 Task: Look for space in Bostonia, United States from 26th August, 2023 to 10th September, 2023 for 6 adults, 2 children in price range Rs.10000 to Rs.15000. Place can be entire place or shared room with 6 bedrooms having 6 beds and 6 bathrooms. Property type can be house, flat, guest house. Amenities needed are: wifi, TV, free parkinig on premises, gym, breakfast. Booking option can be shelf check-in. Required host language is English.
Action: Mouse moved to (527, 147)
Screenshot: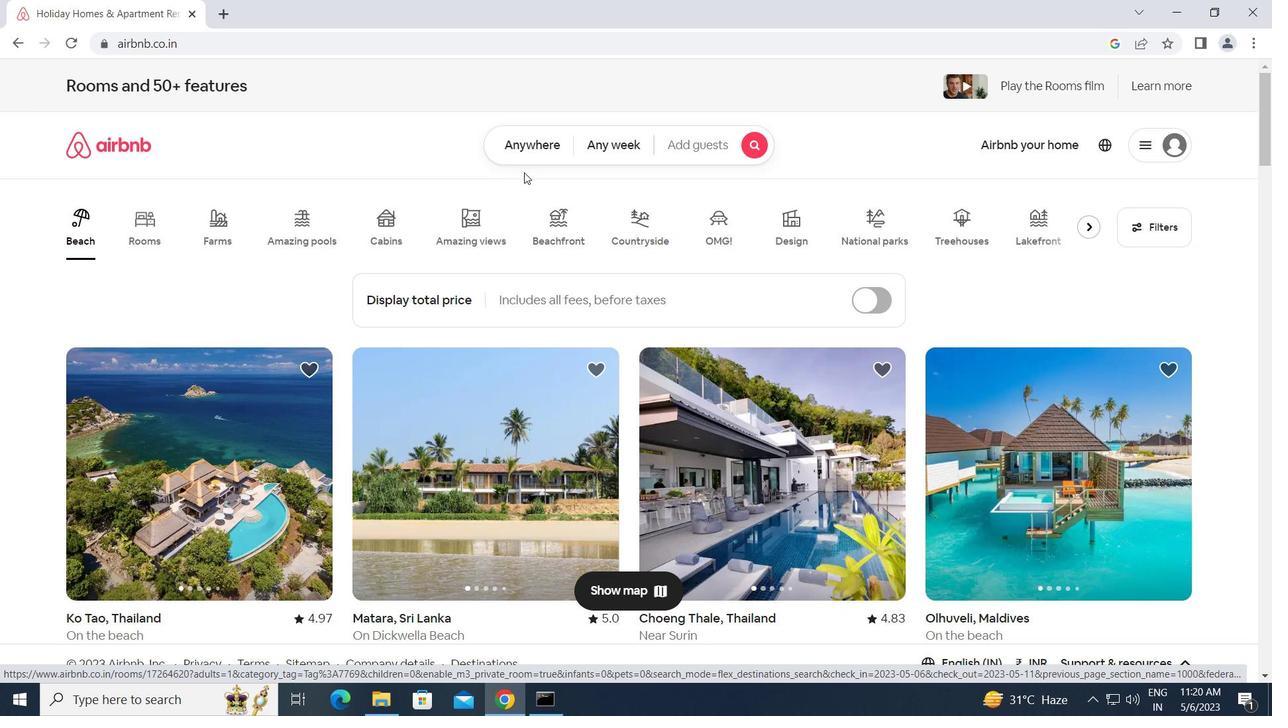 
Action: Mouse pressed left at (527, 147)
Screenshot: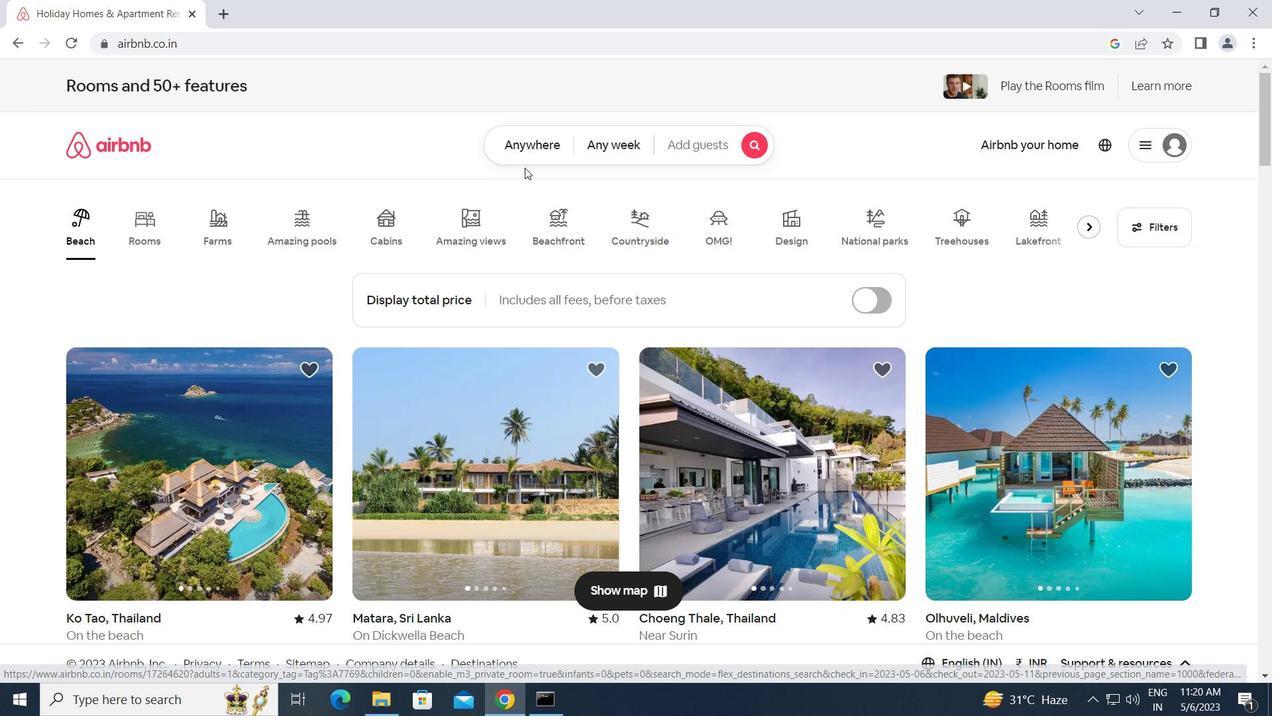 
Action: Mouse moved to (480, 190)
Screenshot: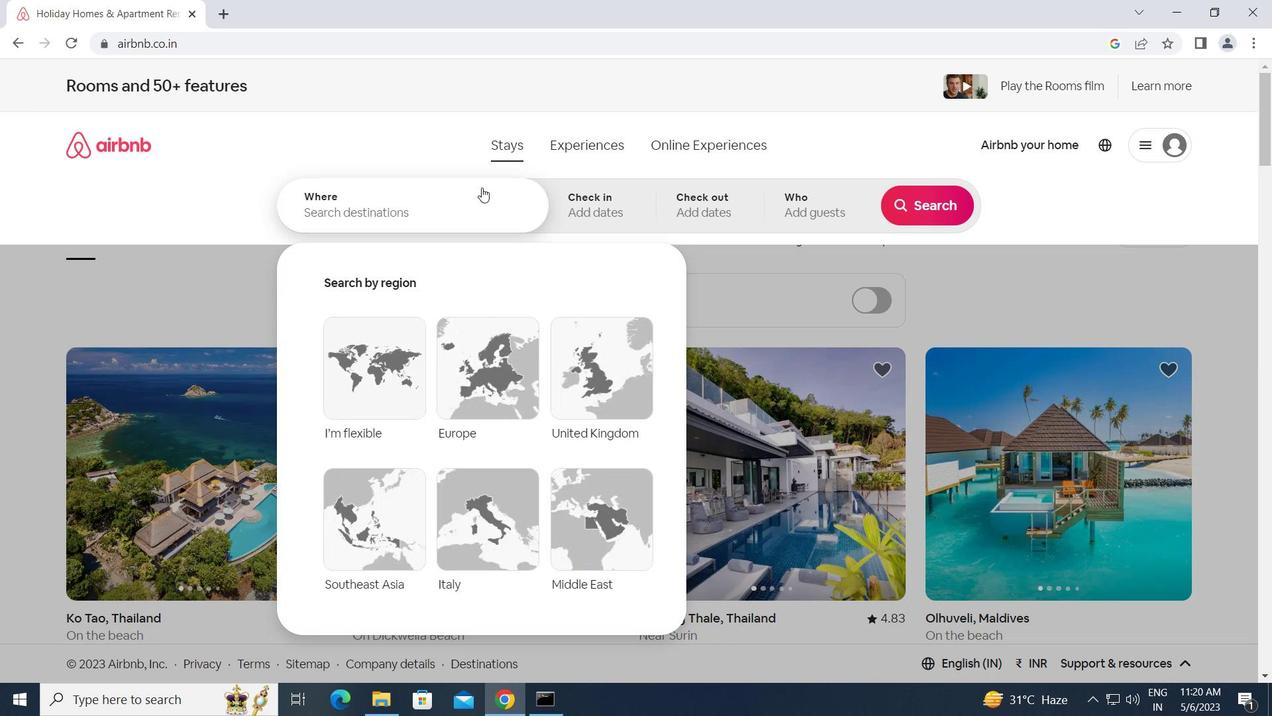 
Action: Mouse pressed left at (480, 190)
Screenshot: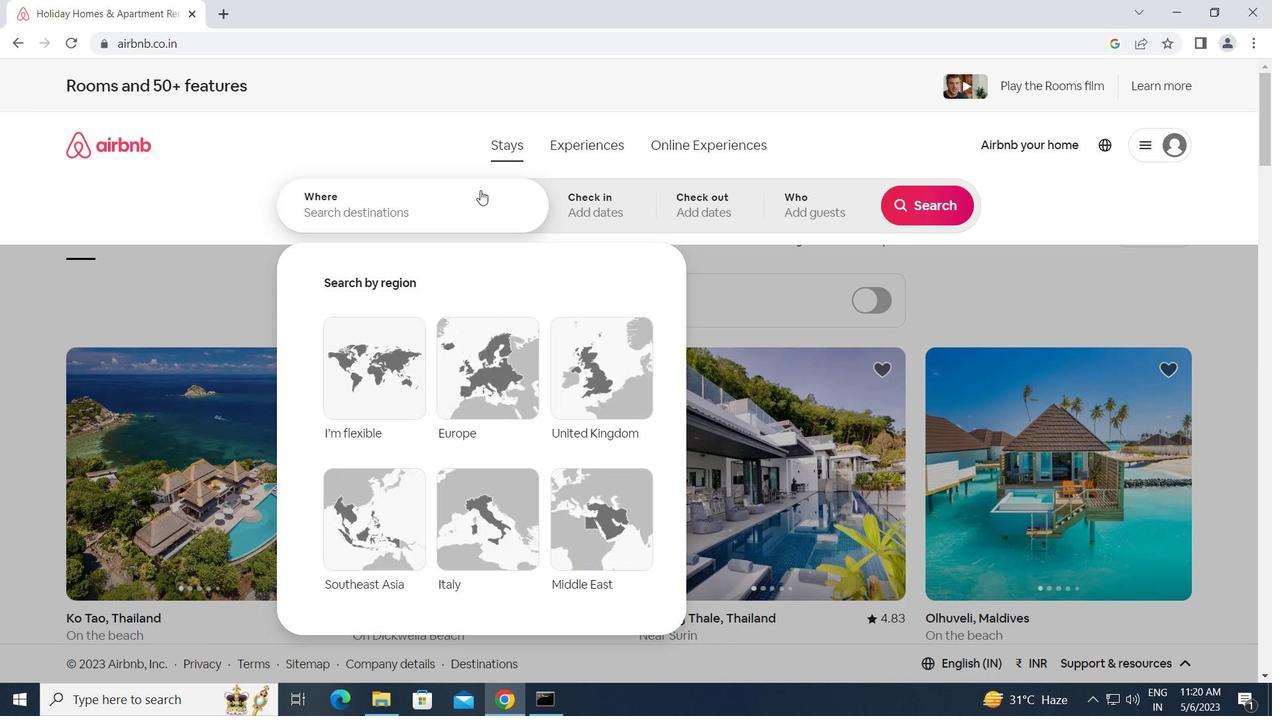 
Action: Key pressed b<Key.caps_lock>ostonia,<Key.space><Key.caps_lock>u<Key.caps_lock>nited<Key.space><Key.caps_lock>s<Key.caps_lock>tates<Key.enter>
Screenshot: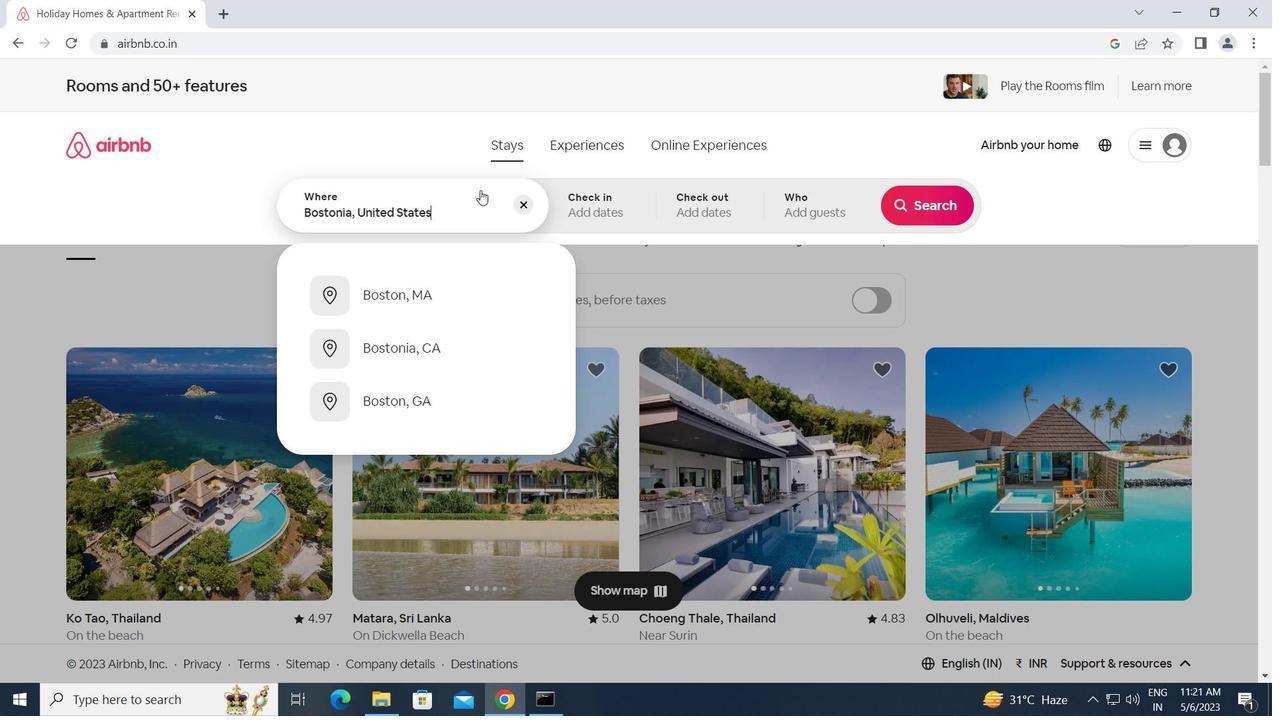 
Action: Mouse moved to (926, 330)
Screenshot: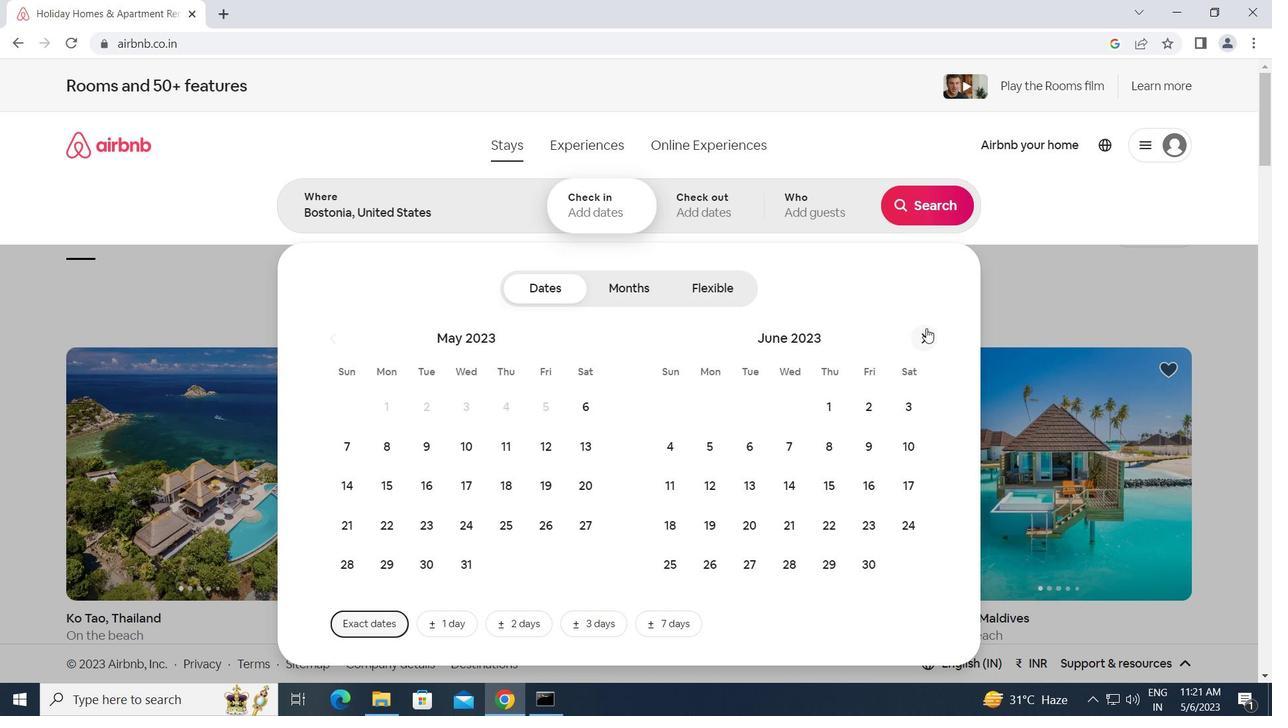 
Action: Mouse pressed left at (926, 330)
Screenshot: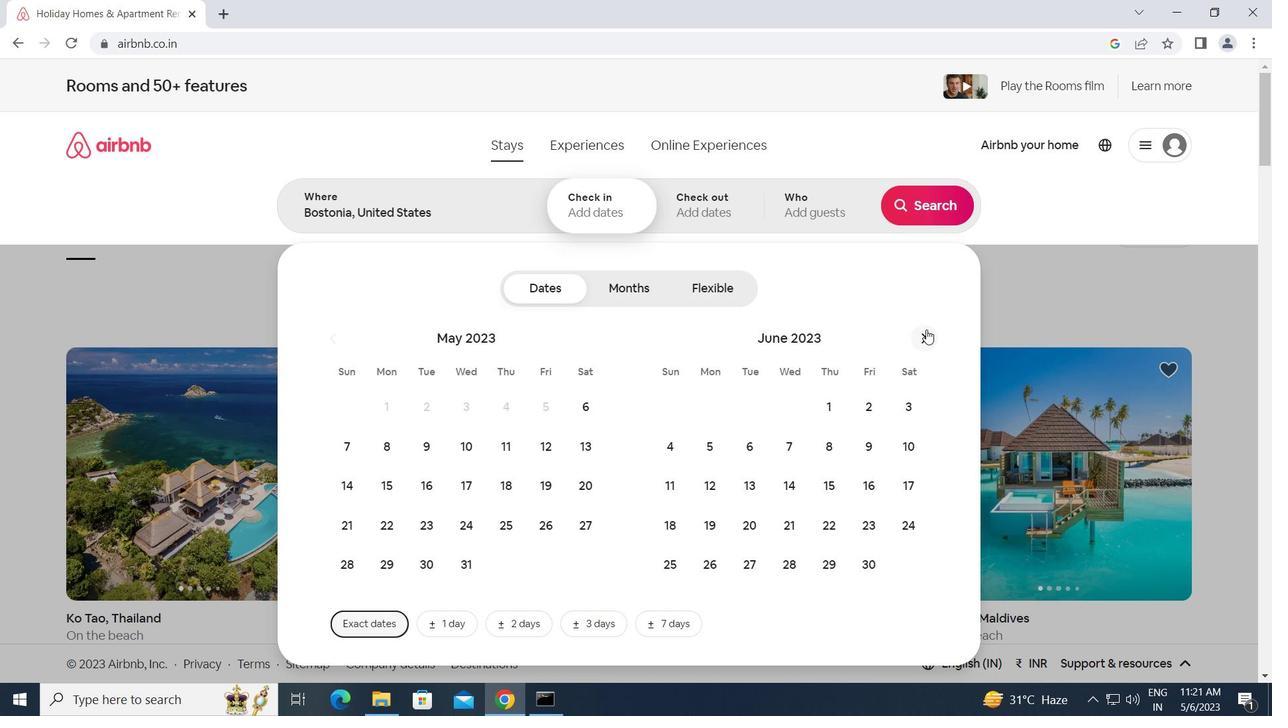 
Action: Mouse moved to (924, 330)
Screenshot: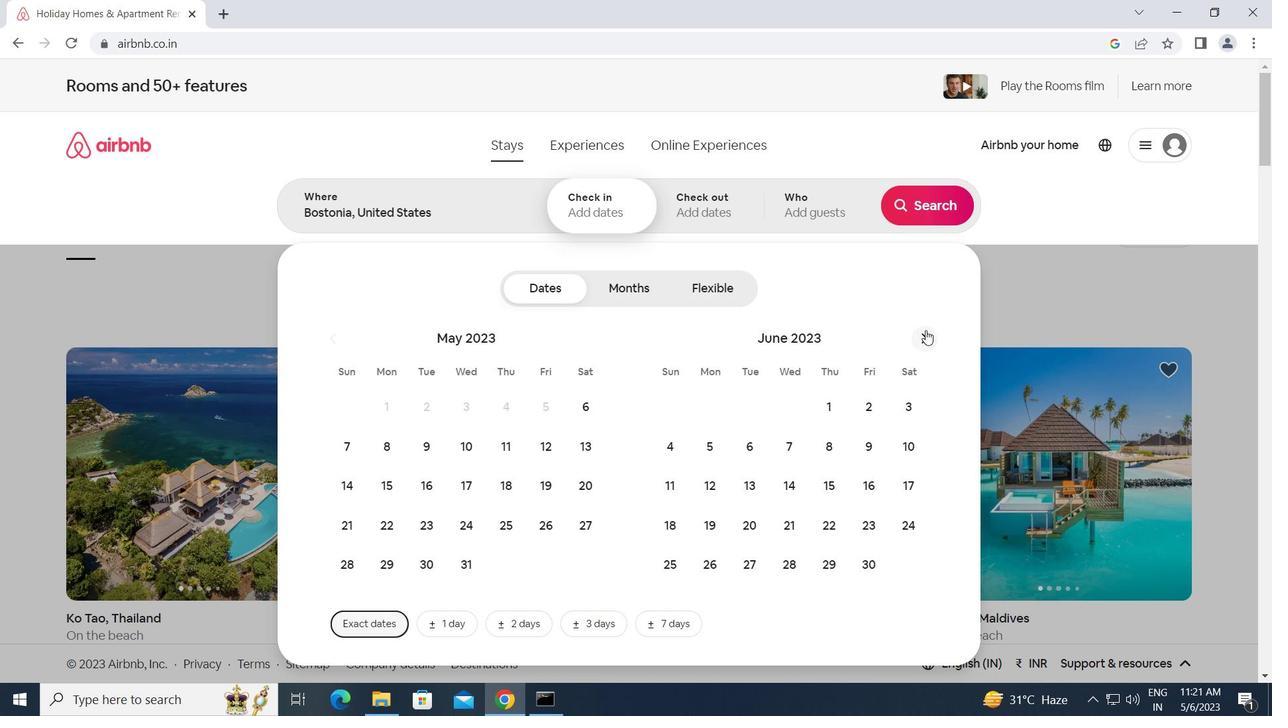 
Action: Mouse pressed left at (924, 330)
Screenshot: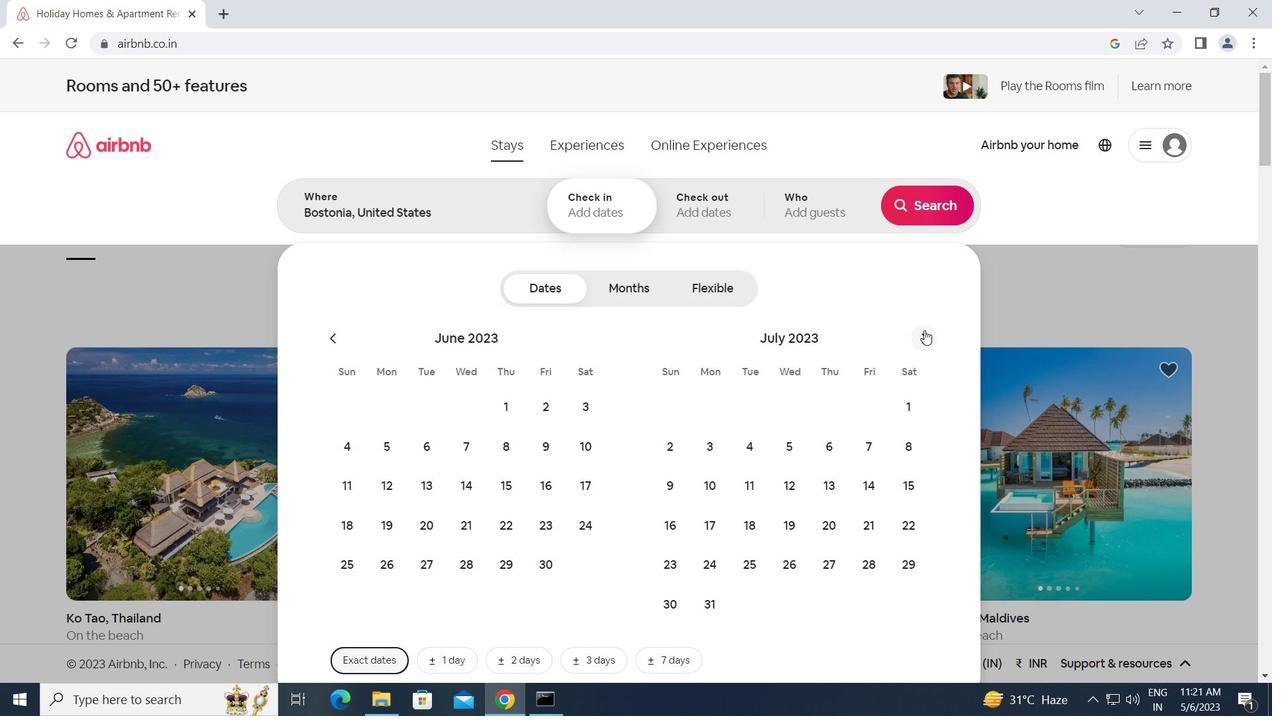 
Action: Mouse moved to (906, 523)
Screenshot: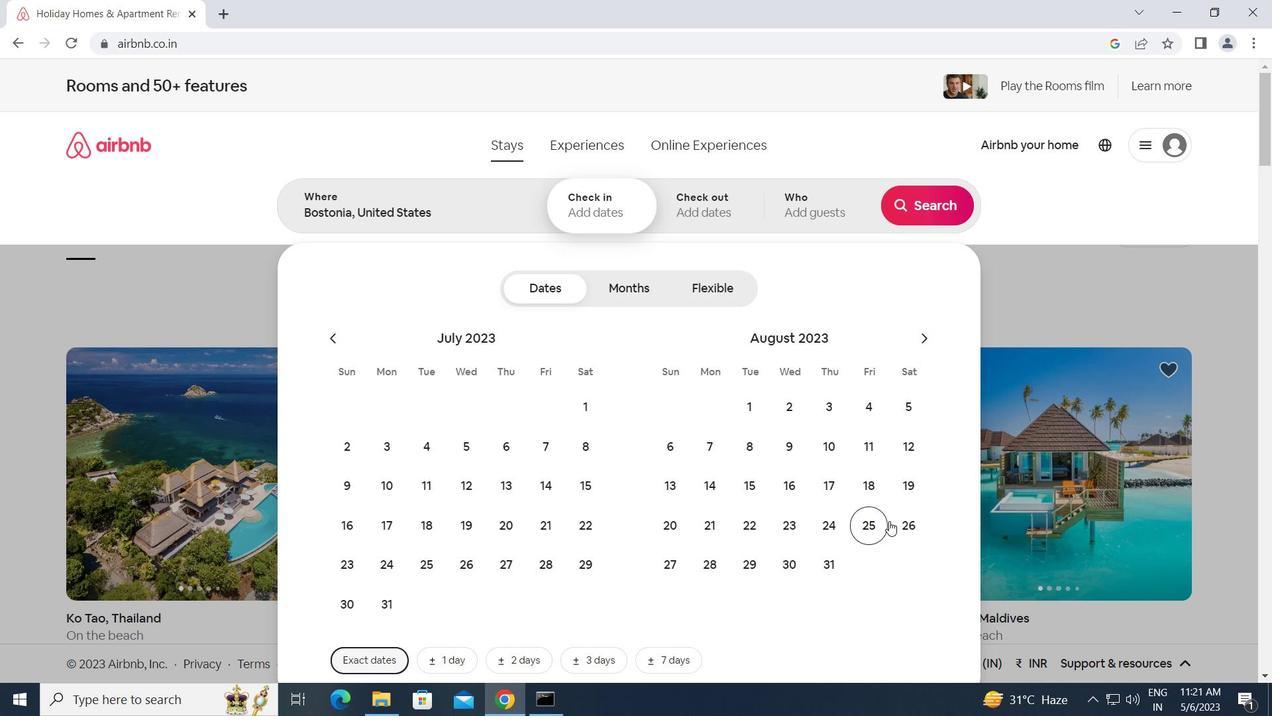 
Action: Mouse pressed left at (906, 523)
Screenshot: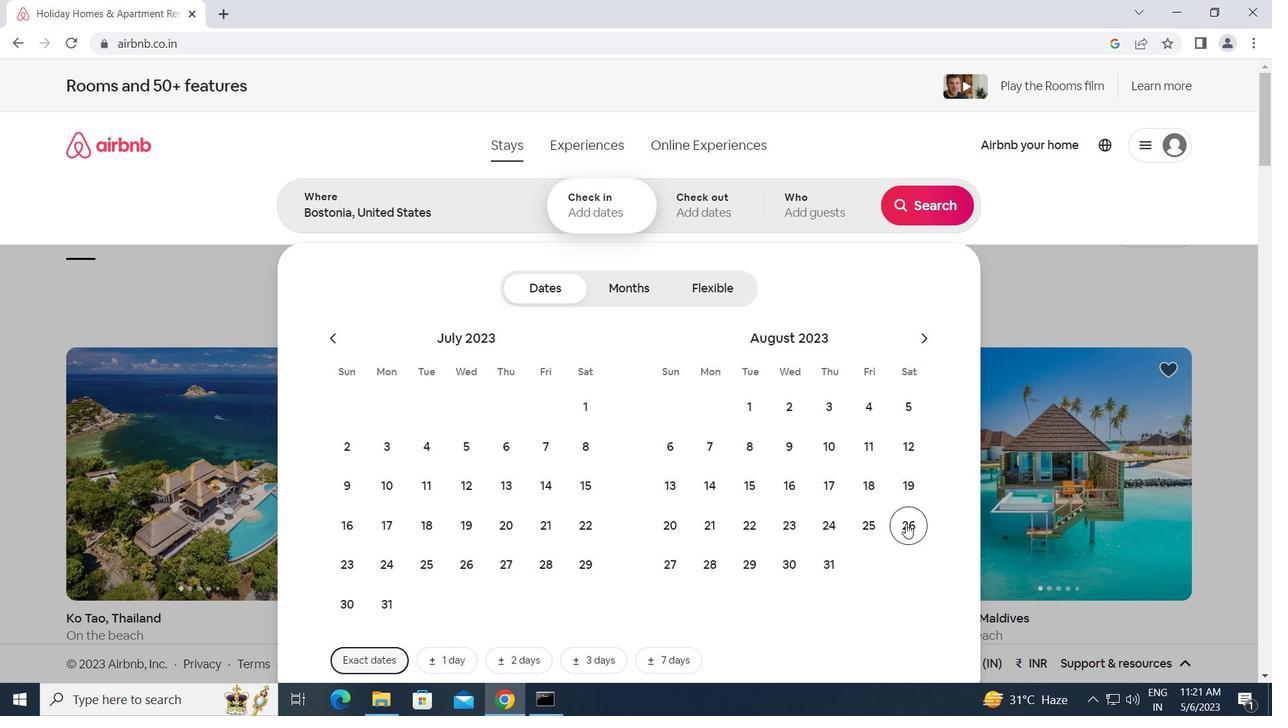 
Action: Mouse moved to (915, 338)
Screenshot: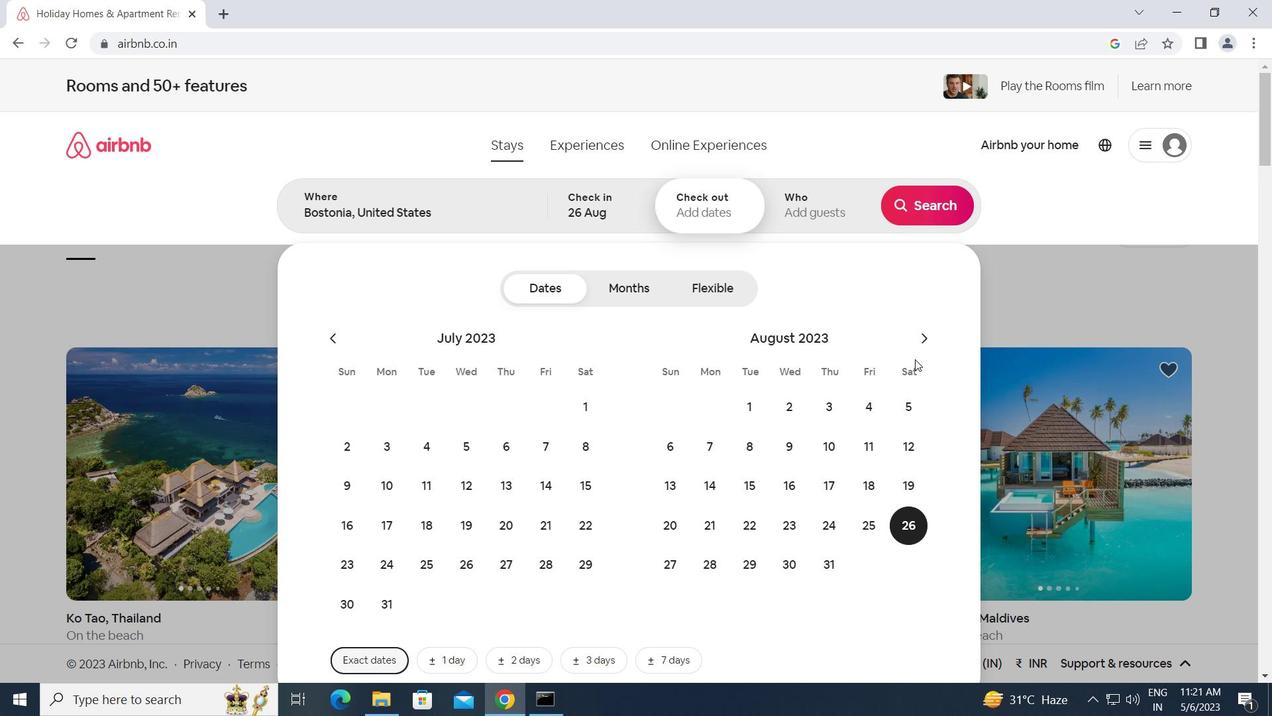
Action: Mouse pressed left at (915, 338)
Screenshot: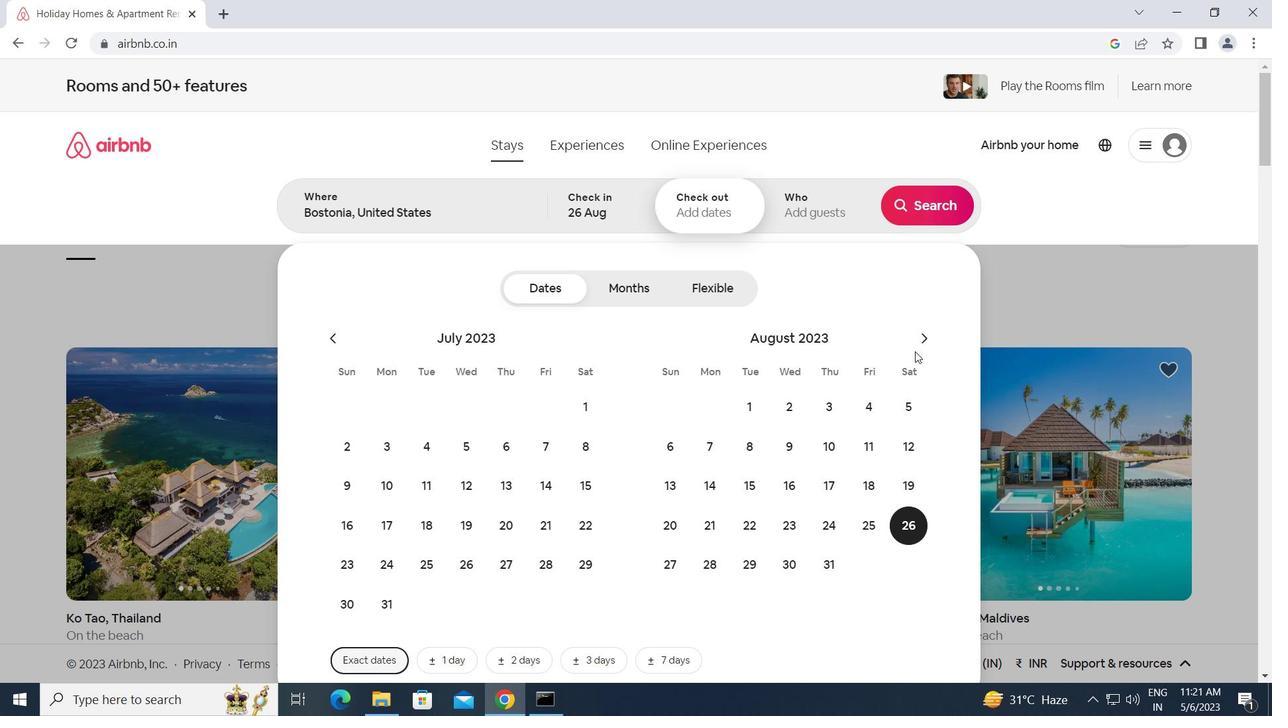 
Action: Mouse moved to (665, 484)
Screenshot: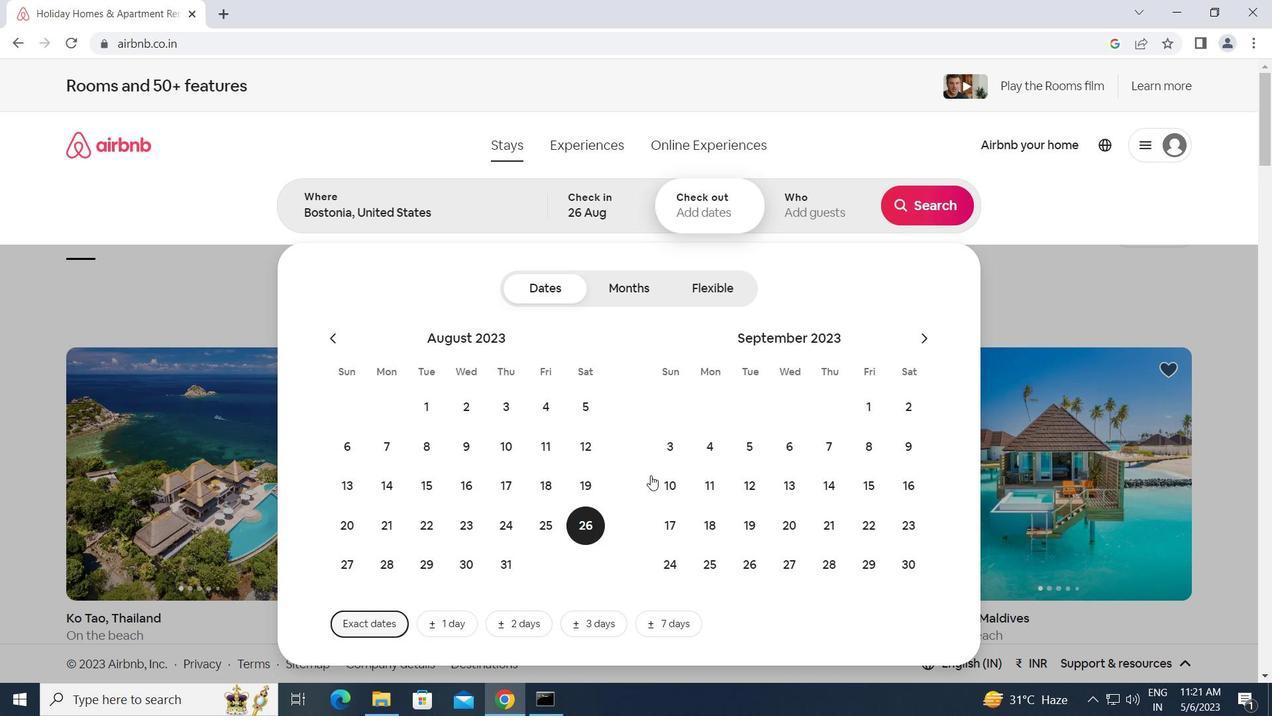 
Action: Mouse pressed left at (665, 484)
Screenshot: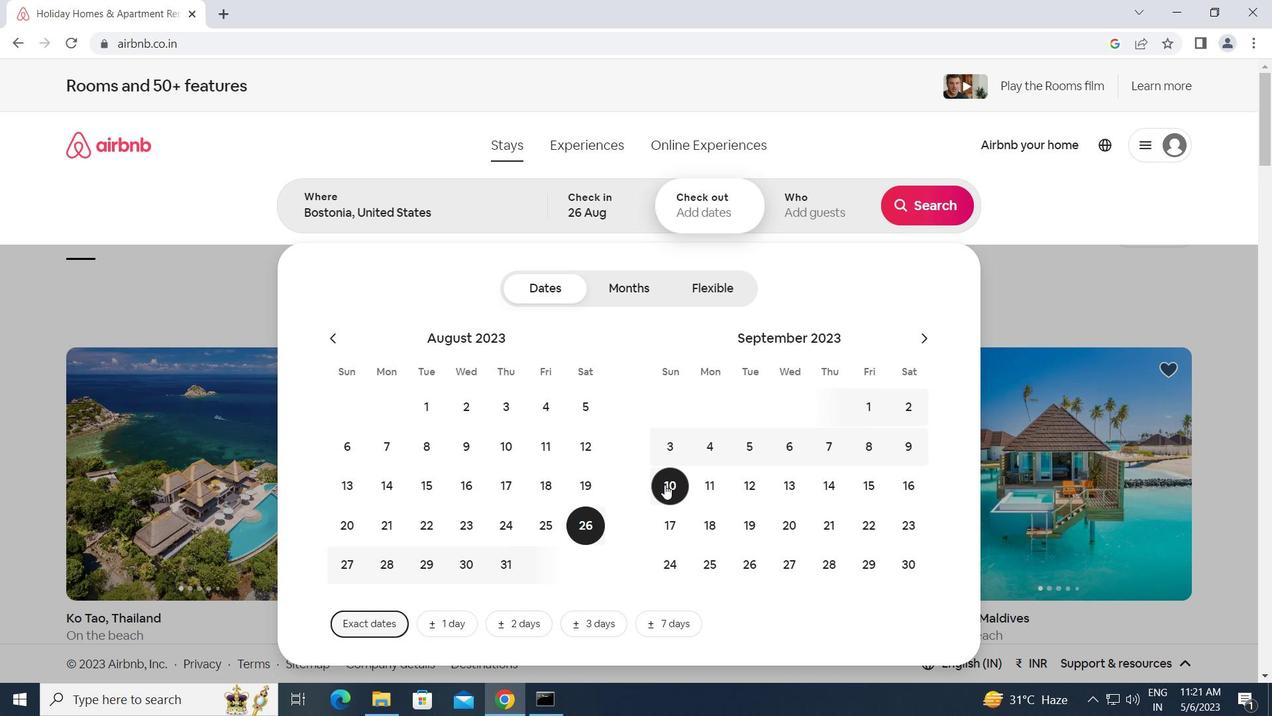 
Action: Mouse moved to (800, 208)
Screenshot: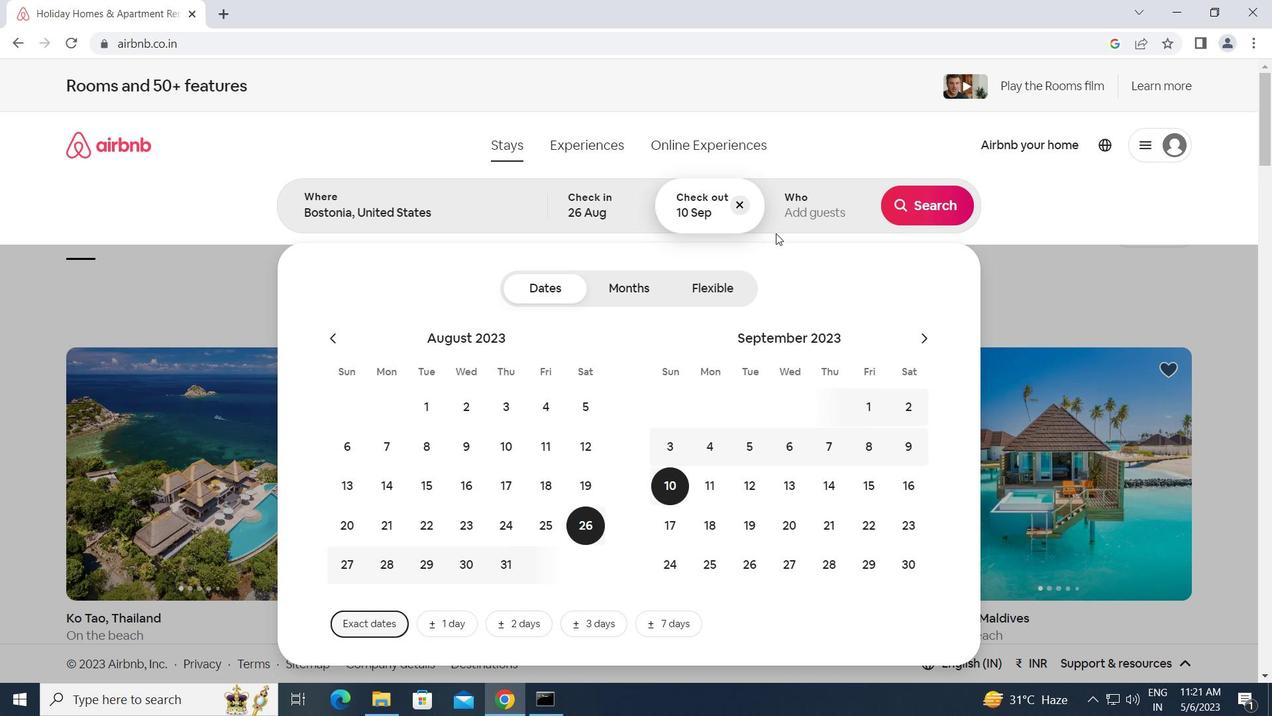 
Action: Mouse pressed left at (800, 208)
Screenshot: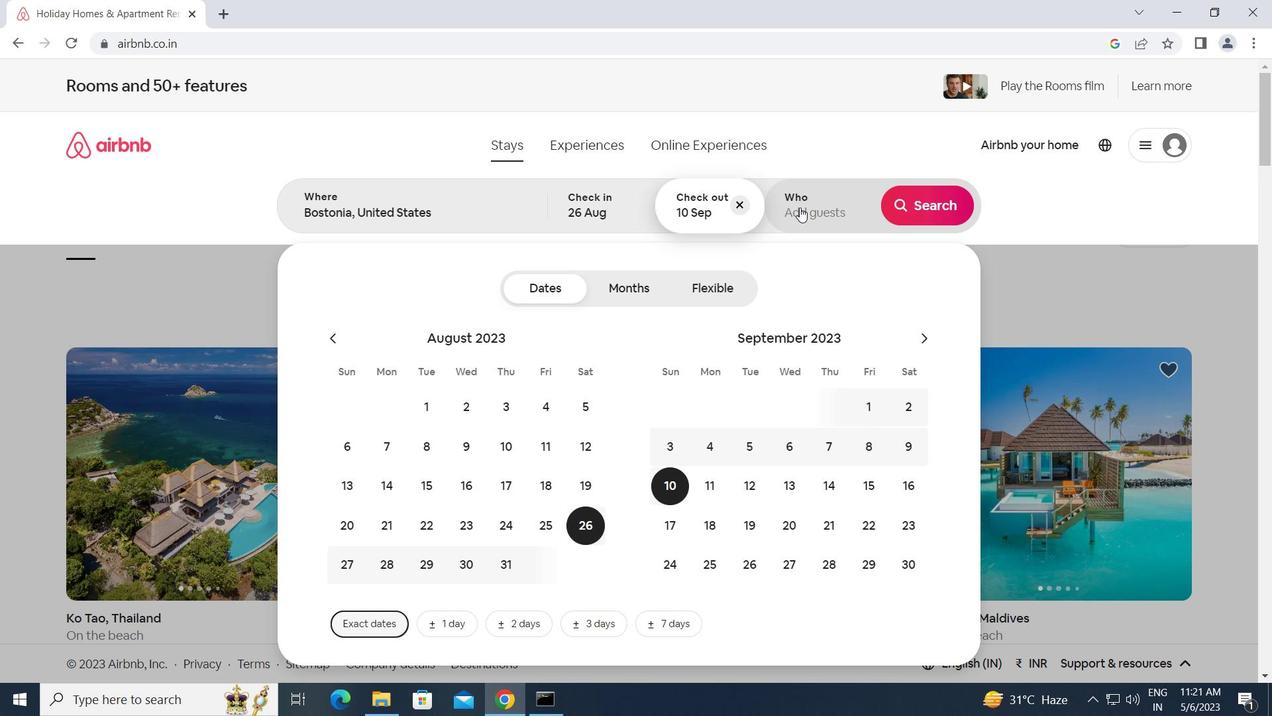 
Action: Mouse moved to (939, 297)
Screenshot: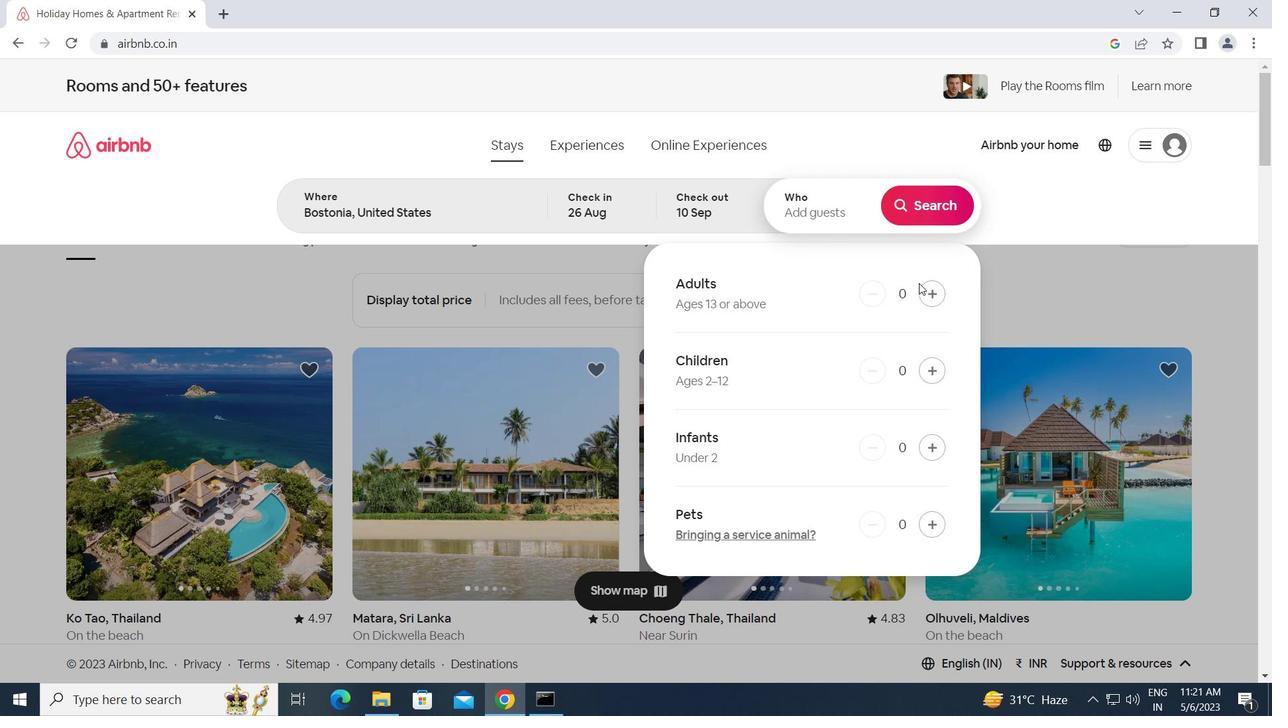 
Action: Mouse pressed left at (939, 297)
Screenshot: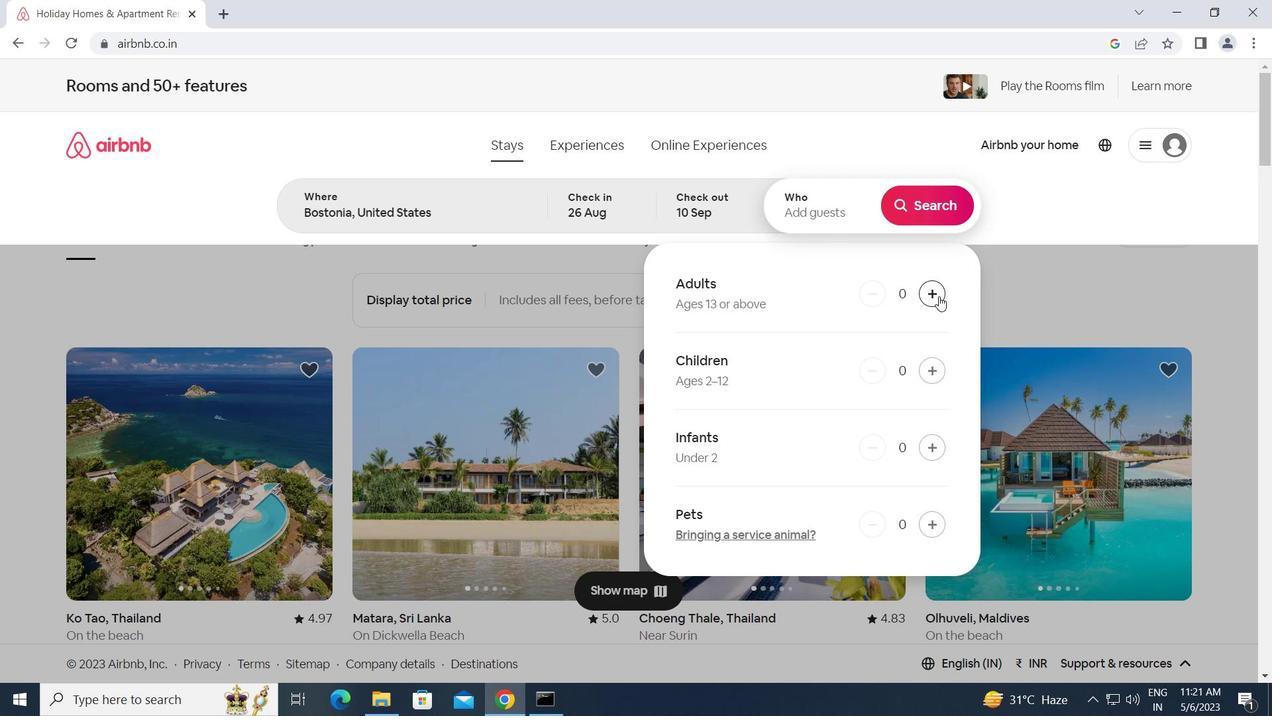 
Action: Mouse pressed left at (939, 297)
Screenshot: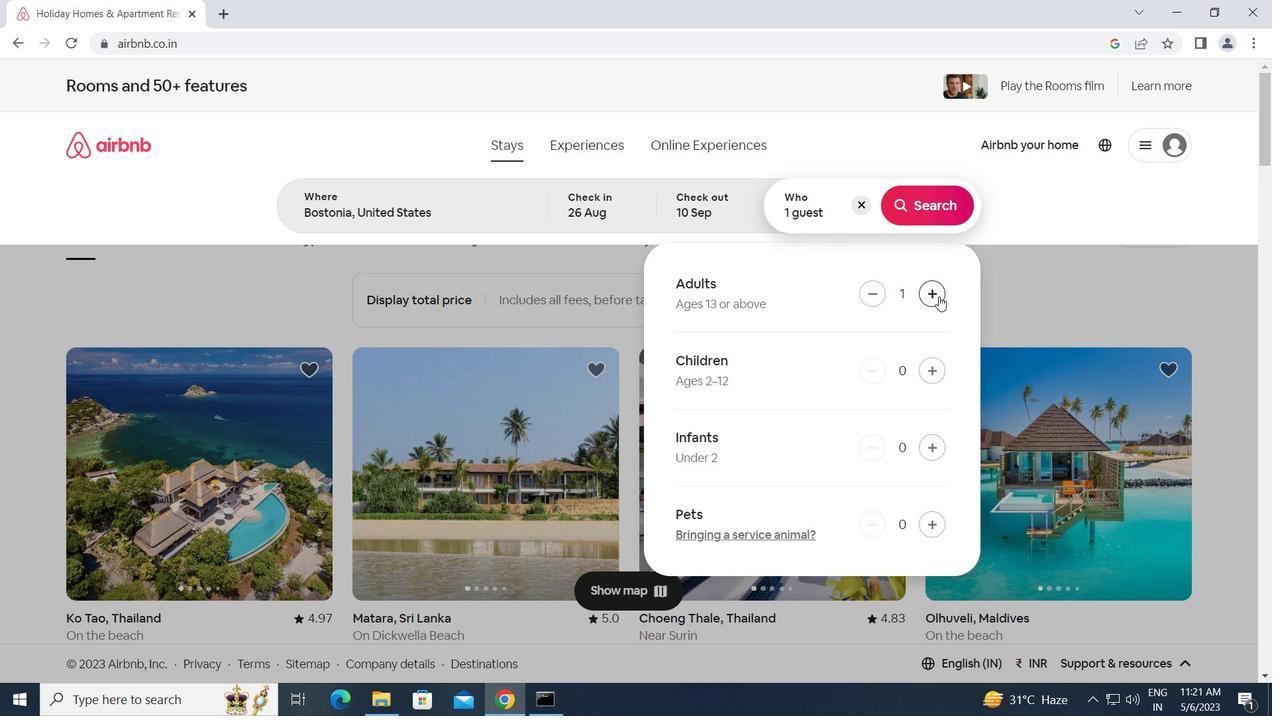 
Action: Mouse pressed left at (939, 297)
Screenshot: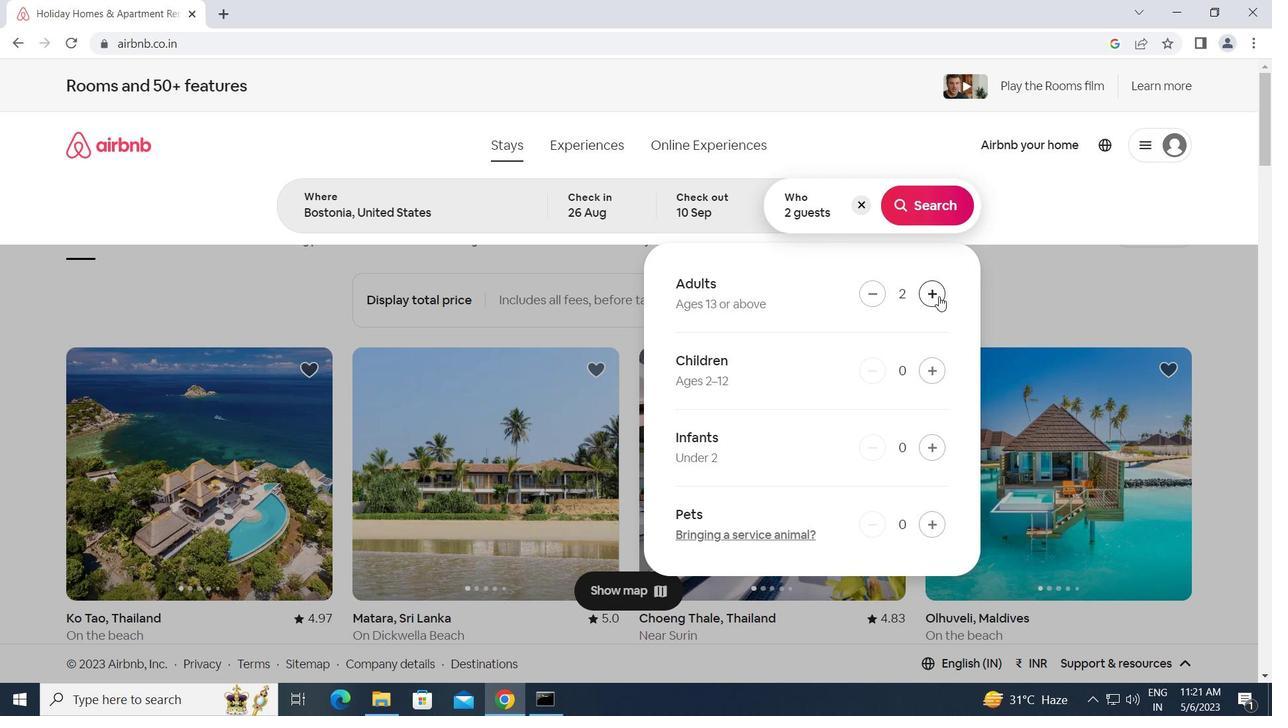 
Action: Mouse pressed left at (939, 297)
Screenshot: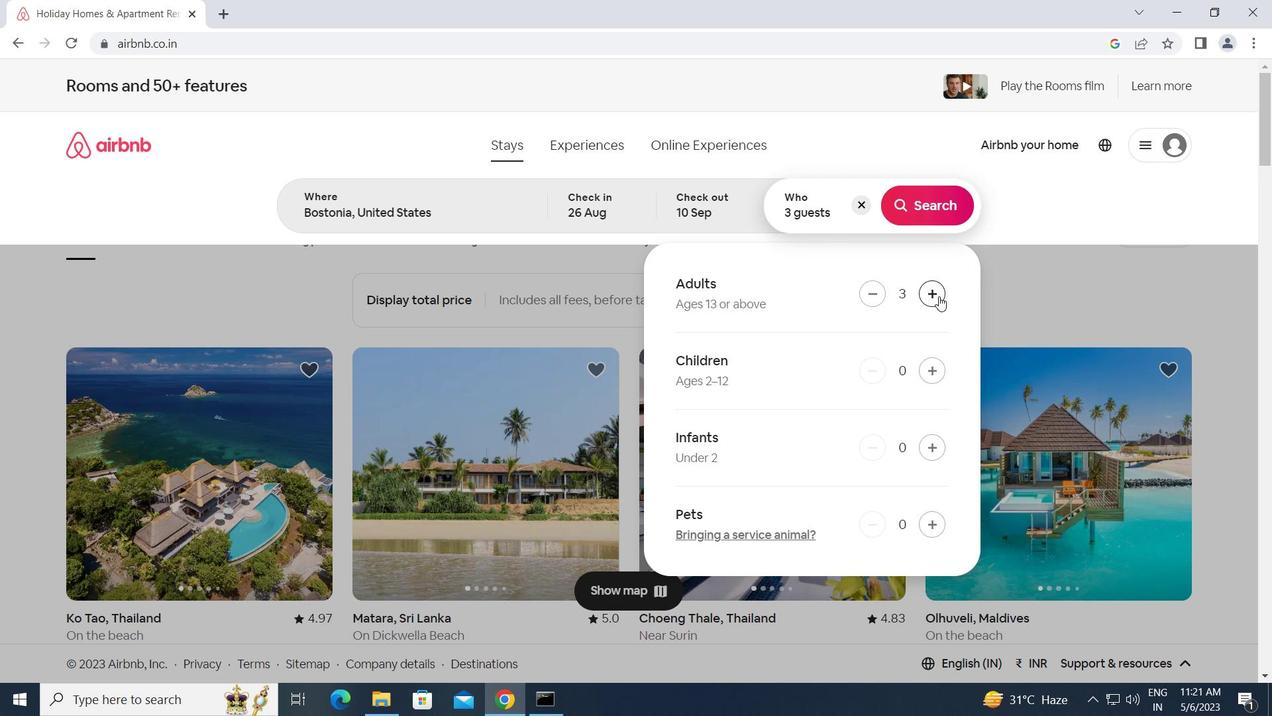 
Action: Mouse pressed left at (939, 297)
Screenshot: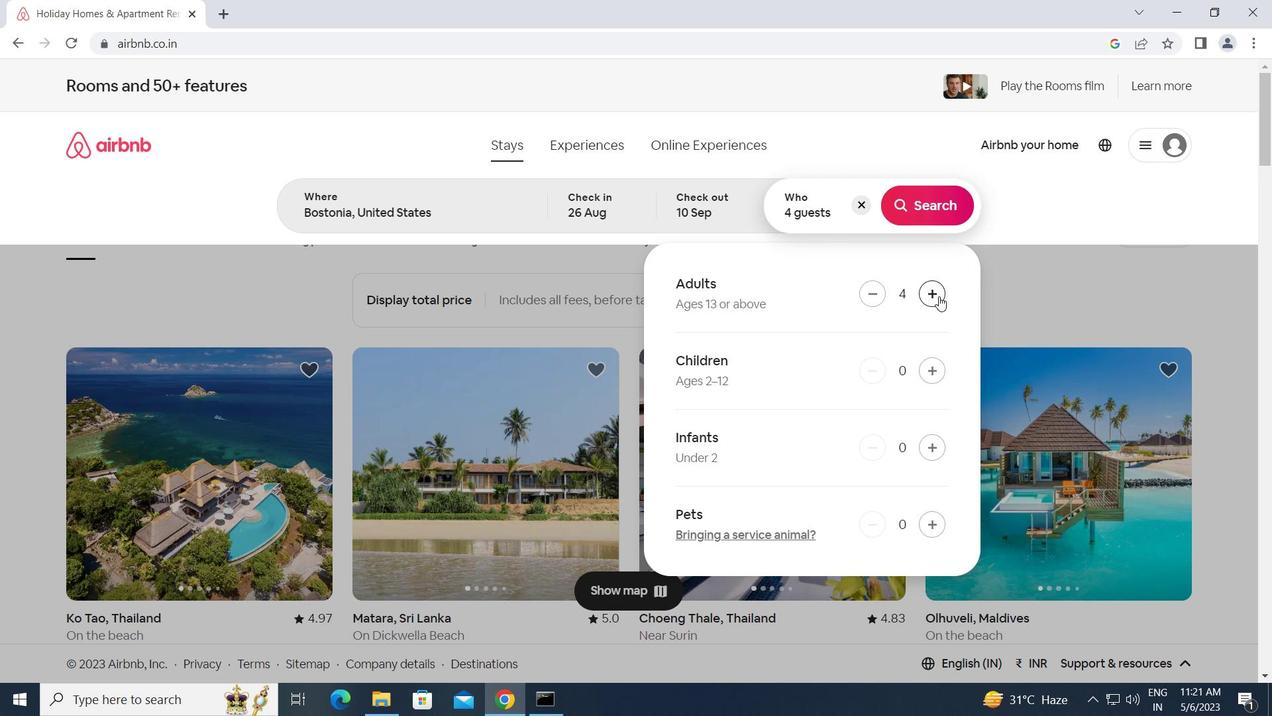 
Action: Mouse pressed left at (939, 297)
Screenshot: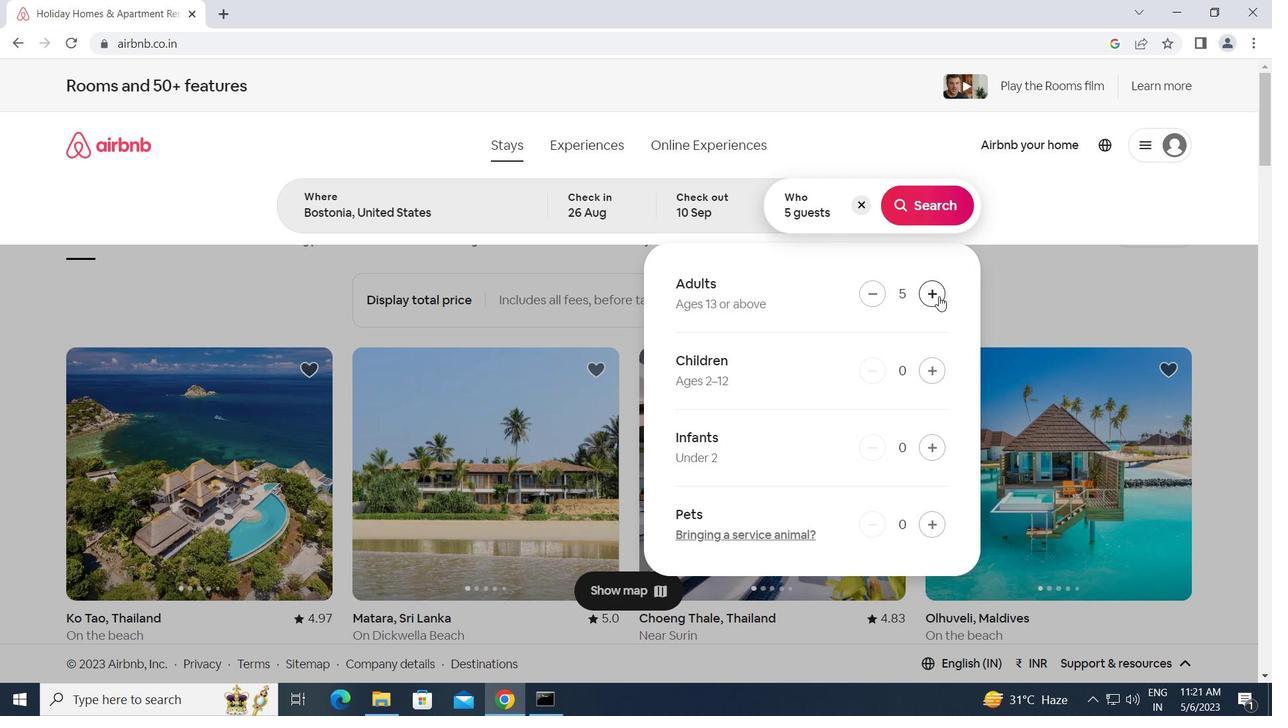 
Action: Mouse moved to (928, 363)
Screenshot: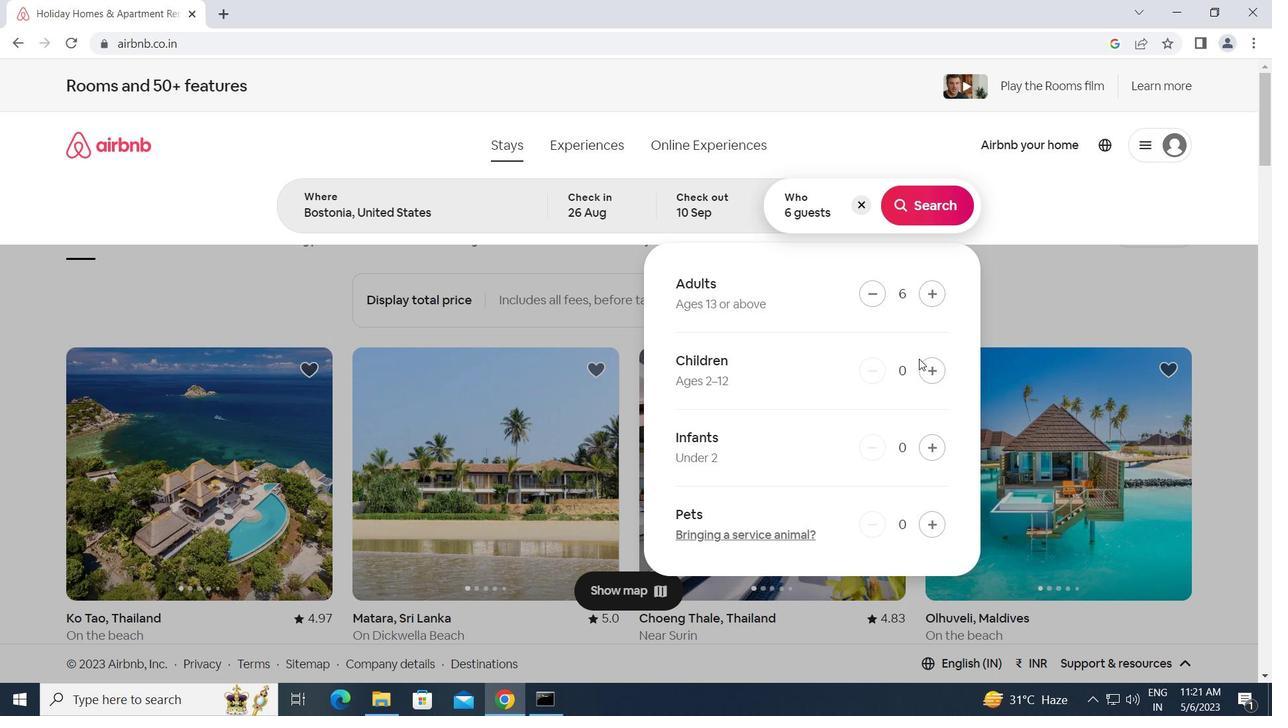
Action: Mouse pressed left at (928, 363)
Screenshot: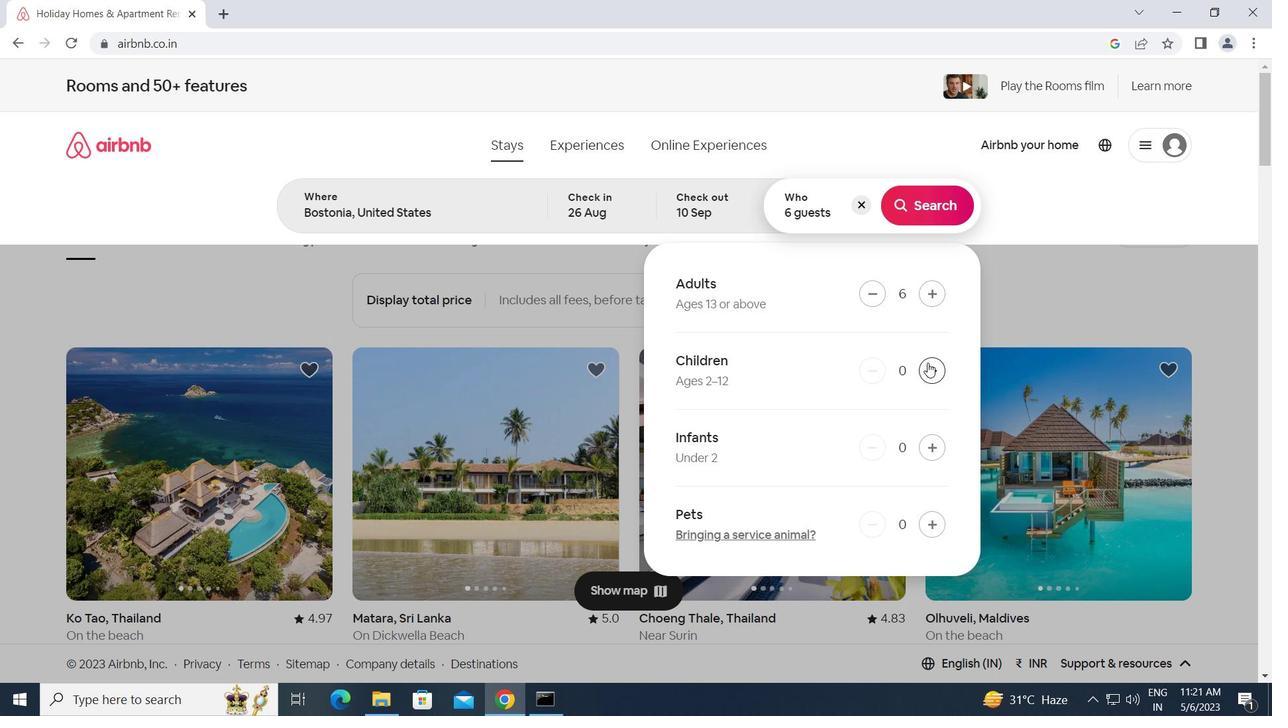 
Action: Mouse pressed left at (928, 363)
Screenshot: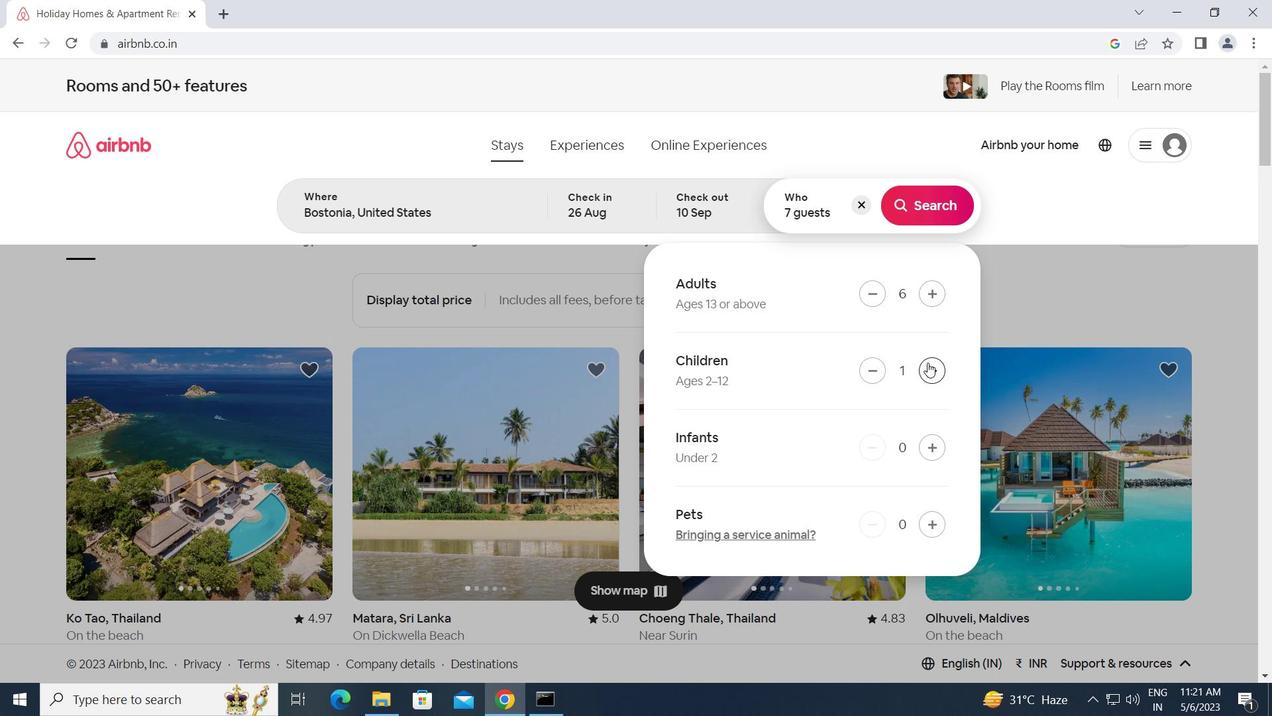 
Action: Mouse moved to (908, 206)
Screenshot: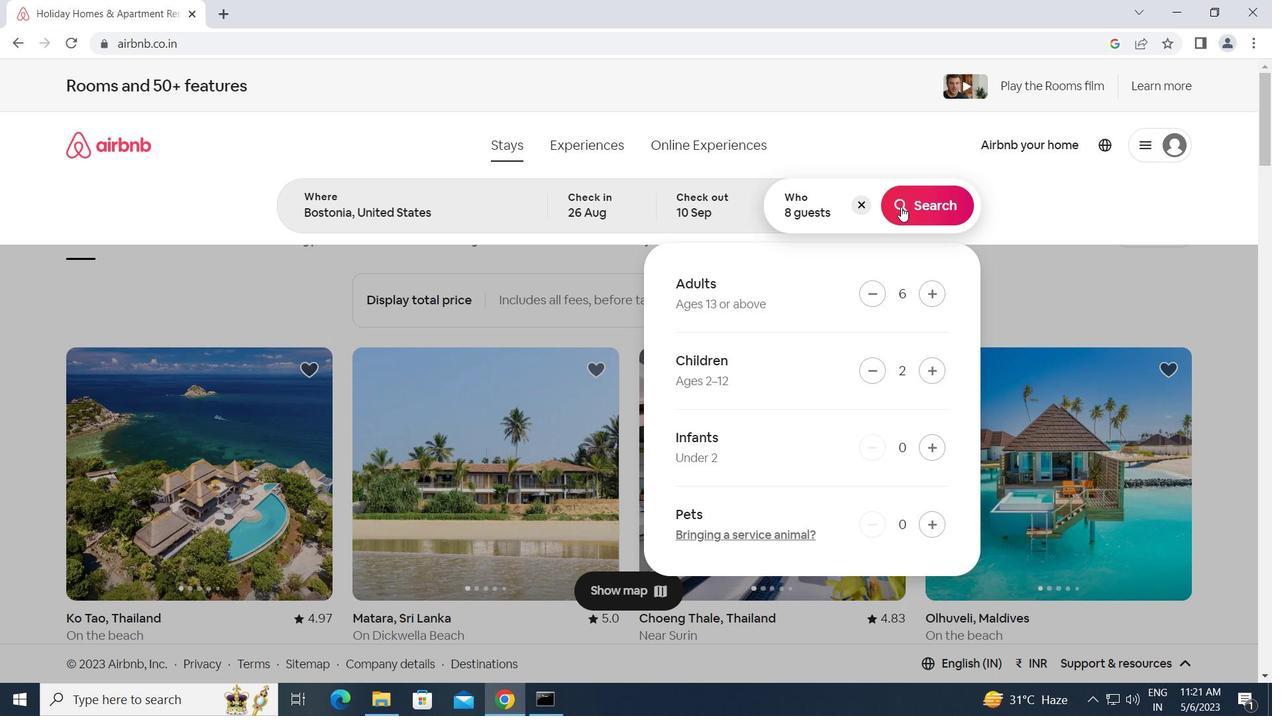 
Action: Mouse pressed left at (908, 206)
Screenshot: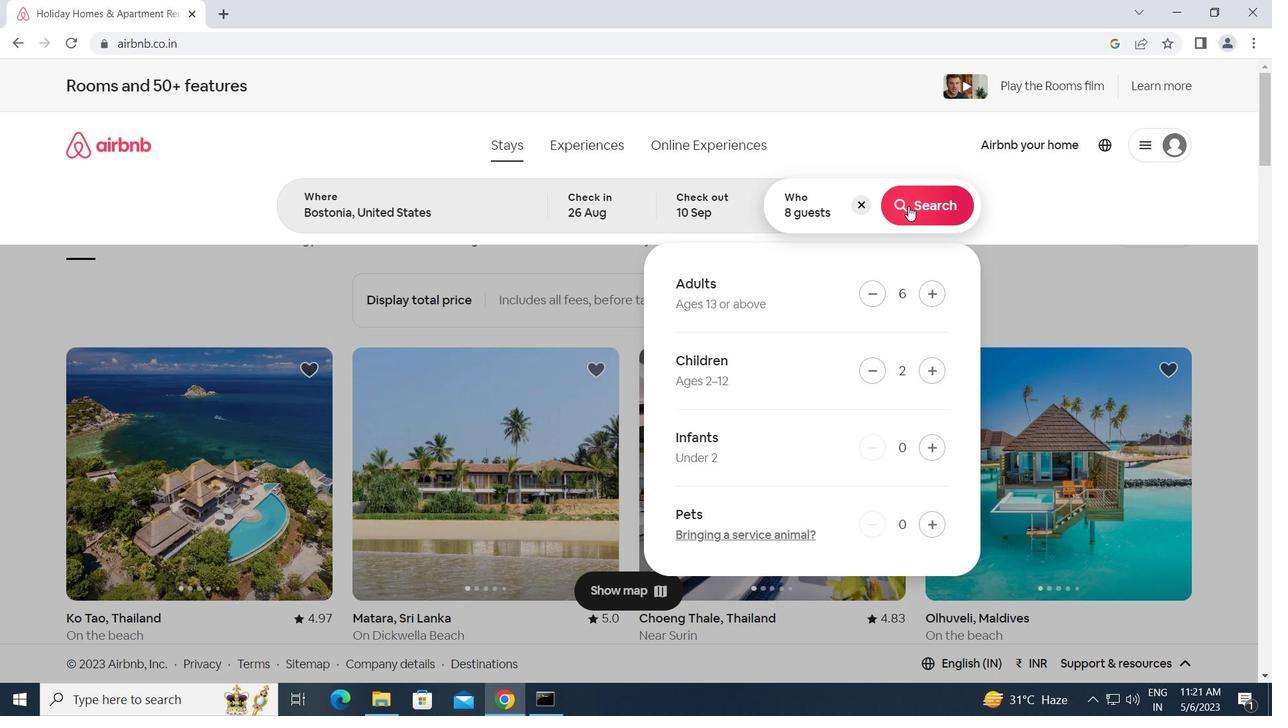 
Action: Mouse moved to (1195, 163)
Screenshot: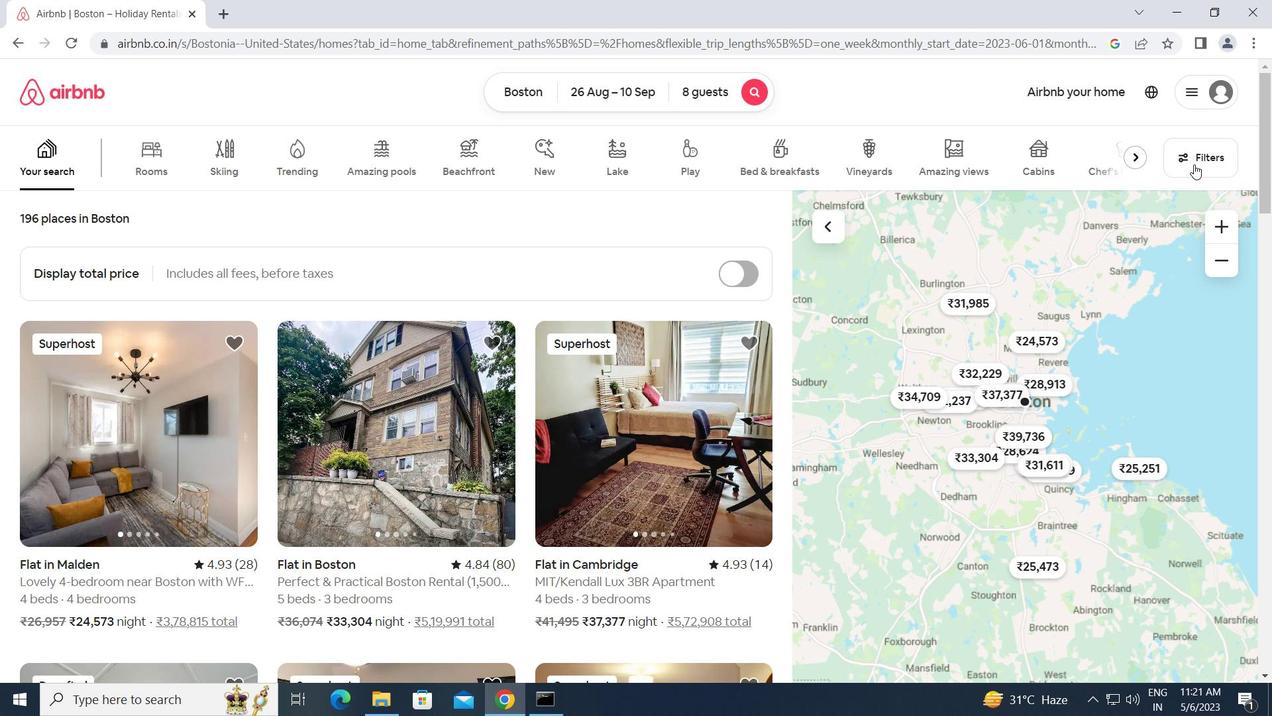 
Action: Mouse pressed left at (1195, 163)
Screenshot: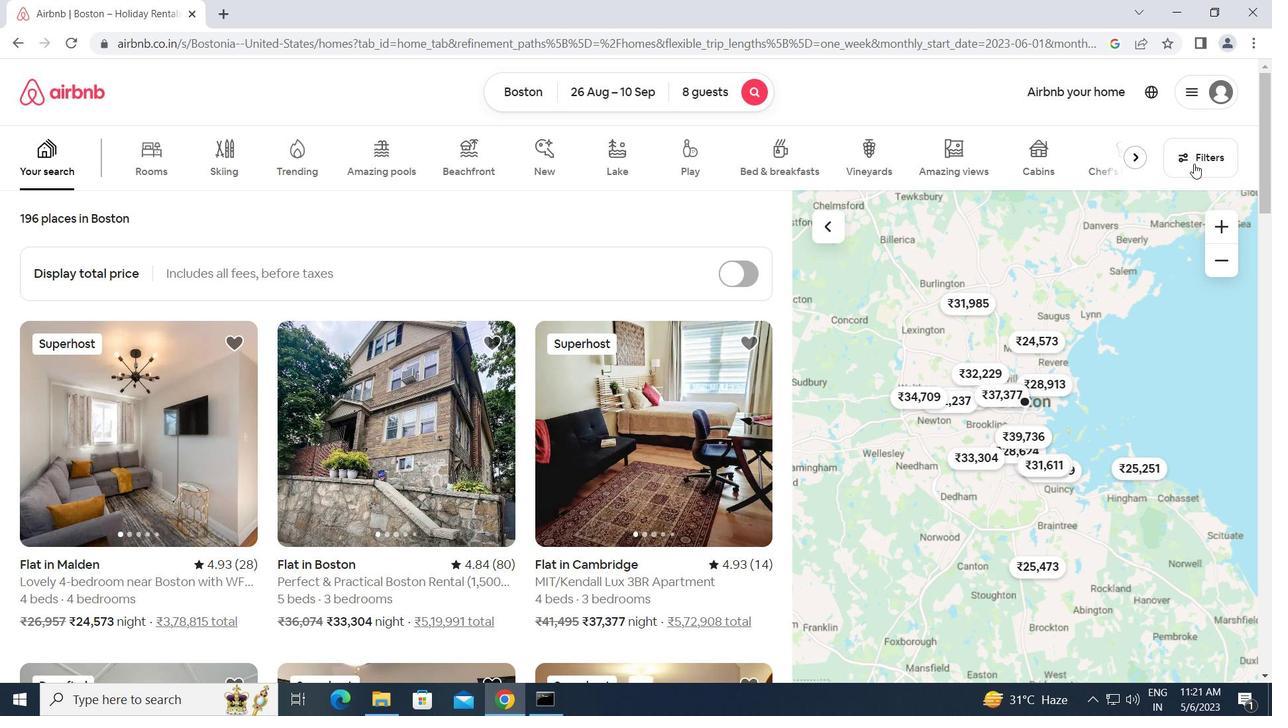 
Action: Mouse moved to (408, 564)
Screenshot: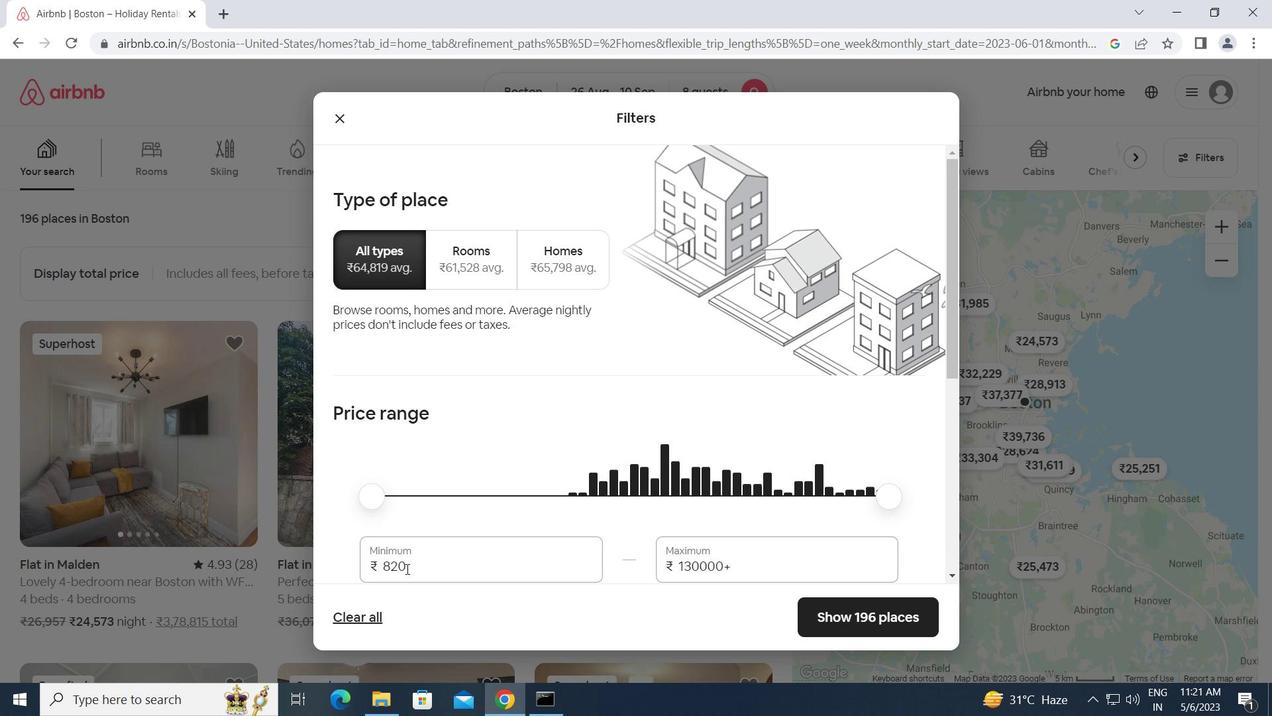 
Action: Mouse pressed left at (408, 564)
Screenshot: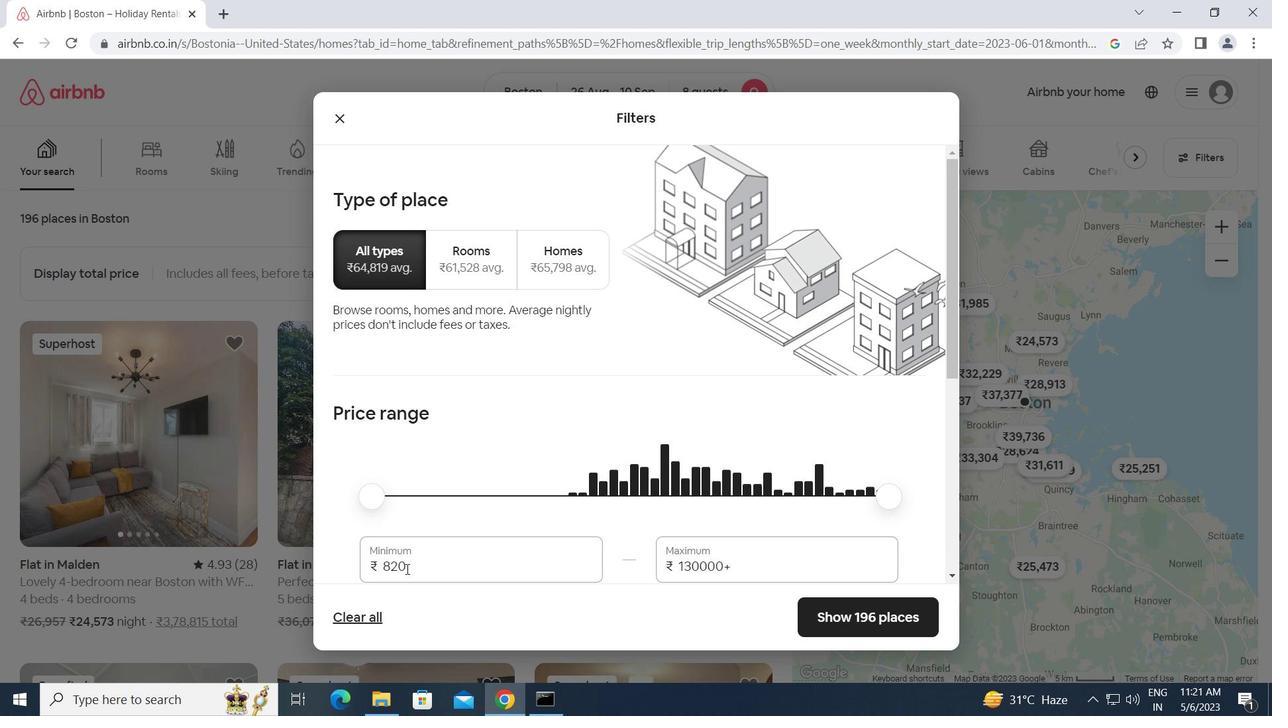 
Action: Mouse moved to (345, 564)
Screenshot: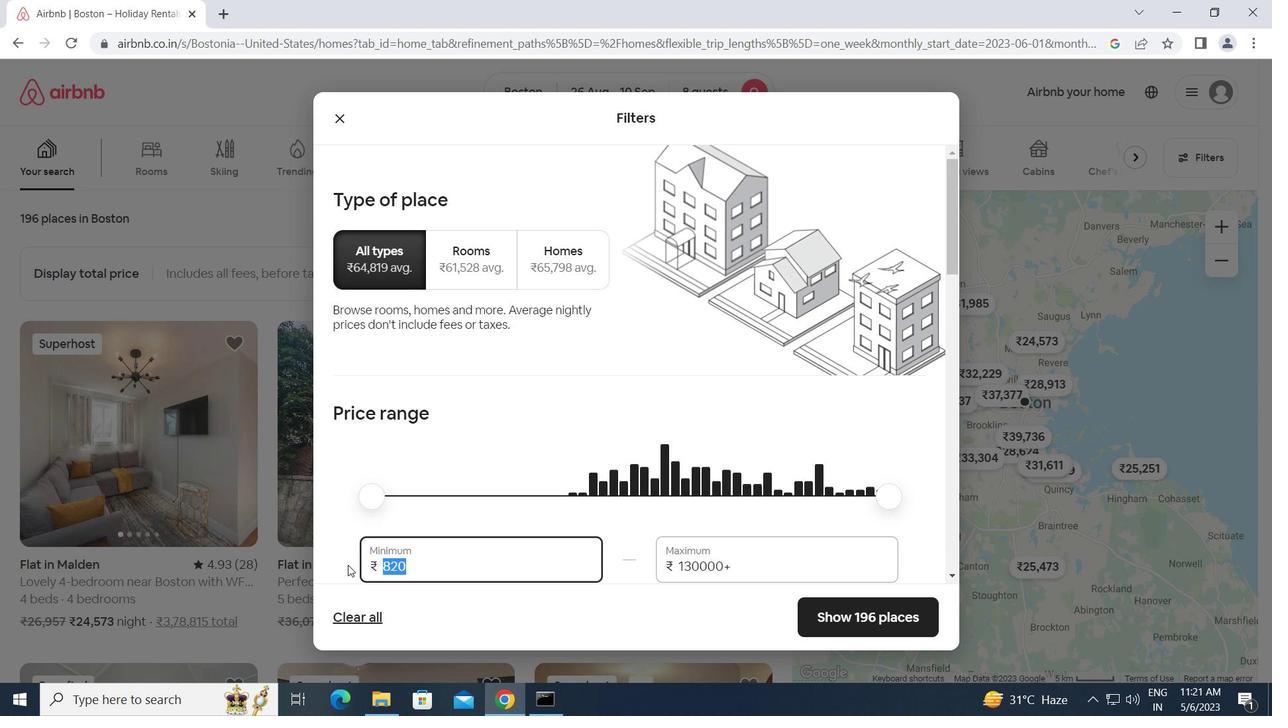 
Action: Key pressed 10000<Key.tab>15000
Screenshot: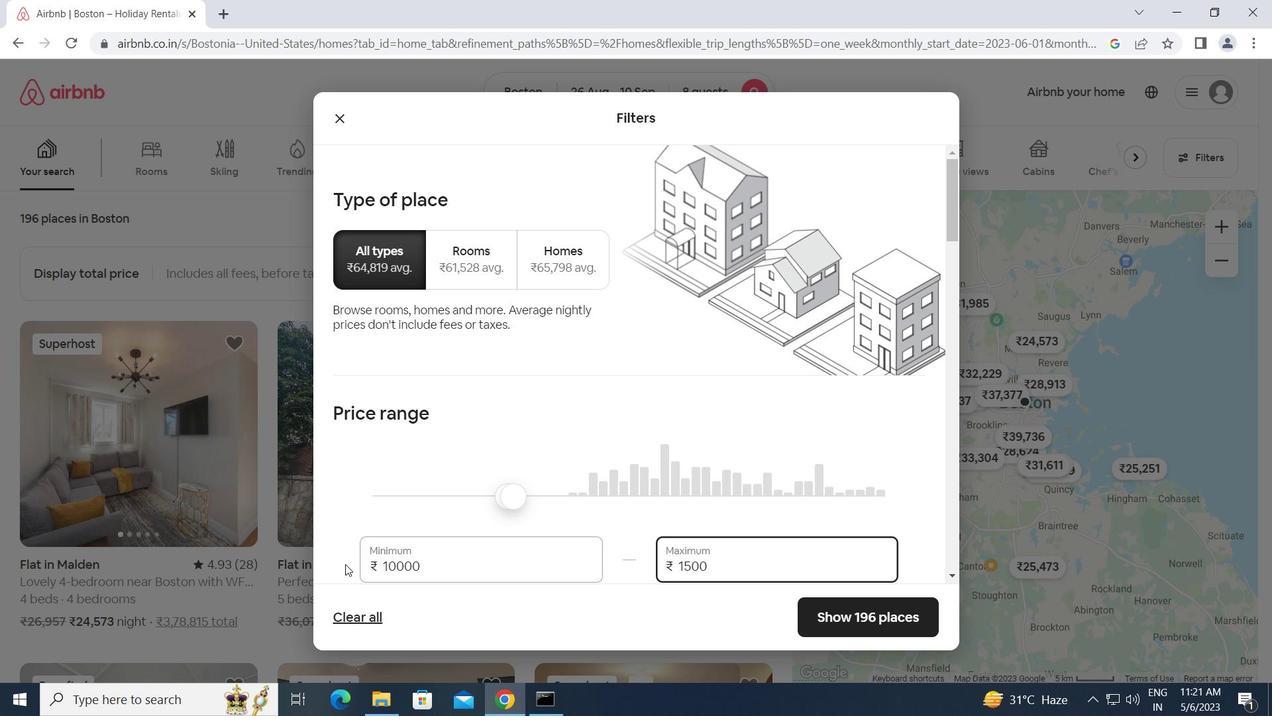 
Action: Mouse scrolled (345, 563) with delta (0, 0)
Screenshot: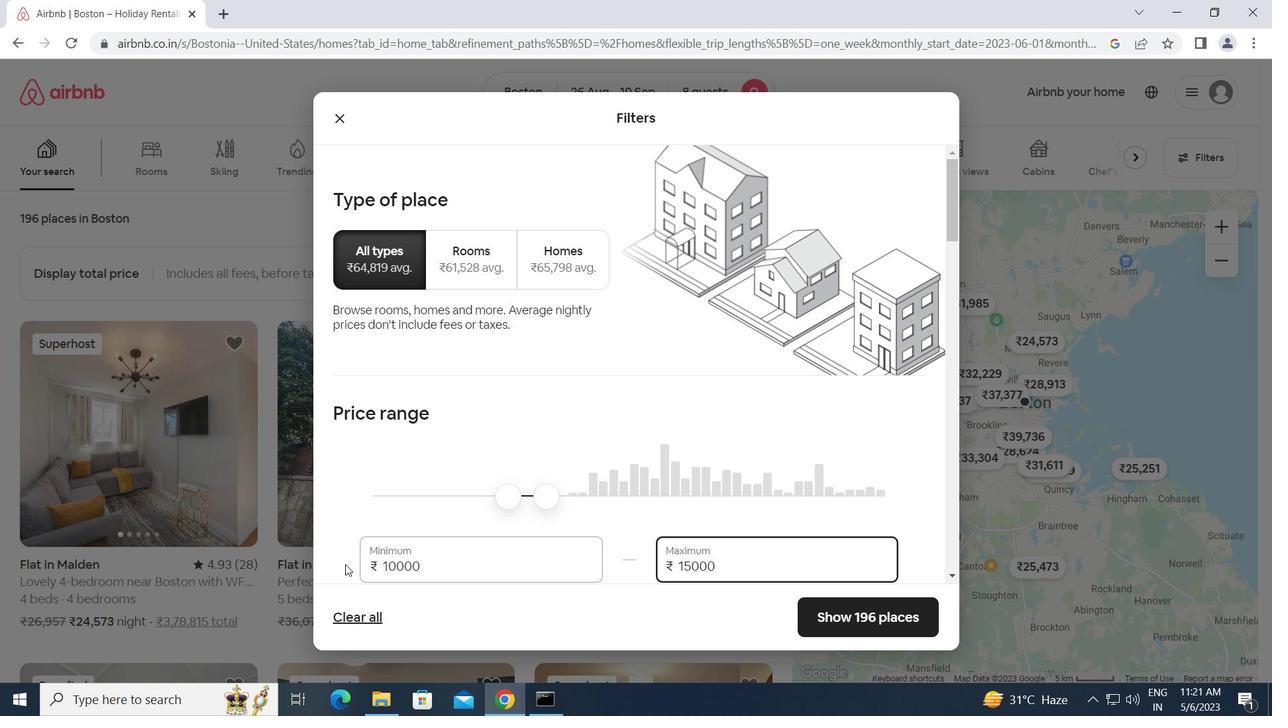 
Action: Mouse scrolled (345, 563) with delta (0, 0)
Screenshot: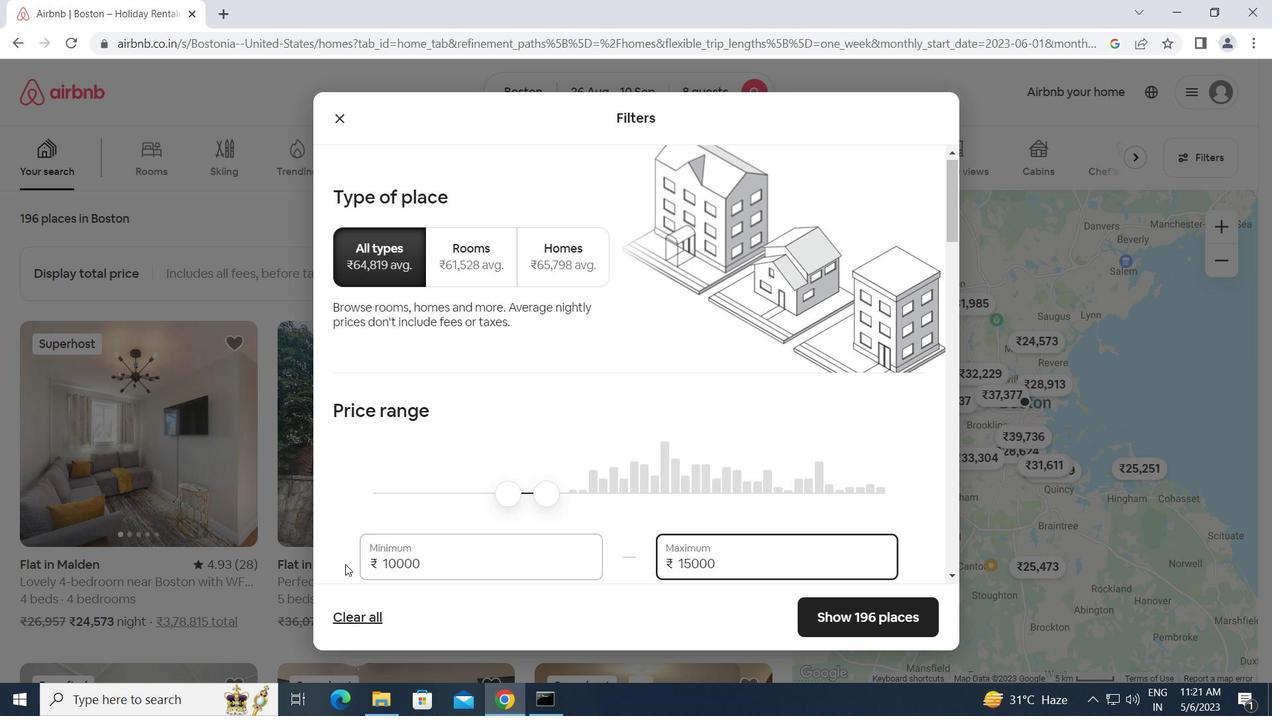 
Action: Mouse moved to (418, 559)
Screenshot: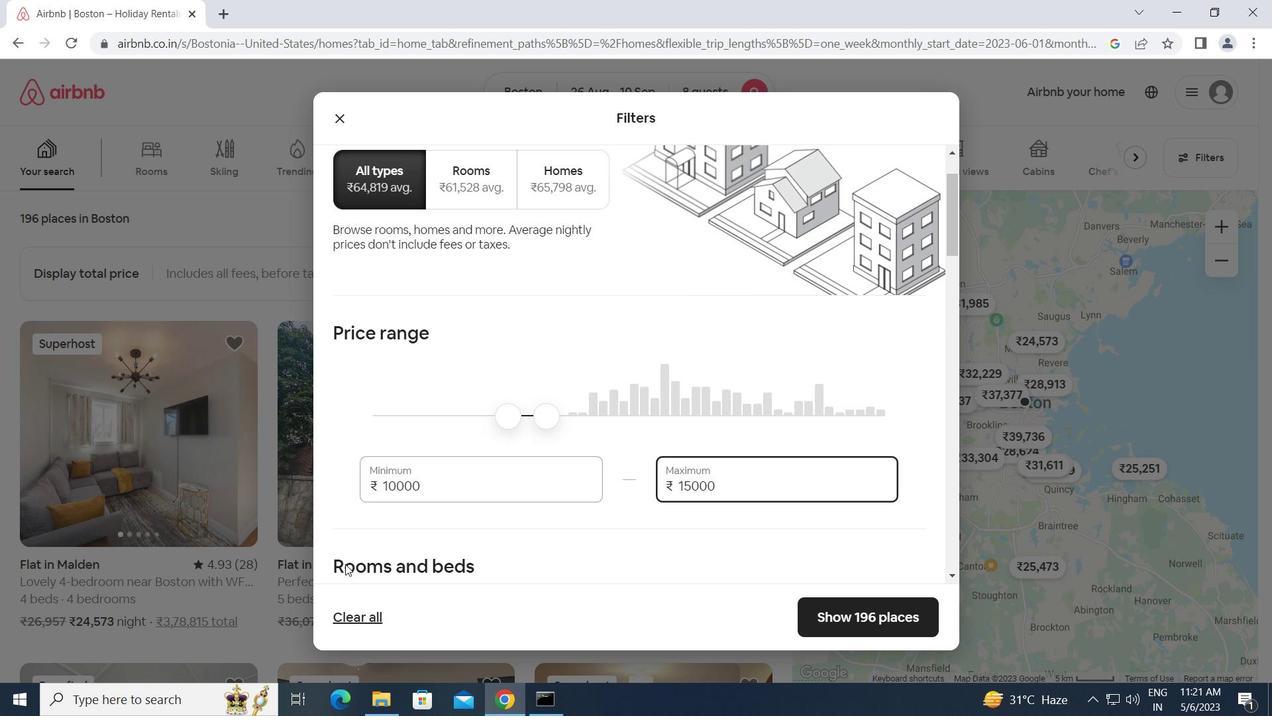 
Action: Mouse scrolled (418, 560) with delta (0, 0)
Screenshot: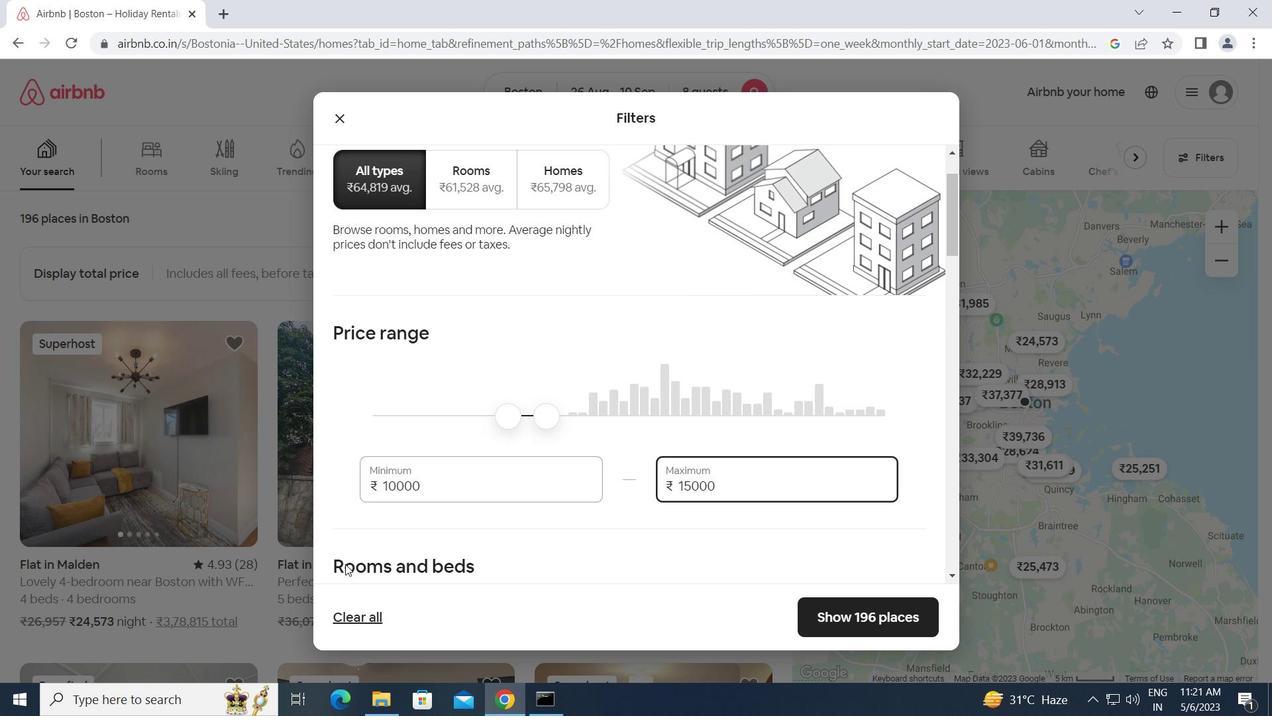 
Action: Mouse moved to (422, 557)
Screenshot: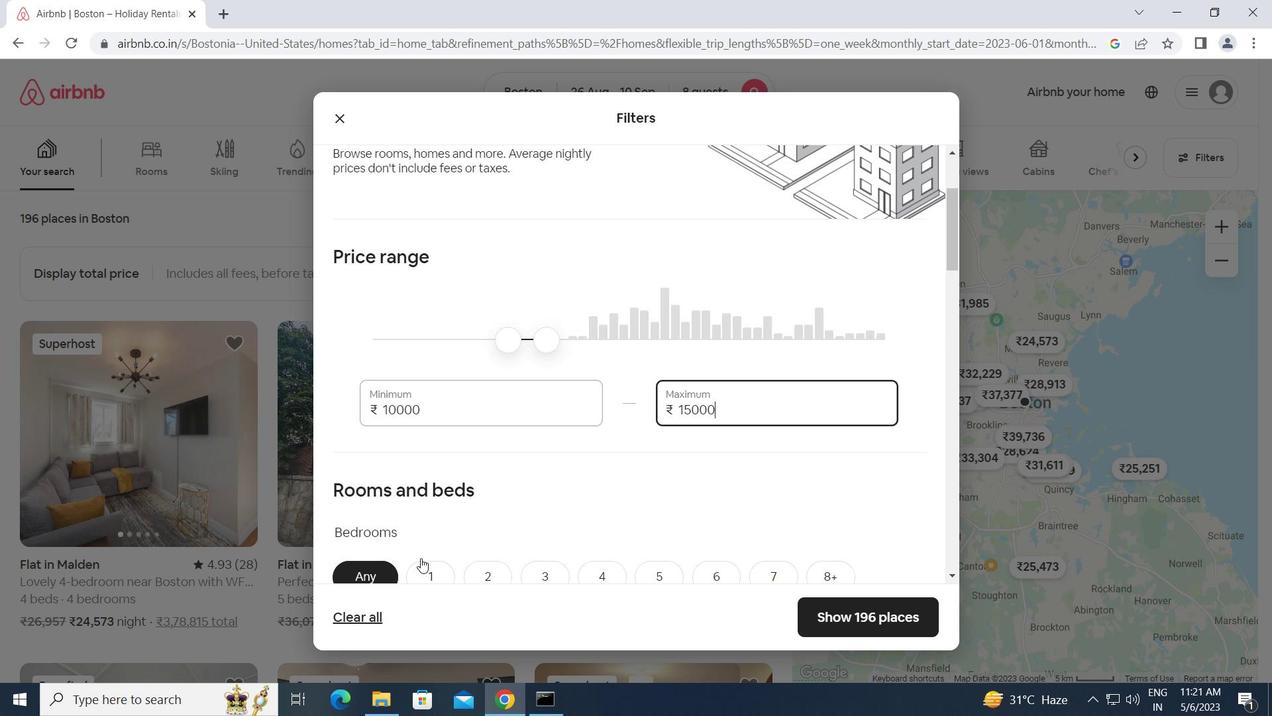 
Action: Mouse scrolled (422, 556) with delta (0, 0)
Screenshot: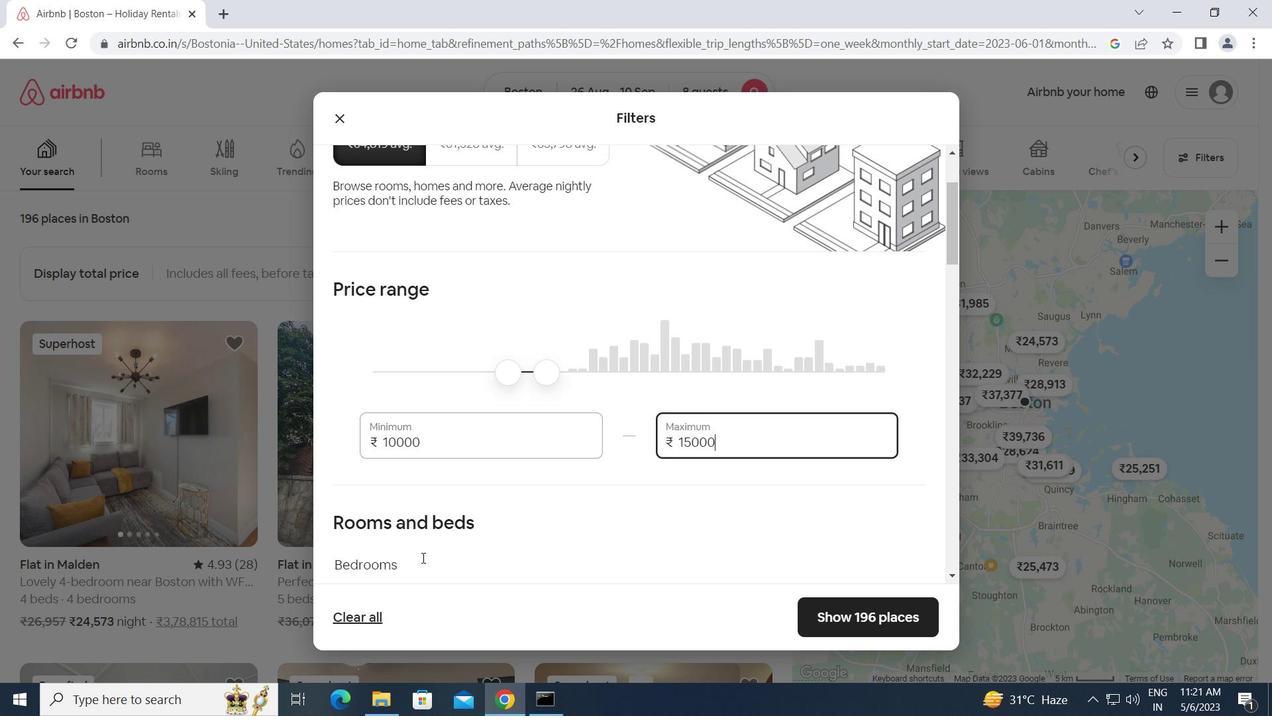 
Action: Mouse scrolled (422, 556) with delta (0, 0)
Screenshot: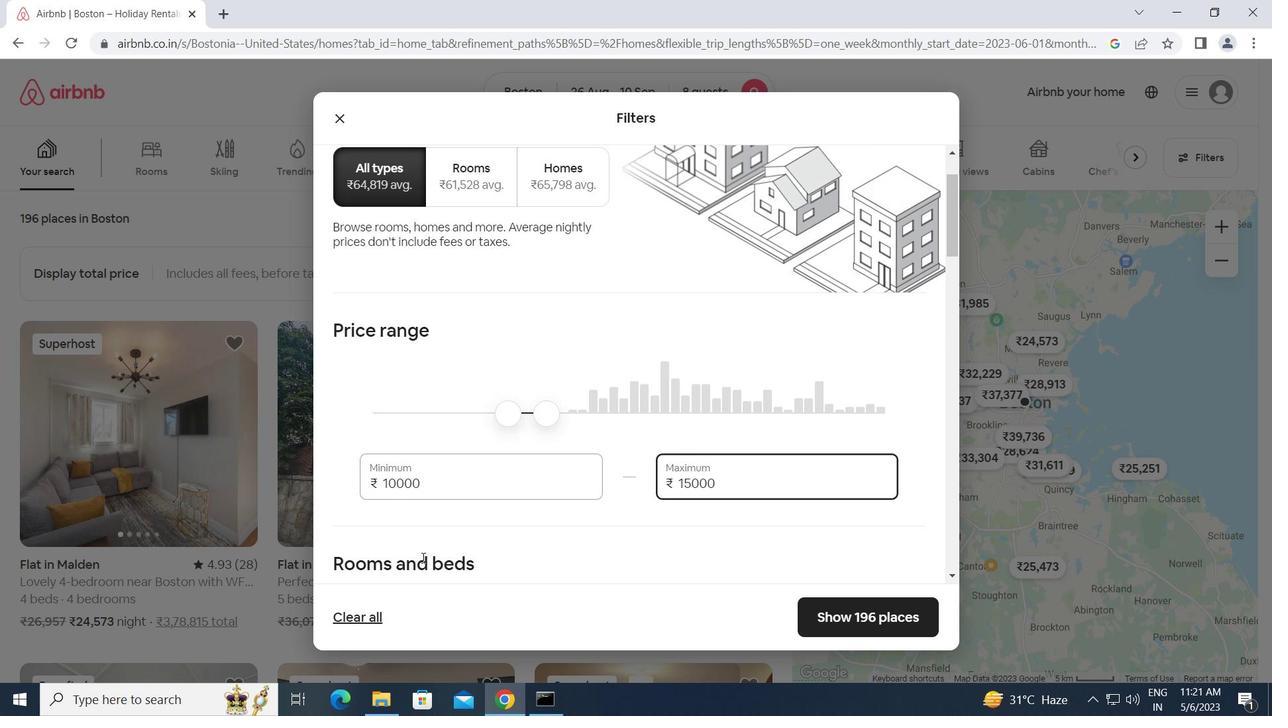 
Action: Mouse scrolled (422, 556) with delta (0, 0)
Screenshot: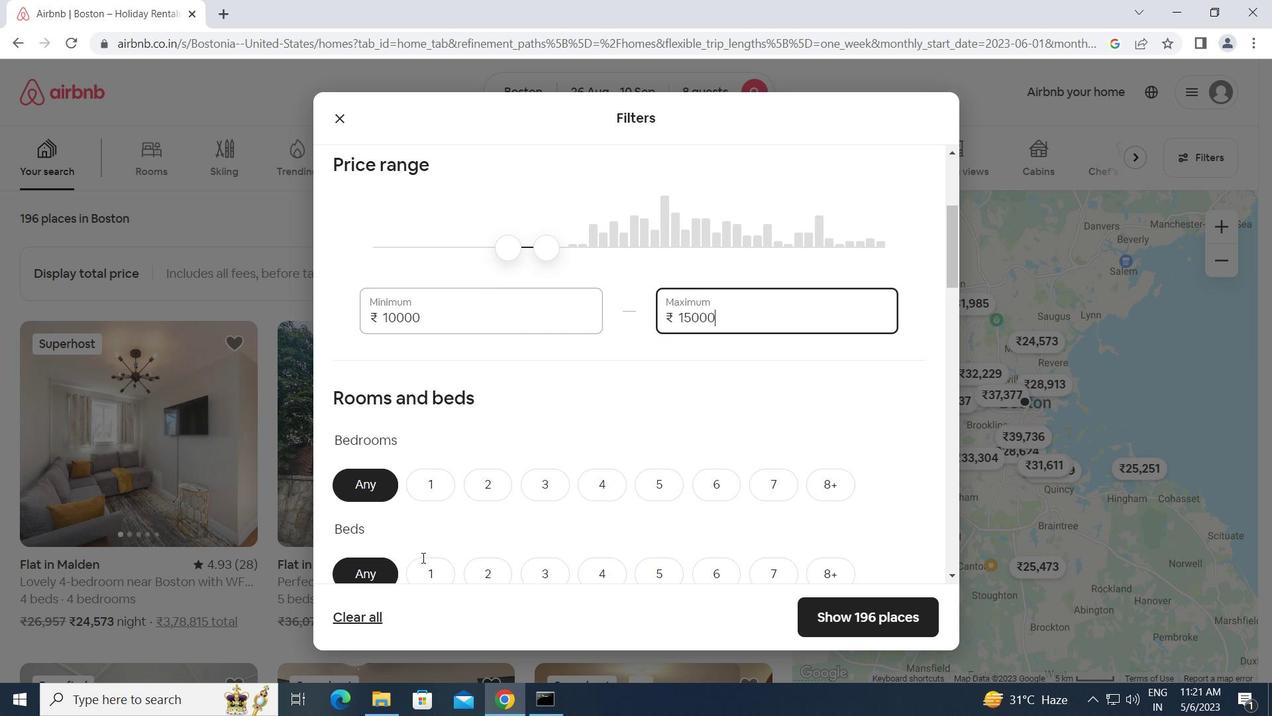 
Action: Mouse moved to (712, 399)
Screenshot: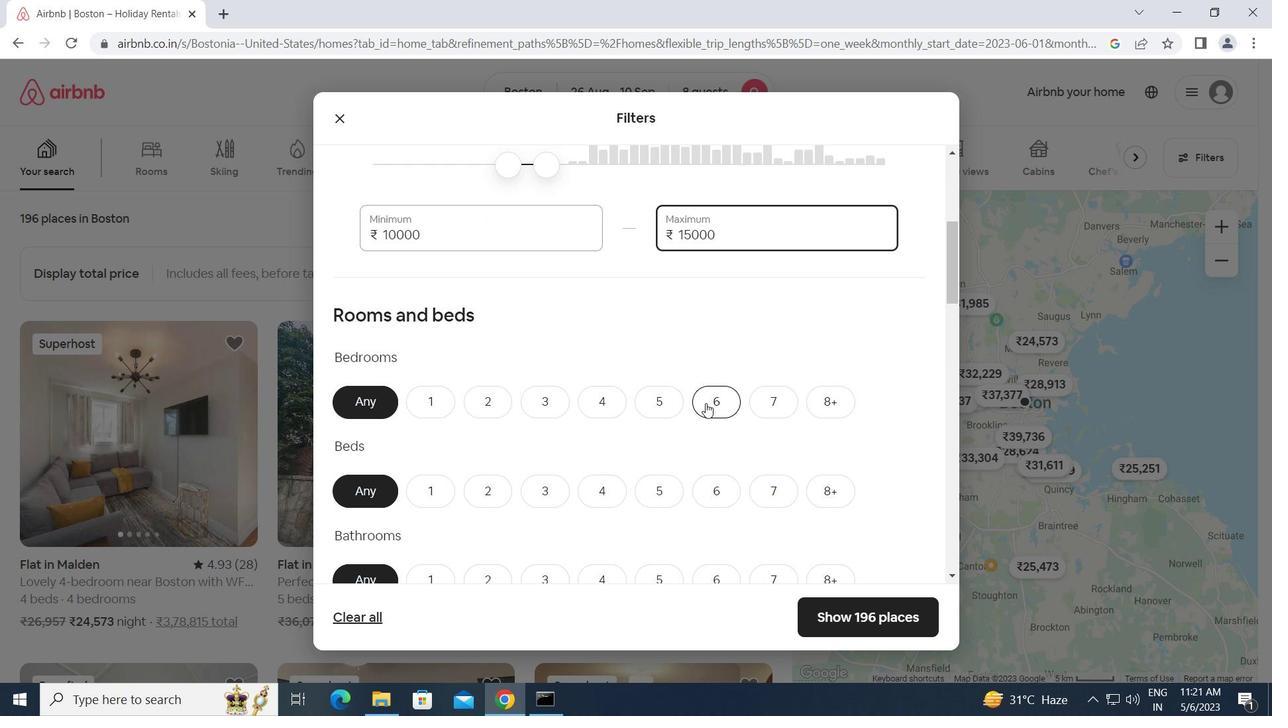 
Action: Mouse pressed left at (712, 399)
Screenshot: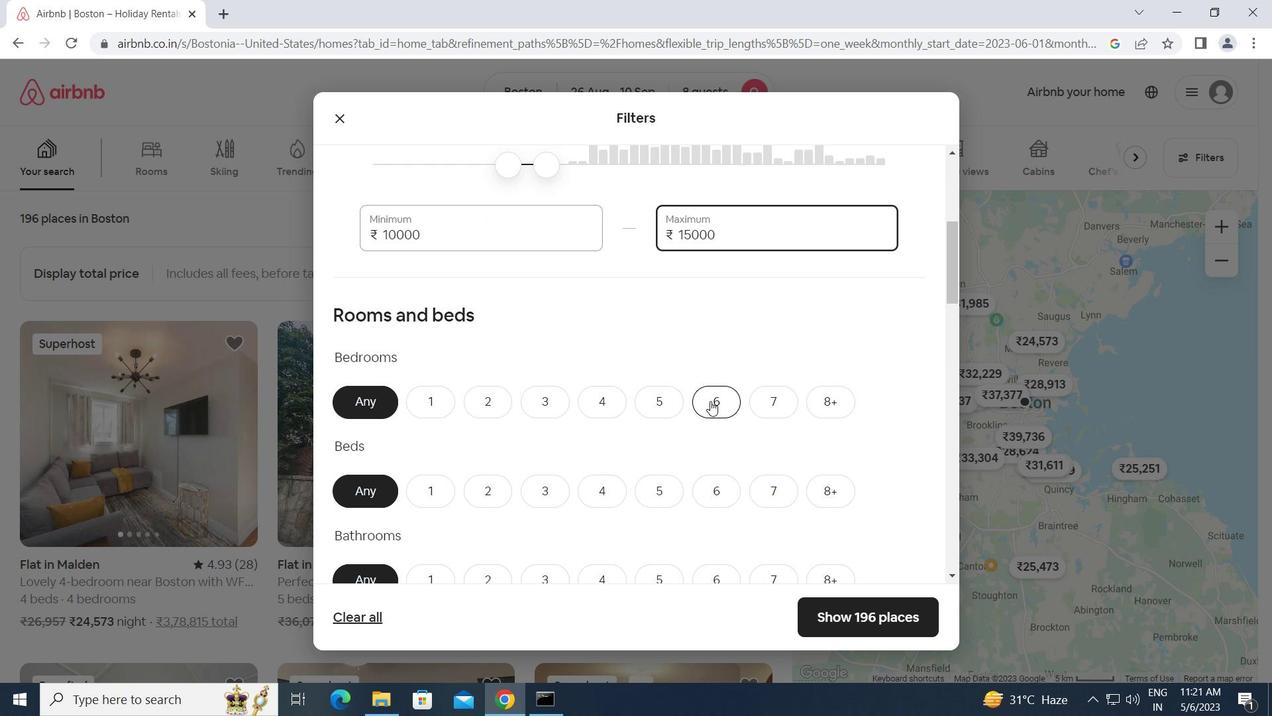 
Action: Mouse moved to (714, 430)
Screenshot: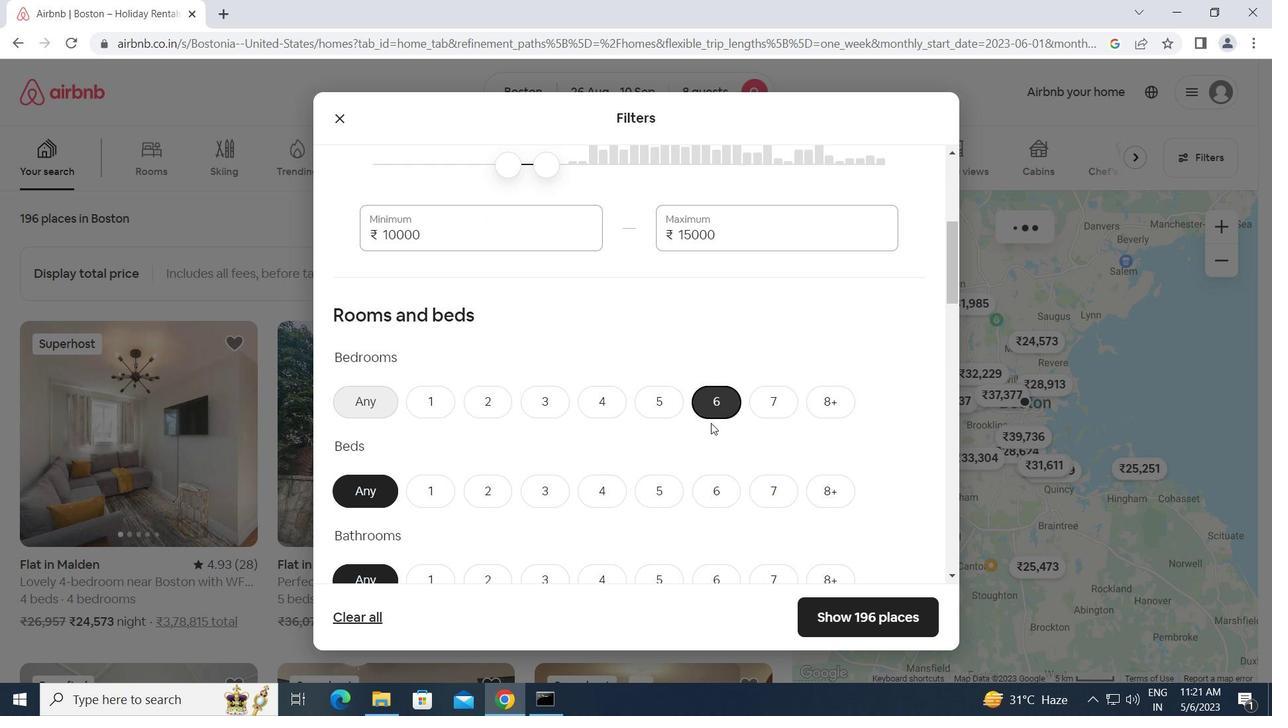 
Action: Mouse scrolled (714, 429) with delta (0, 0)
Screenshot: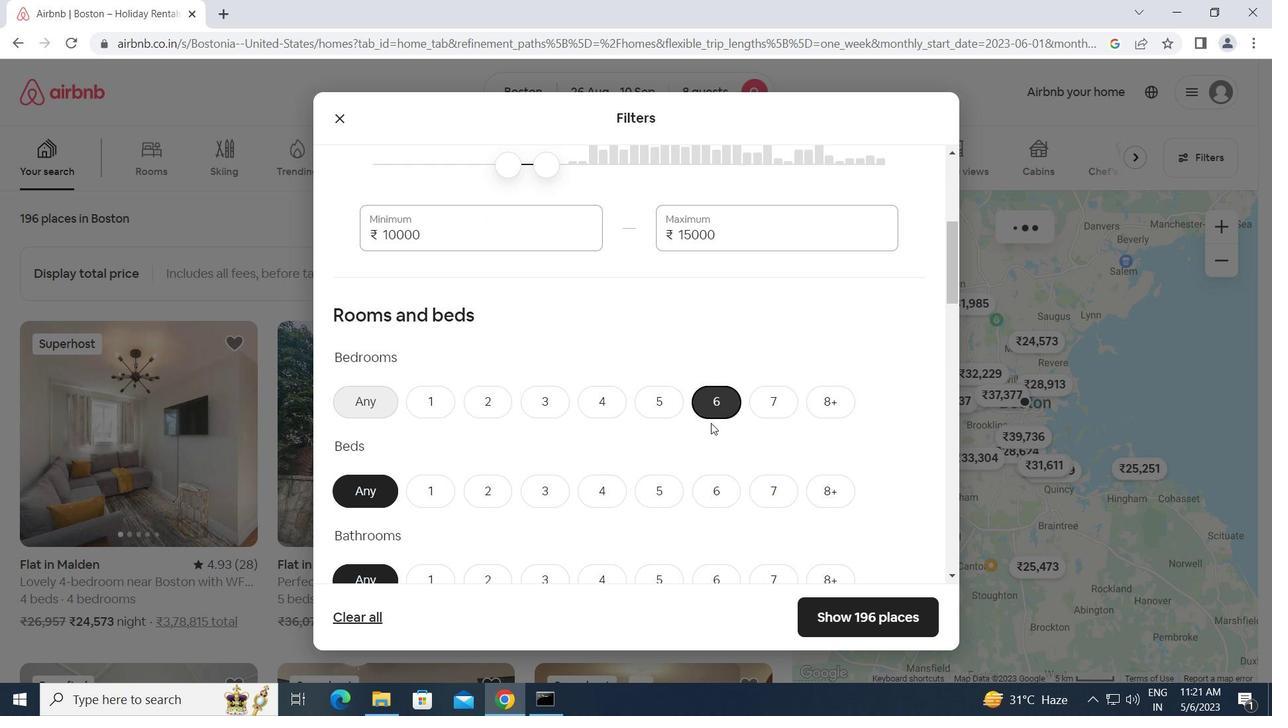 
Action: Mouse moved to (717, 402)
Screenshot: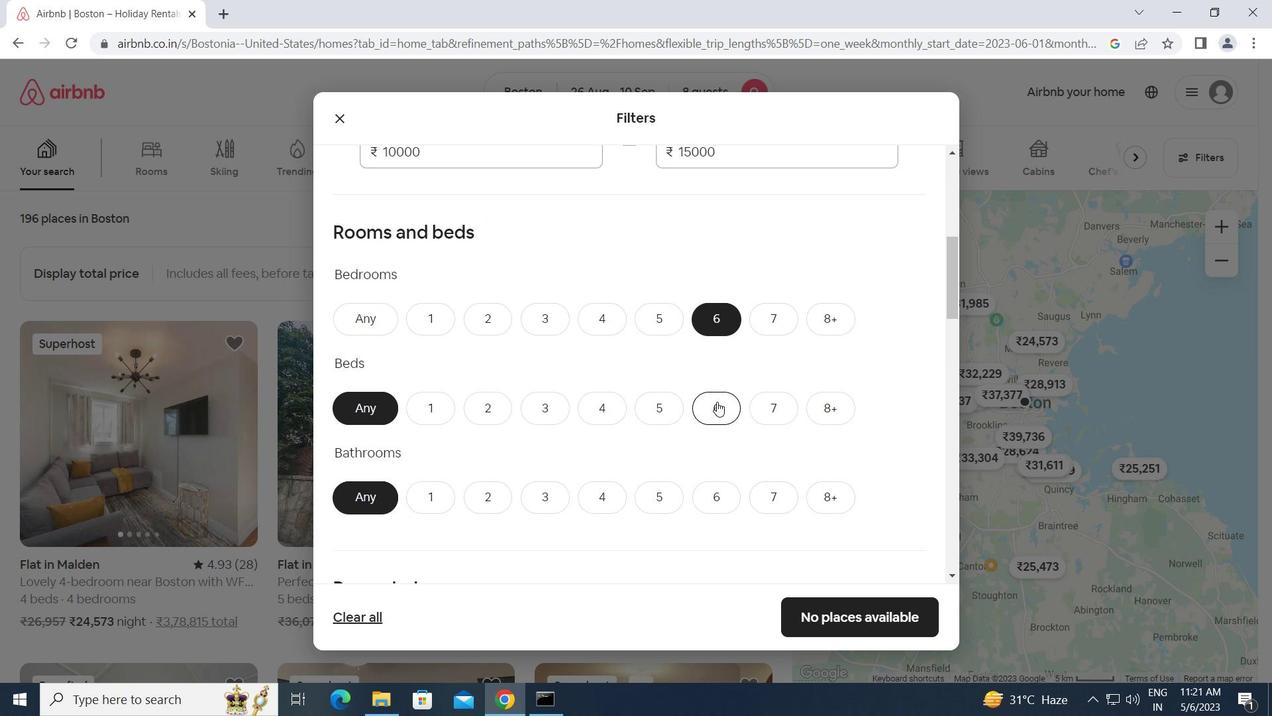 
Action: Mouse pressed left at (717, 402)
Screenshot: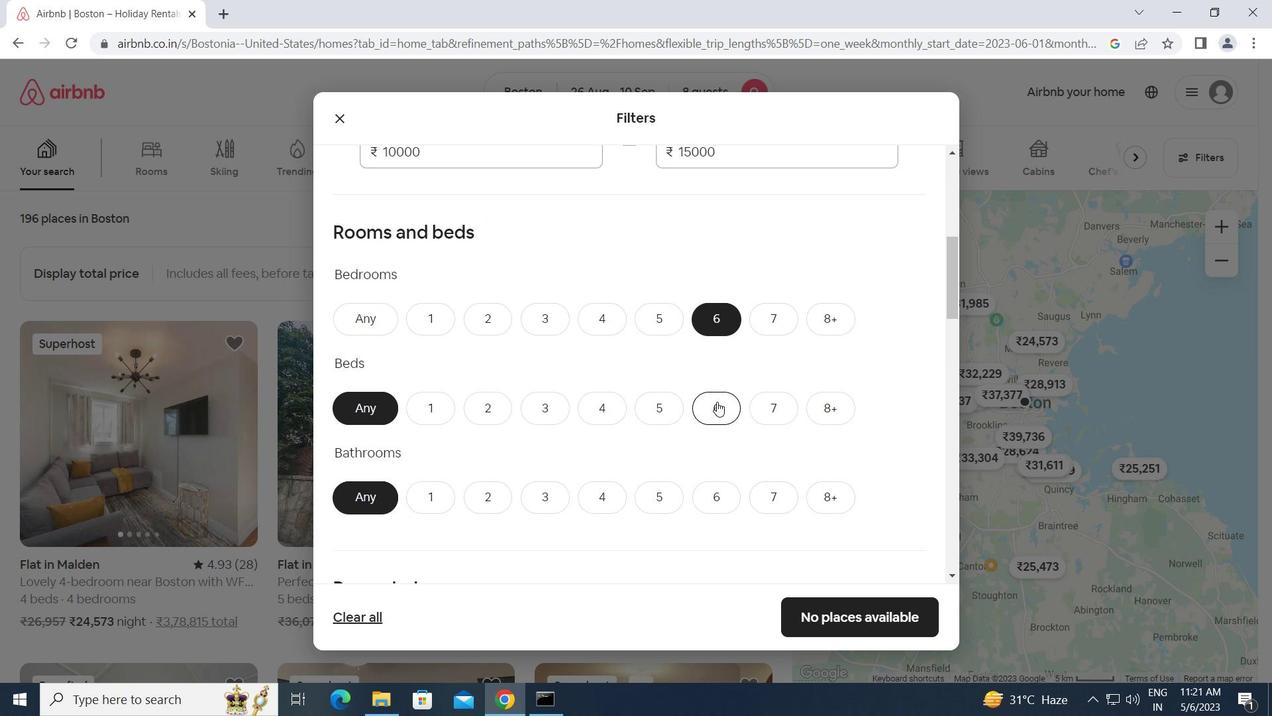 
Action: Mouse moved to (721, 497)
Screenshot: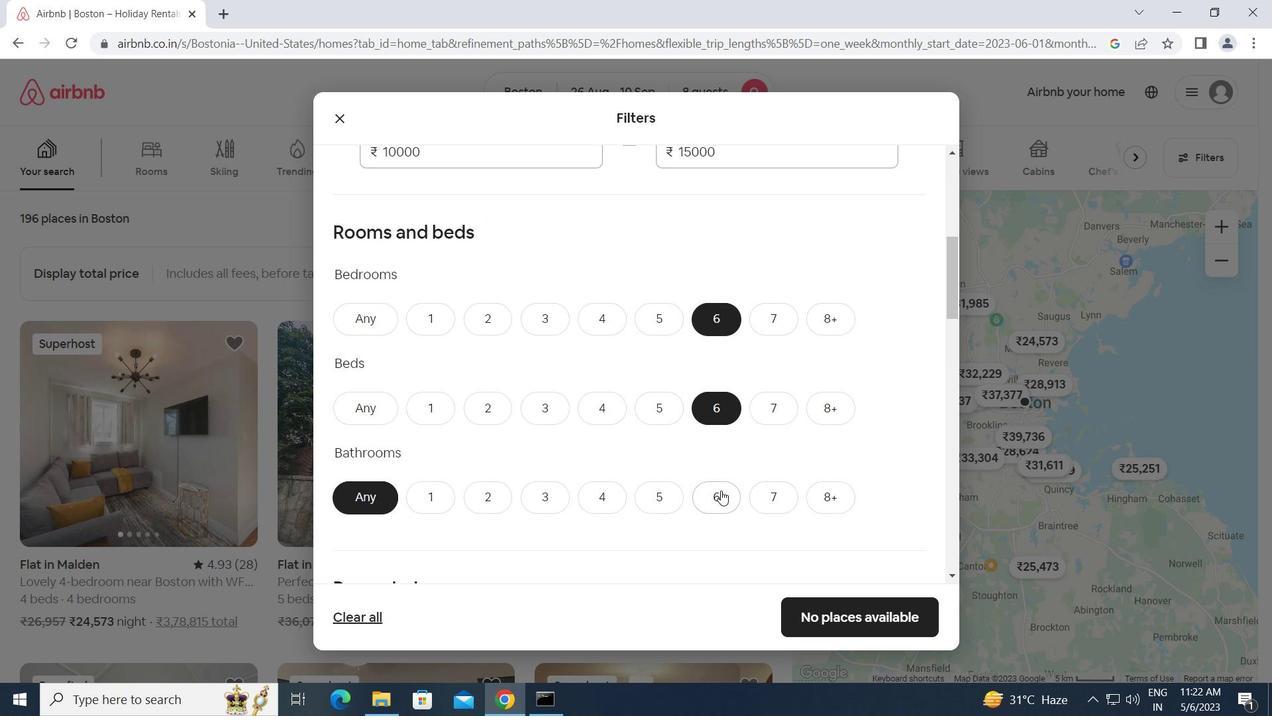 
Action: Mouse pressed left at (721, 497)
Screenshot: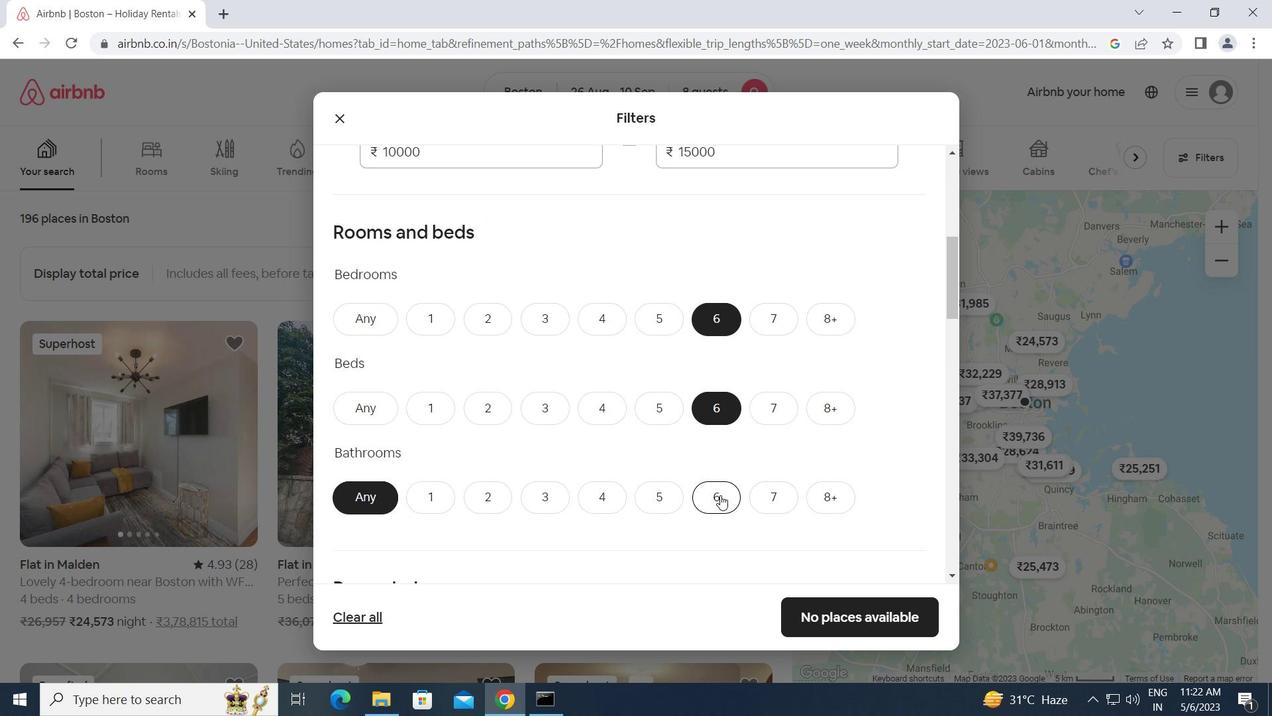
Action: Mouse moved to (646, 548)
Screenshot: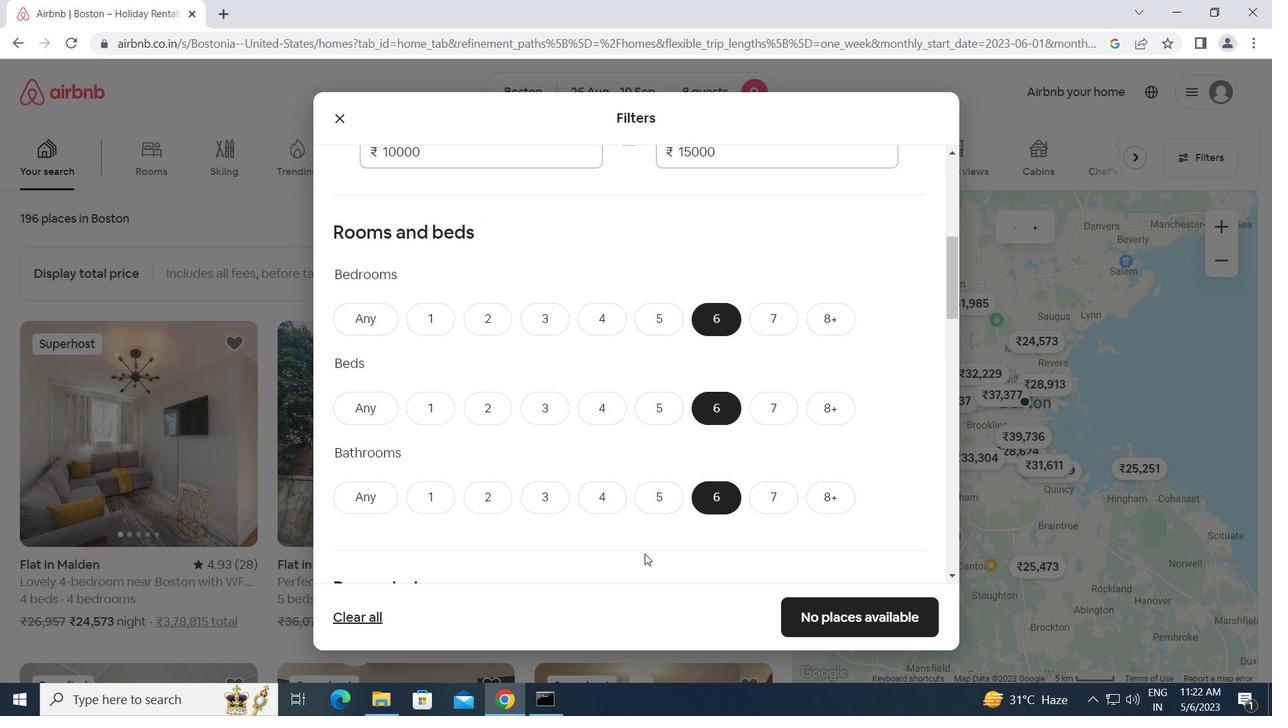 
Action: Mouse scrolled (646, 547) with delta (0, 0)
Screenshot: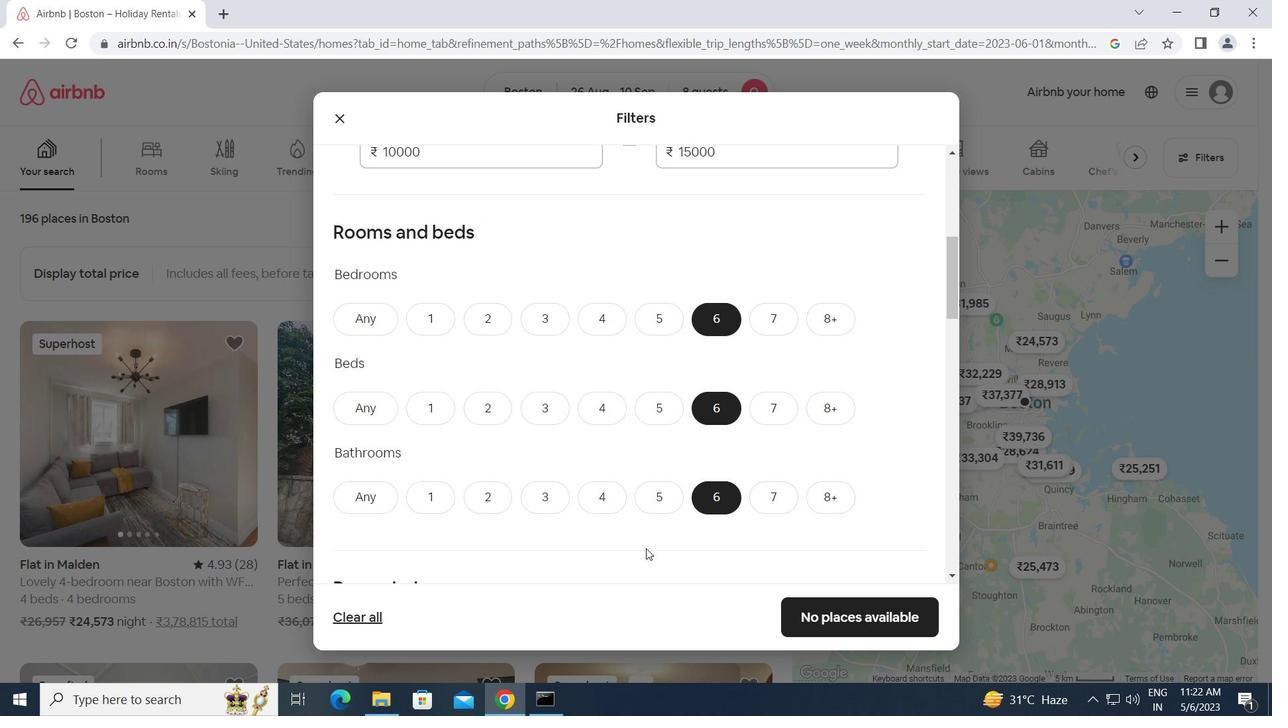 
Action: Mouse scrolled (646, 547) with delta (0, 0)
Screenshot: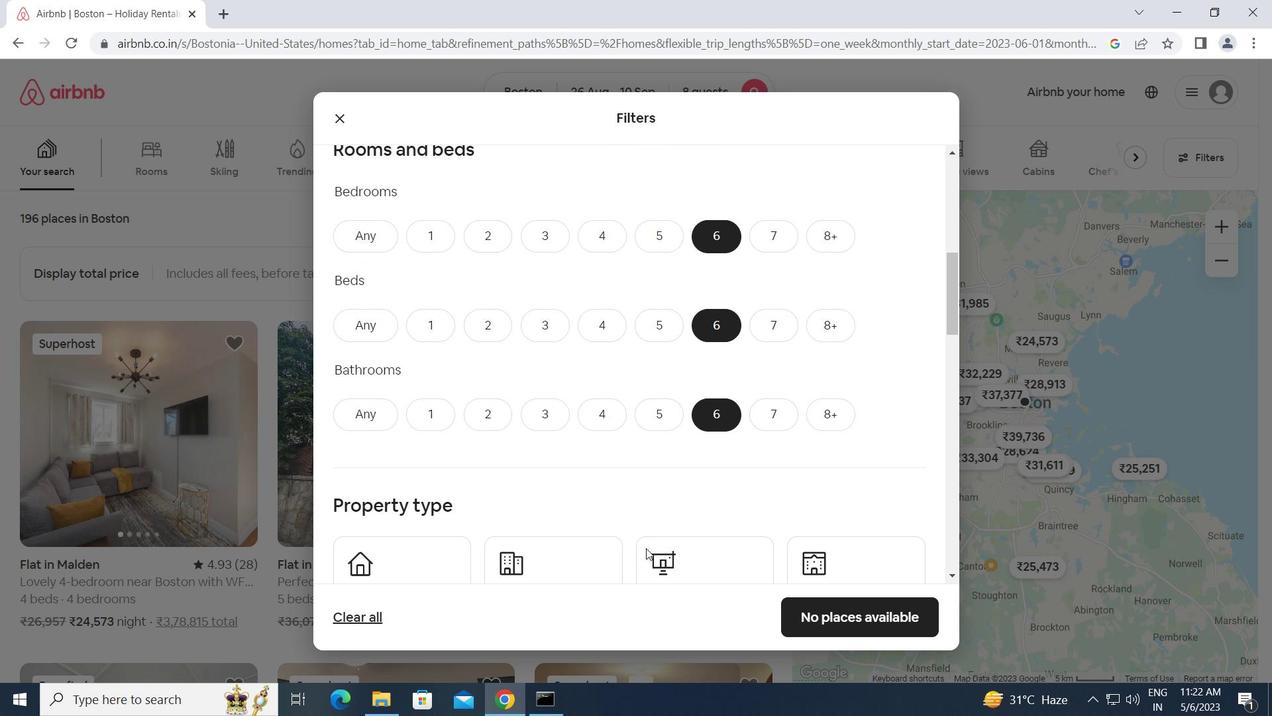 
Action: Mouse moved to (426, 503)
Screenshot: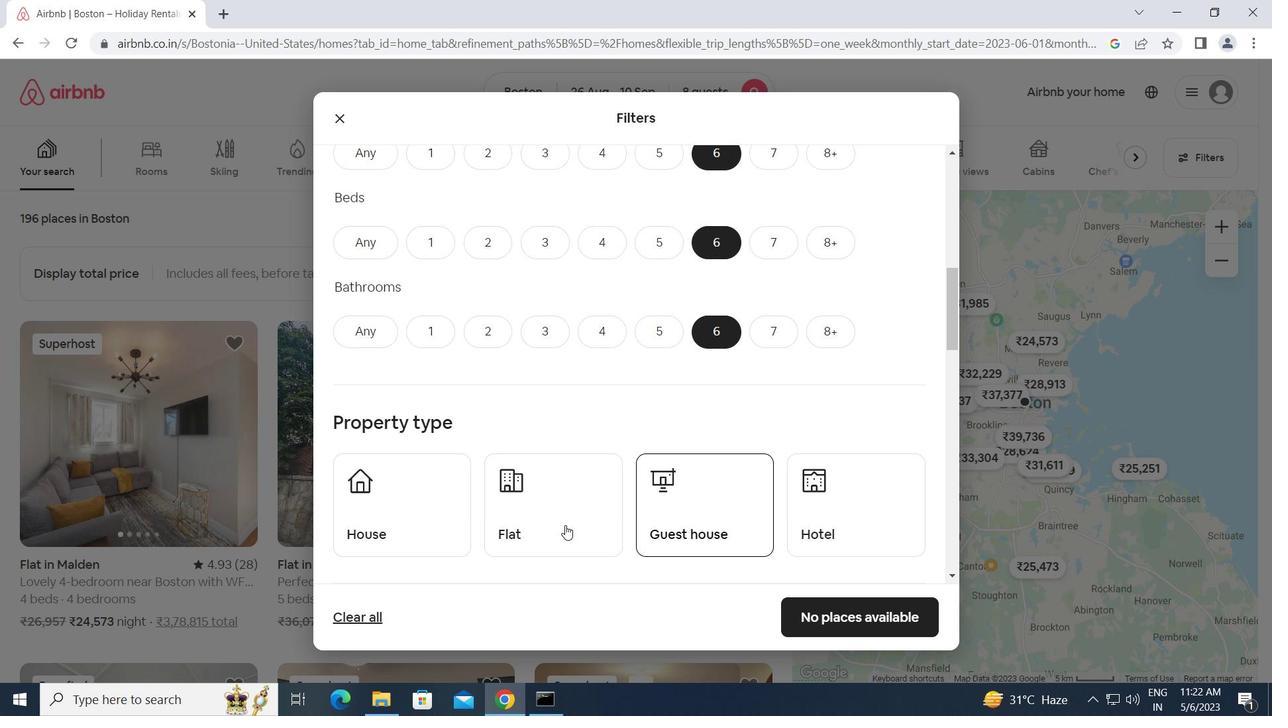 
Action: Mouse scrolled (426, 502) with delta (0, 0)
Screenshot: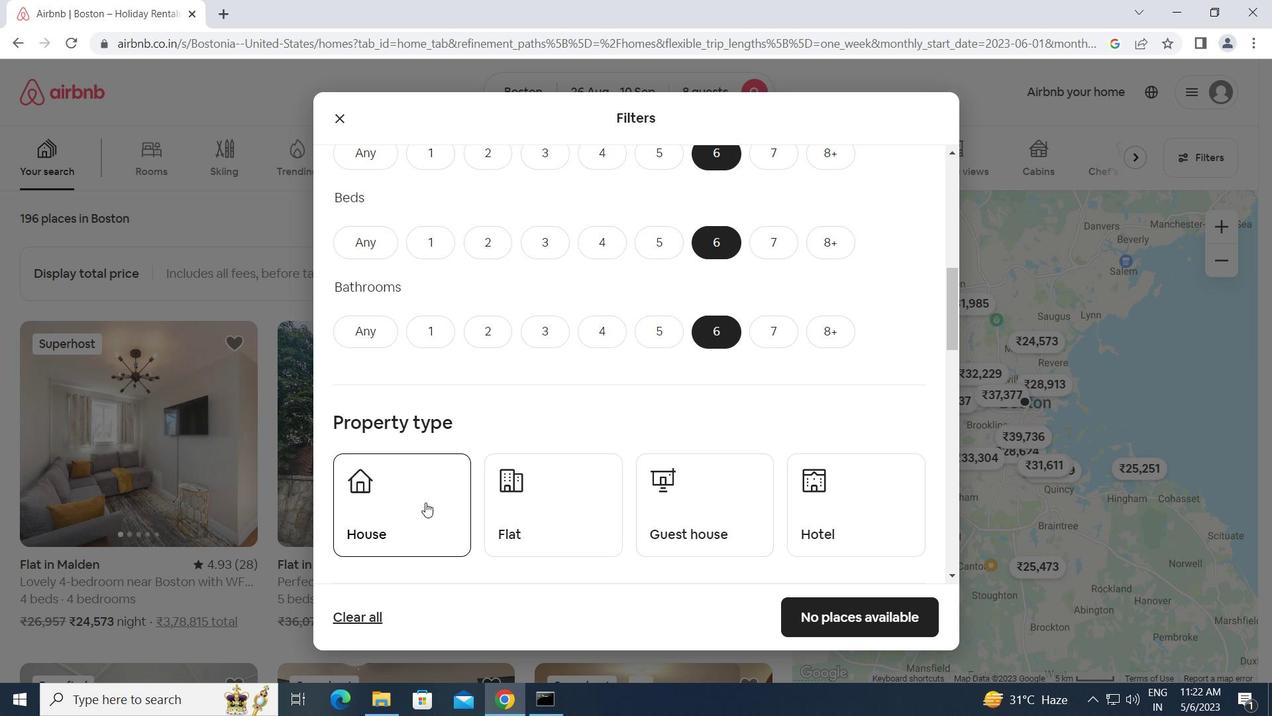 
Action: Mouse moved to (417, 436)
Screenshot: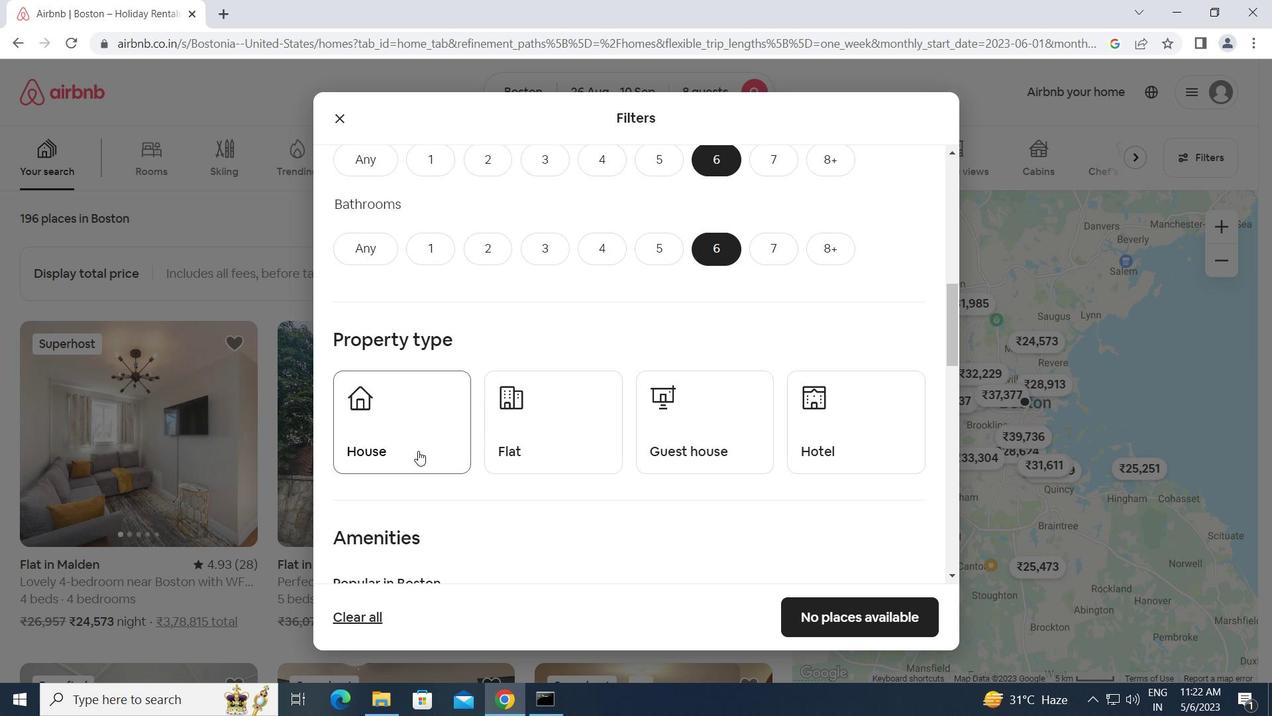 
Action: Mouse pressed left at (417, 436)
Screenshot: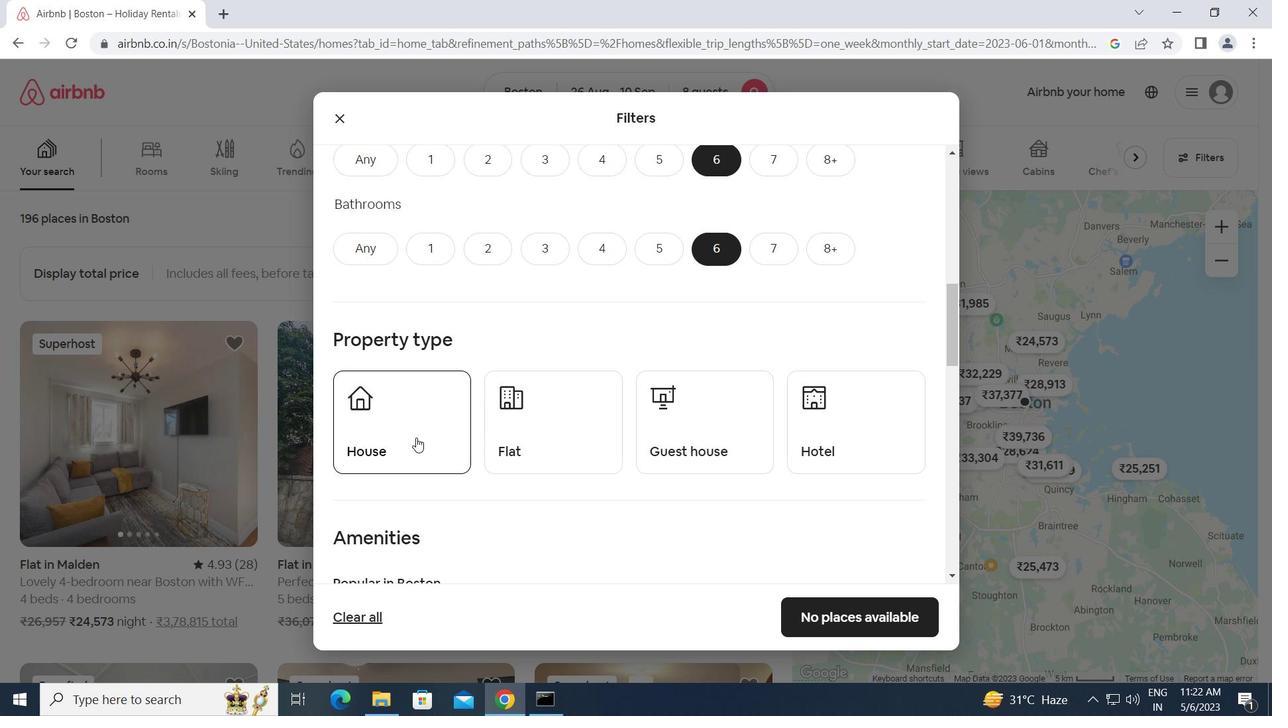
Action: Mouse moved to (558, 453)
Screenshot: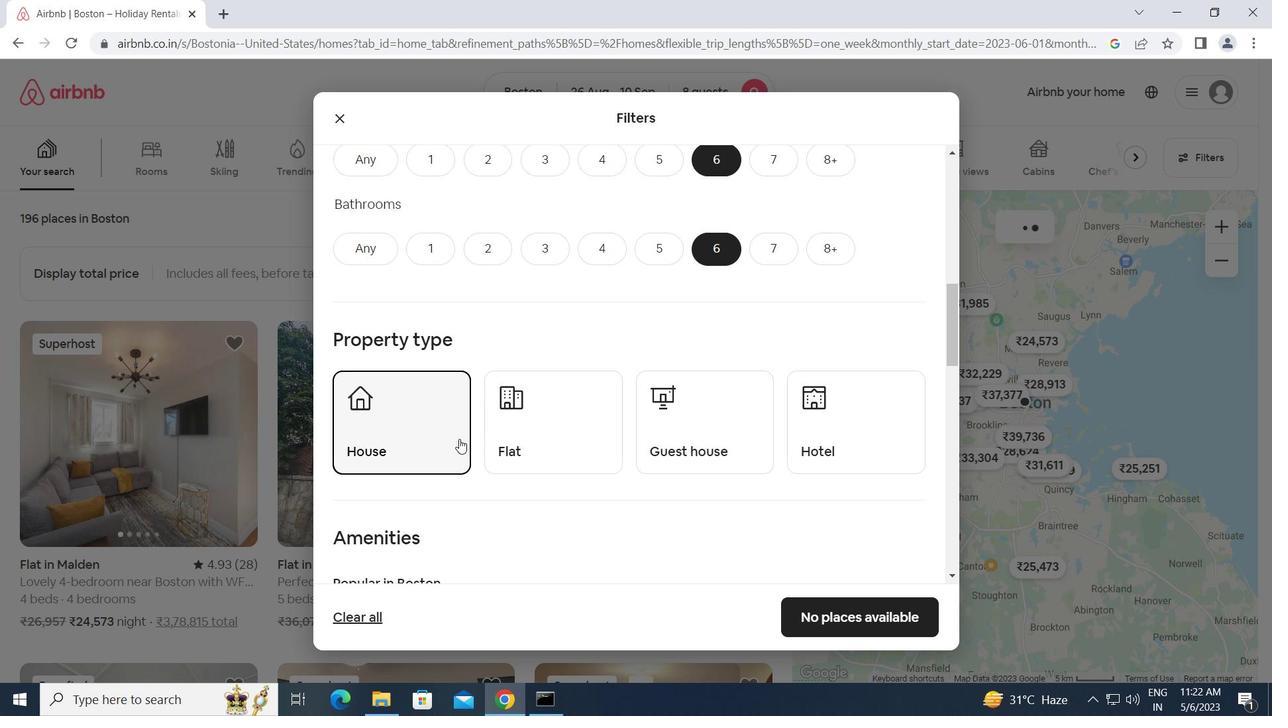
Action: Mouse pressed left at (558, 453)
Screenshot: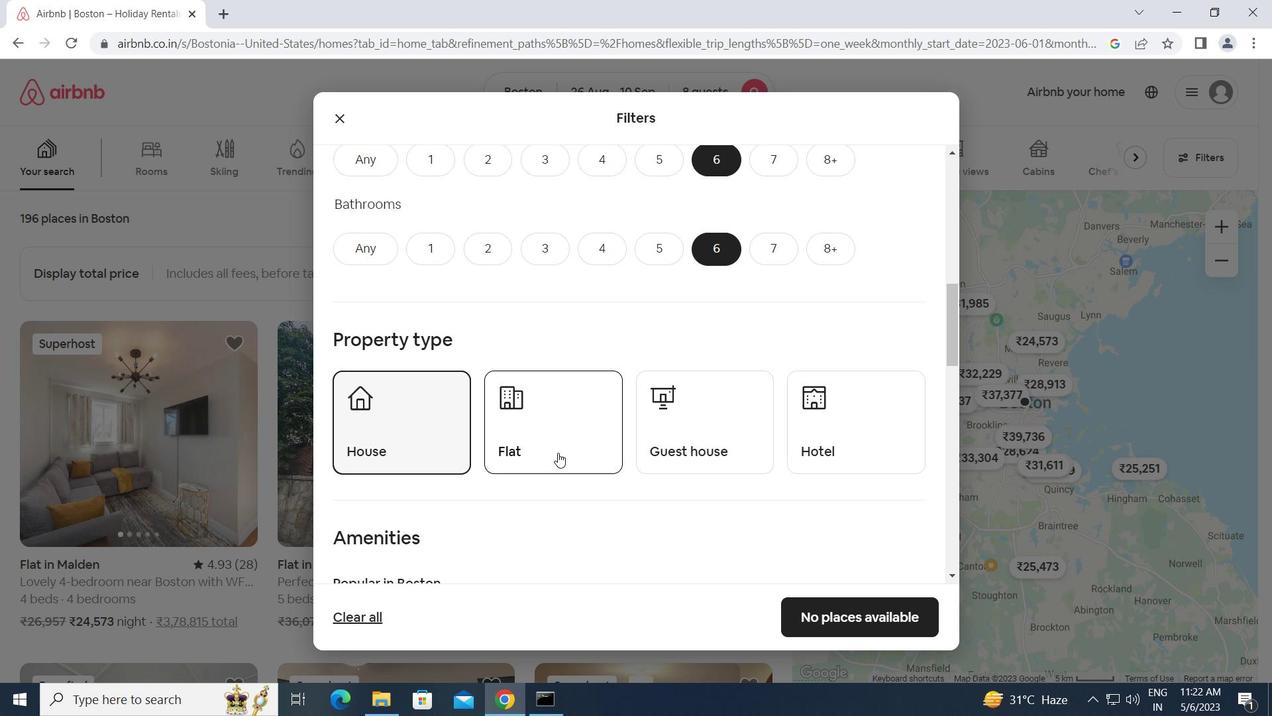 
Action: Mouse moved to (750, 401)
Screenshot: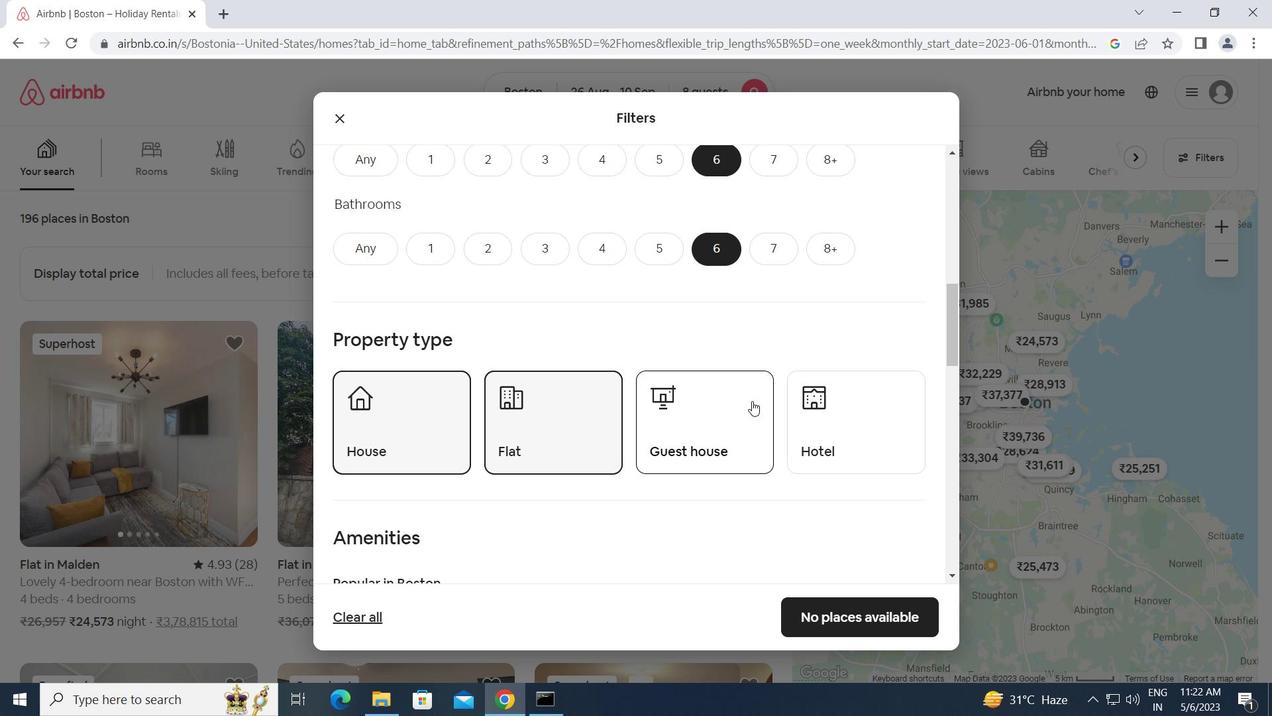 
Action: Mouse pressed left at (750, 401)
Screenshot: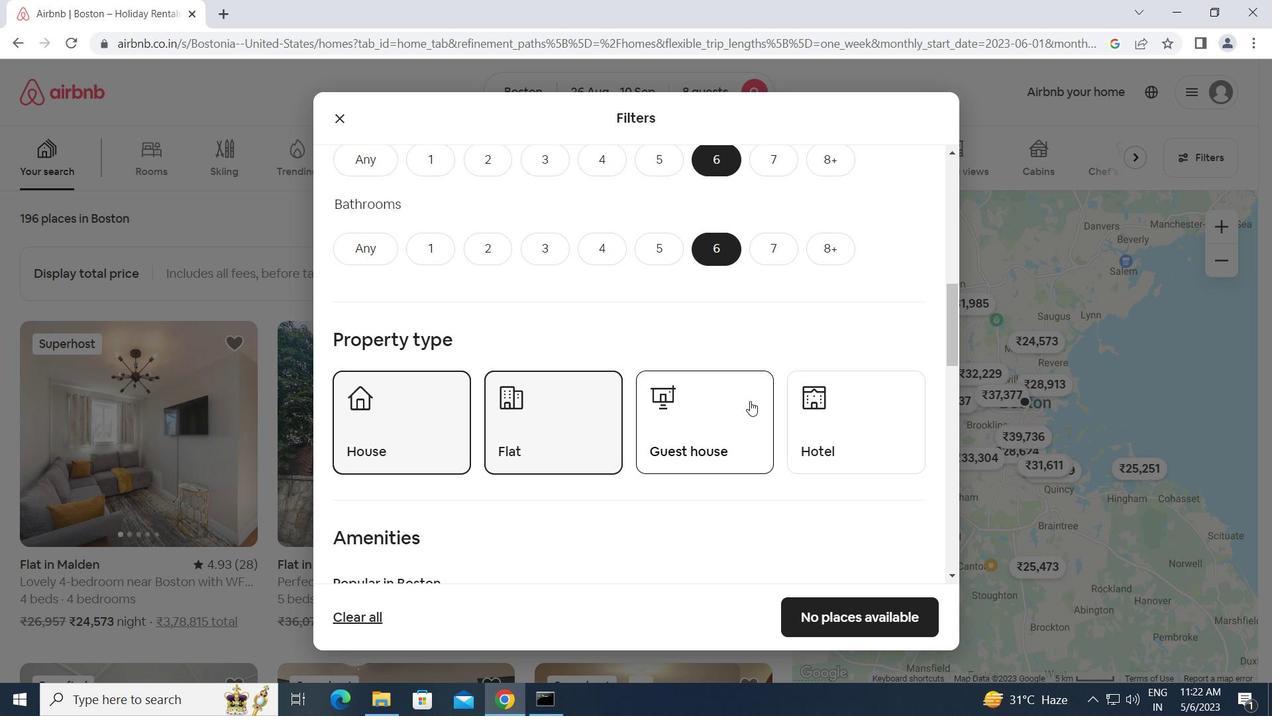 
Action: Mouse moved to (542, 477)
Screenshot: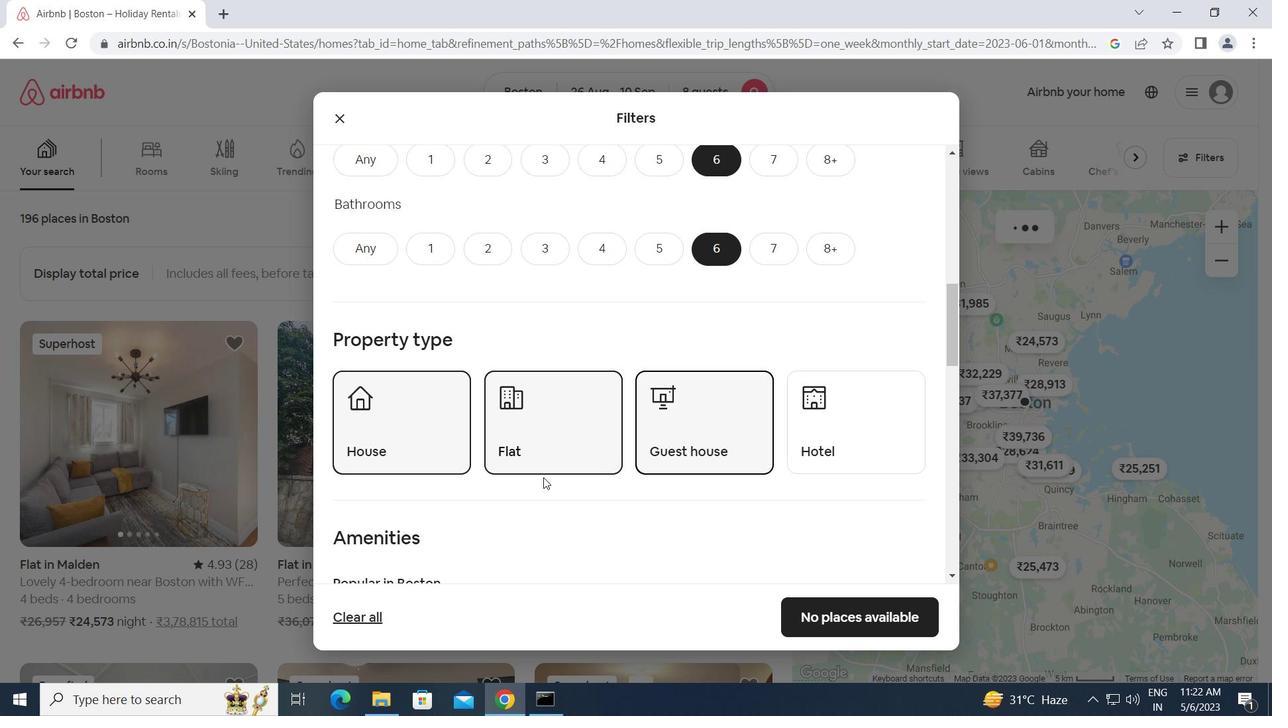 
Action: Mouse scrolled (542, 476) with delta (0, 0)
Screenshot: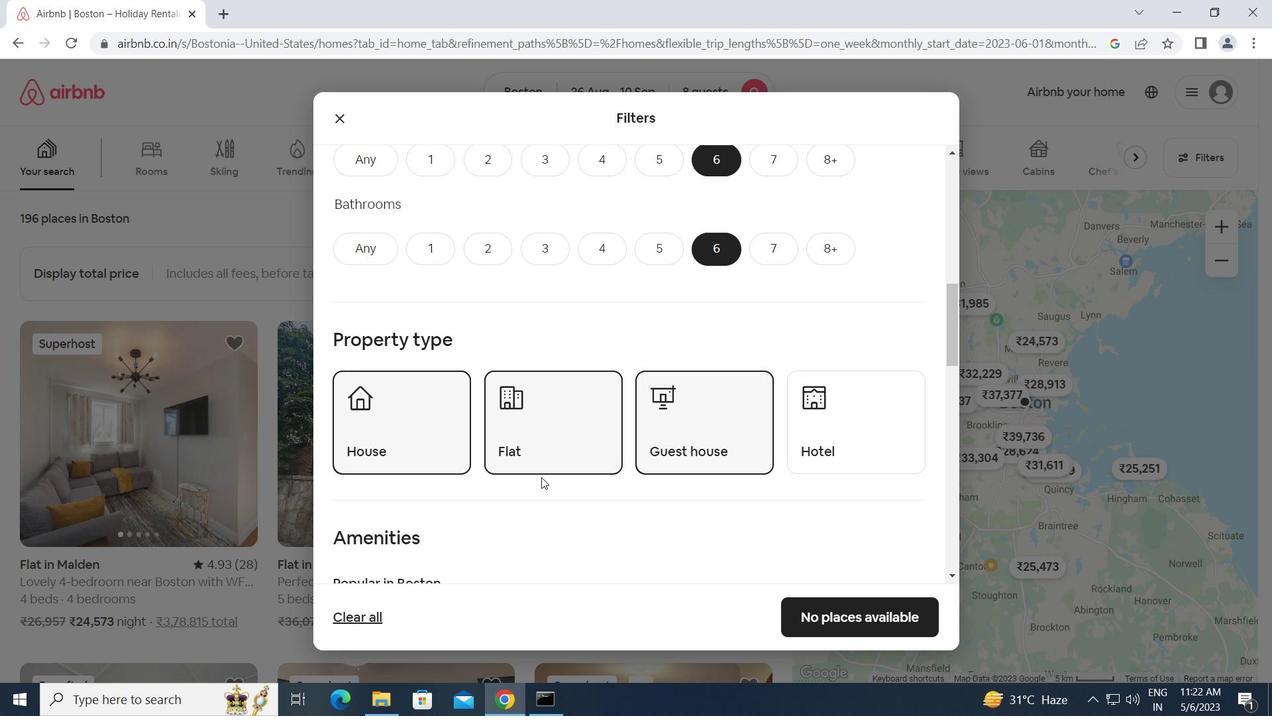 
Action: Mouse scrolled (542, 476) with delta (0, 0)
Screenshot: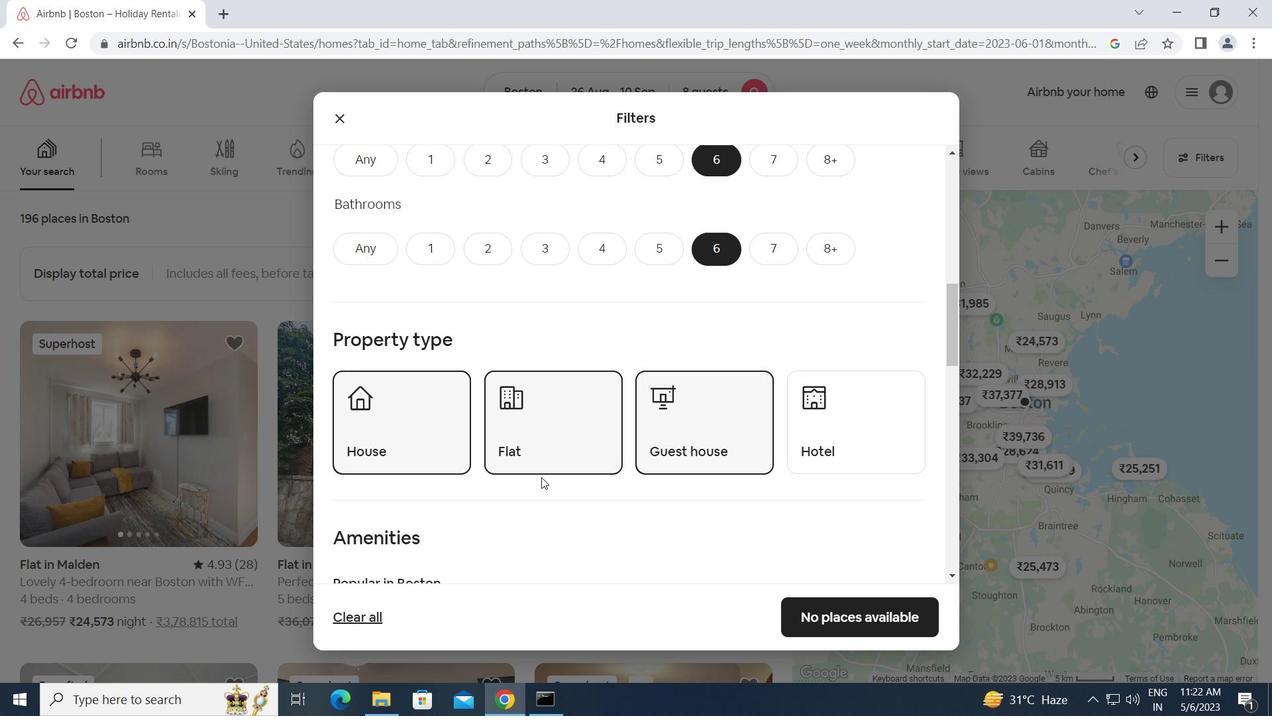 
Action: Mouse scrolled (542, 476) with delta (0, 0)
Screenshot: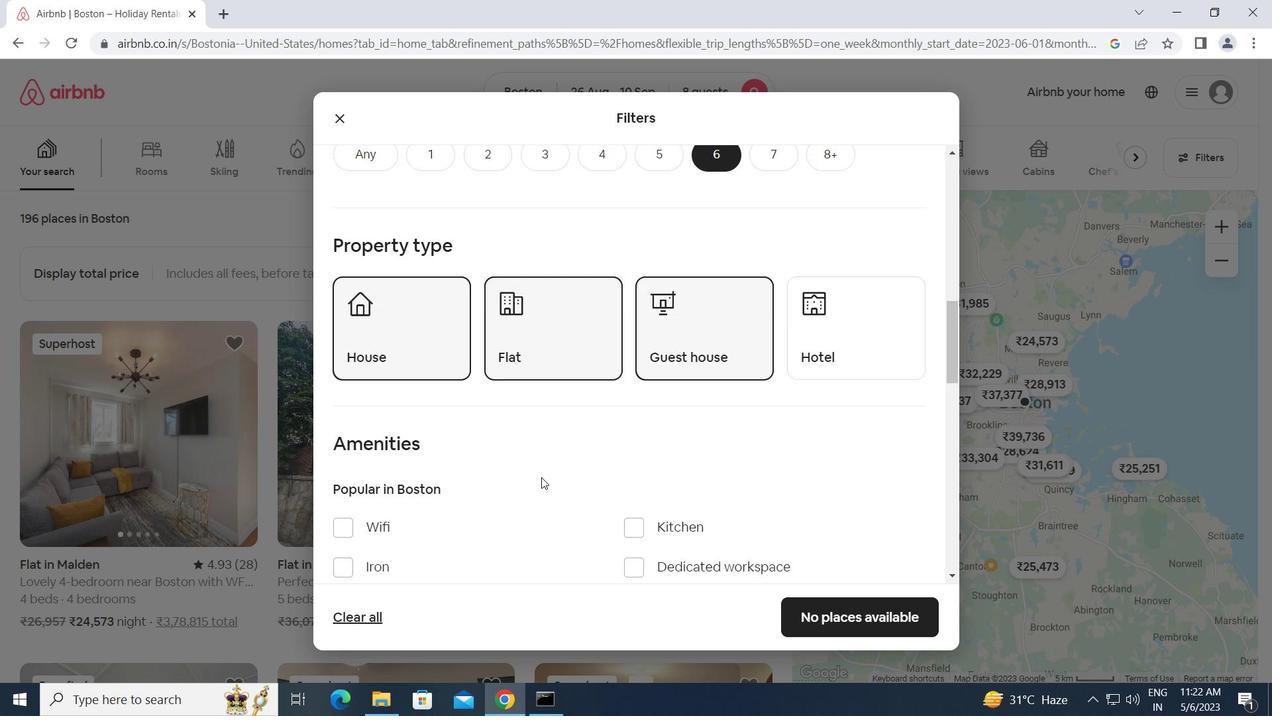 
Action: Mouse moved to (337, 372)
Screenshot: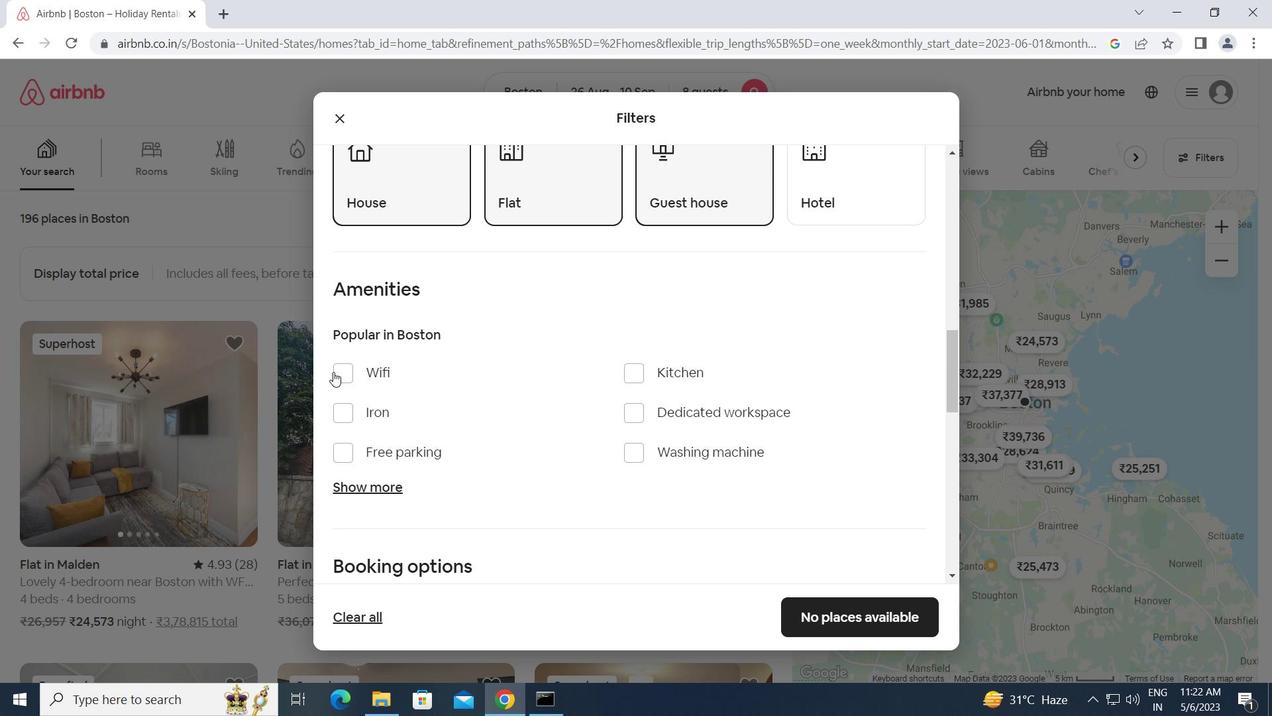 
Action: Mouse pressed left at (337, 372)
Screenshot: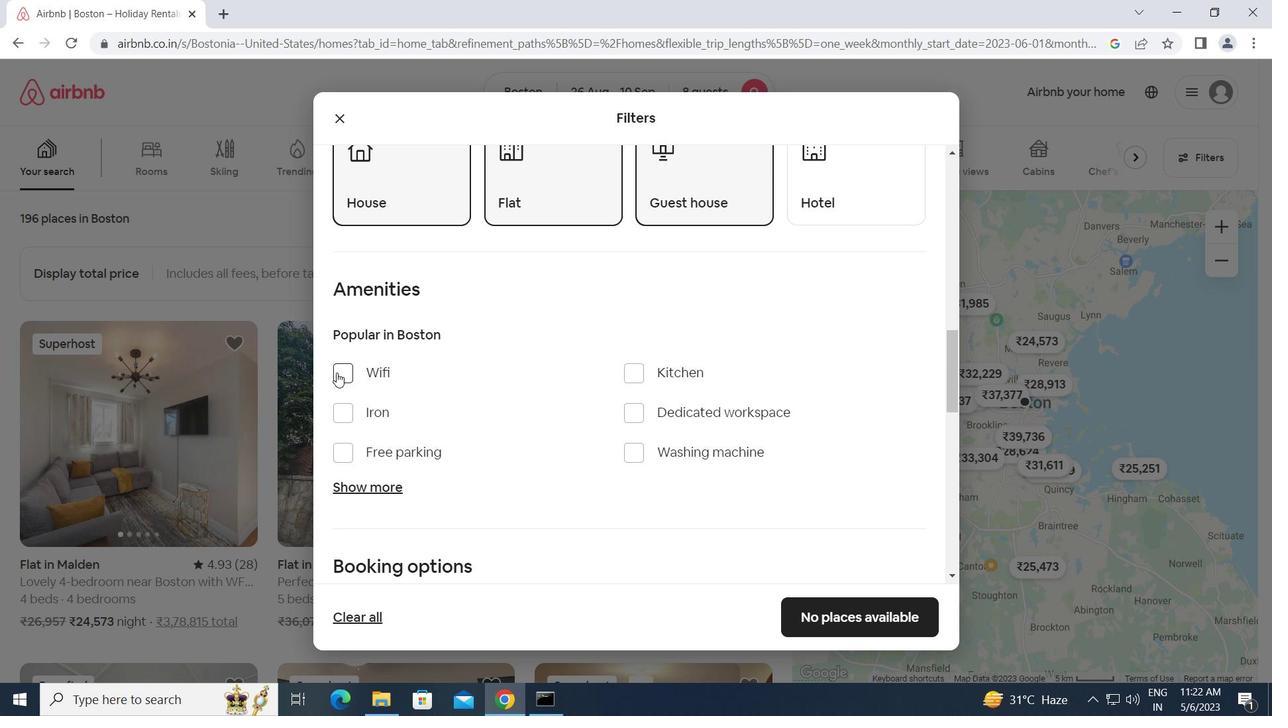 
Action: Mouse scrolled (337, 371) with delta (0, 0)
Screenshot: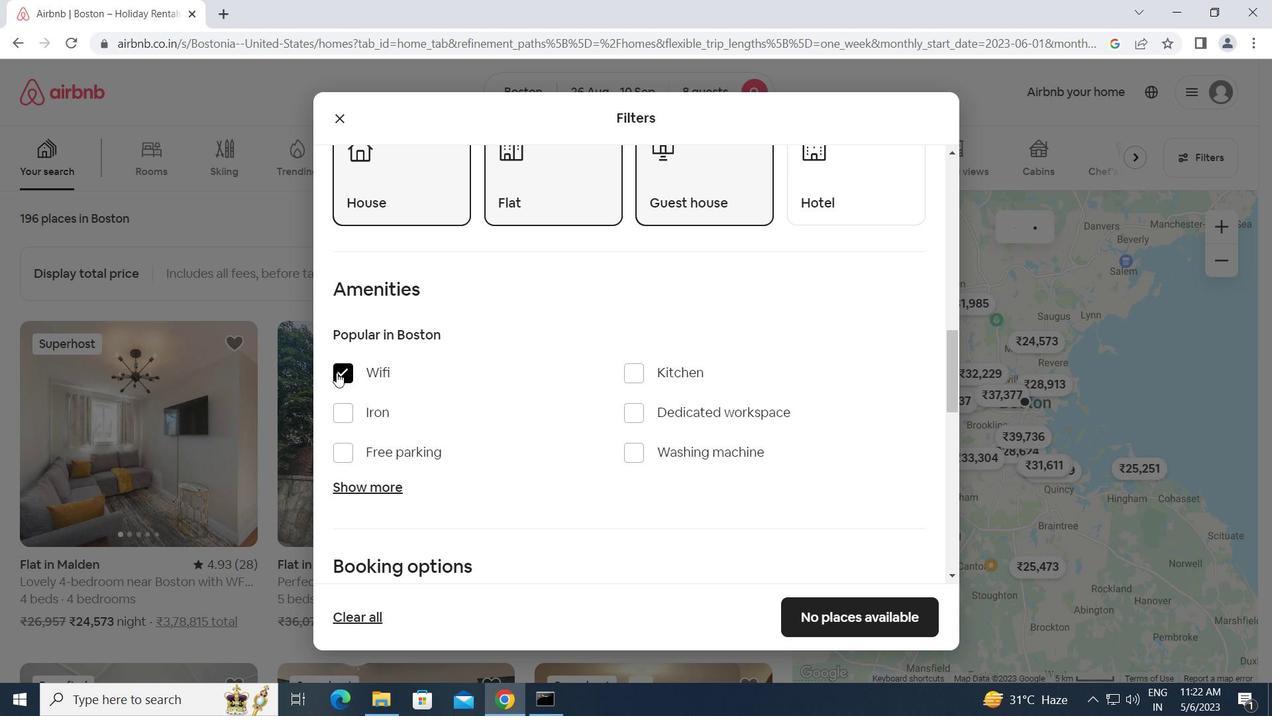 
Action: Mouse moved to (375, 408)
Screenshot: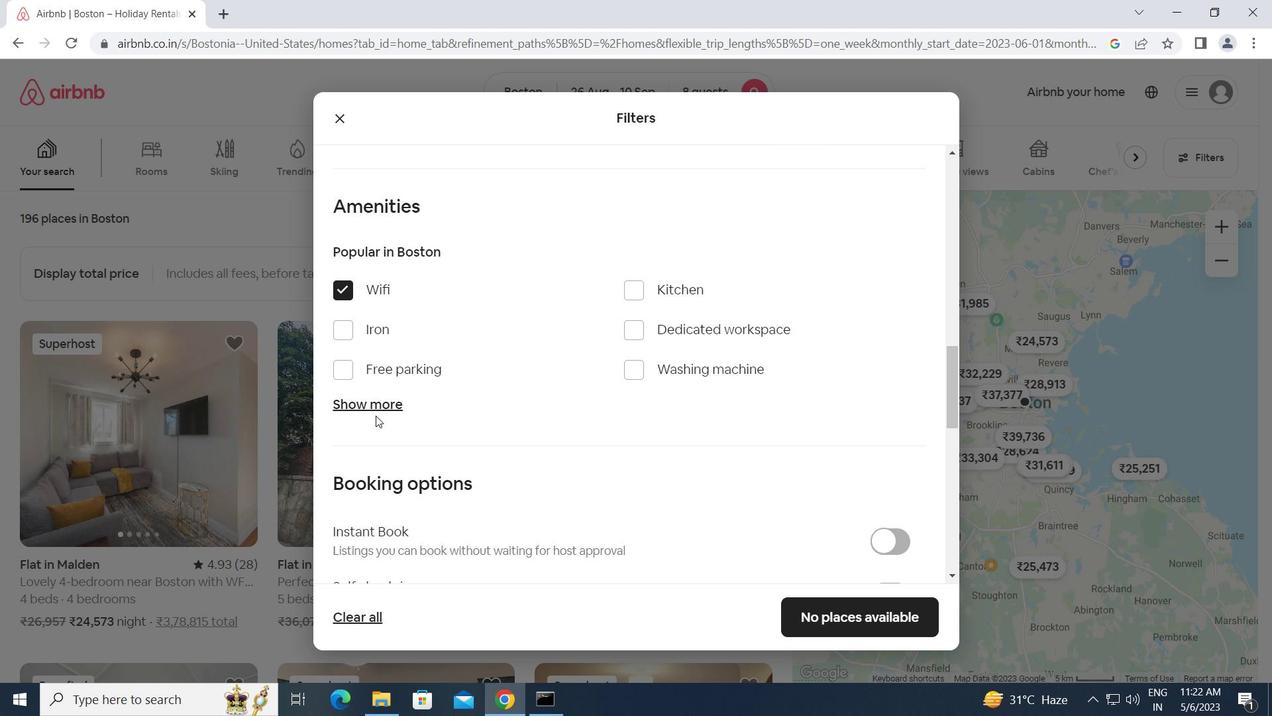 
Action: Mouse pressed left at (375, 408)
Screenshot: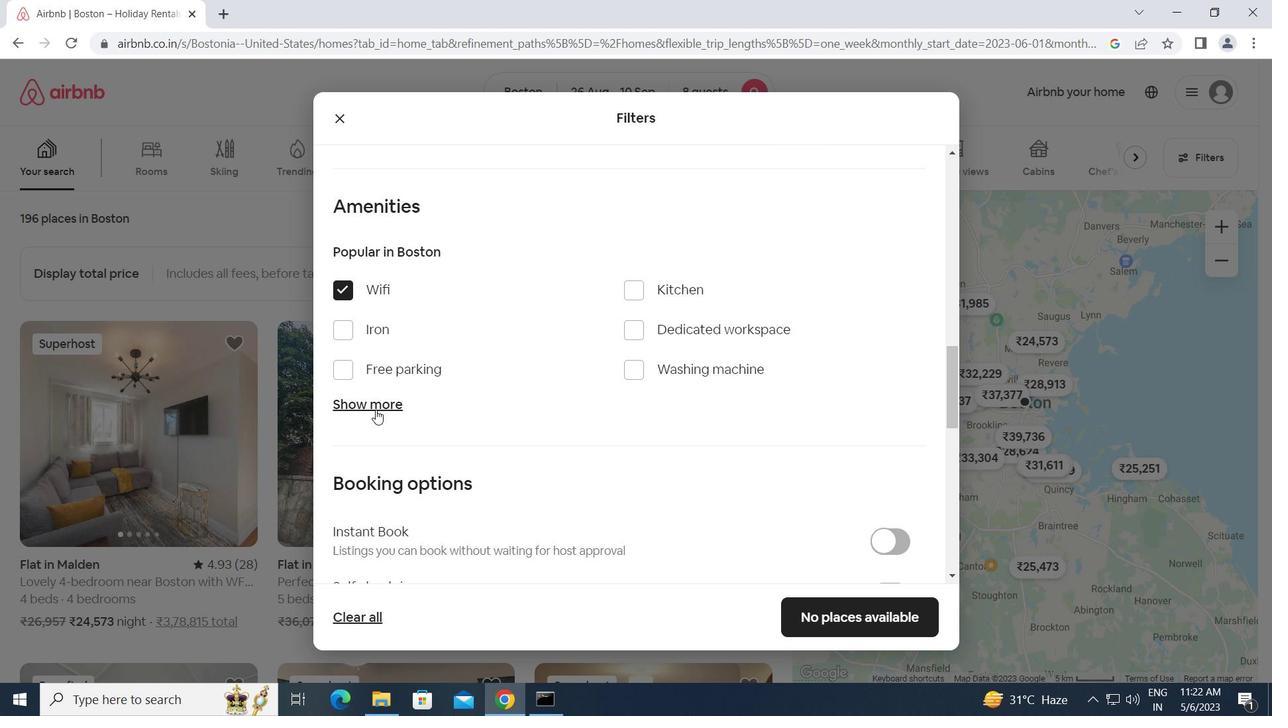 
Action: Mouse moved to (377, 428)
Screenshot: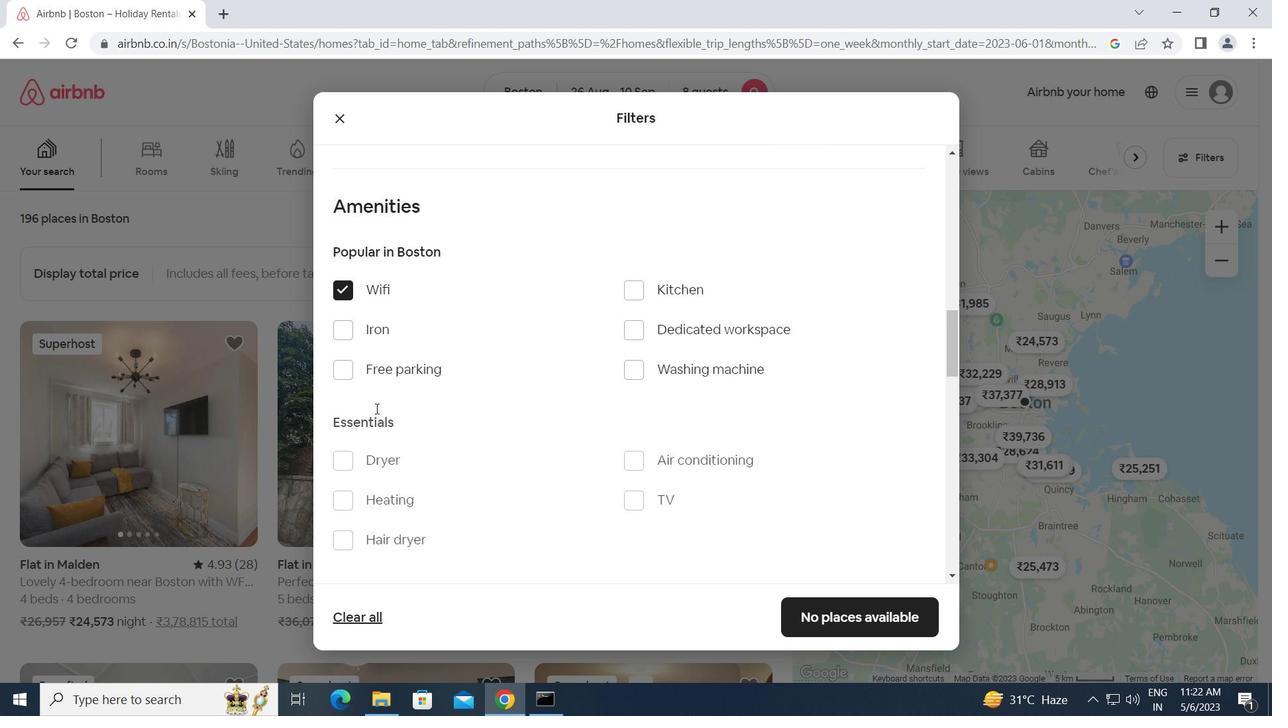 
Action: Mouse scrolled (377, 427) with delta (0, 0)
Screenshot: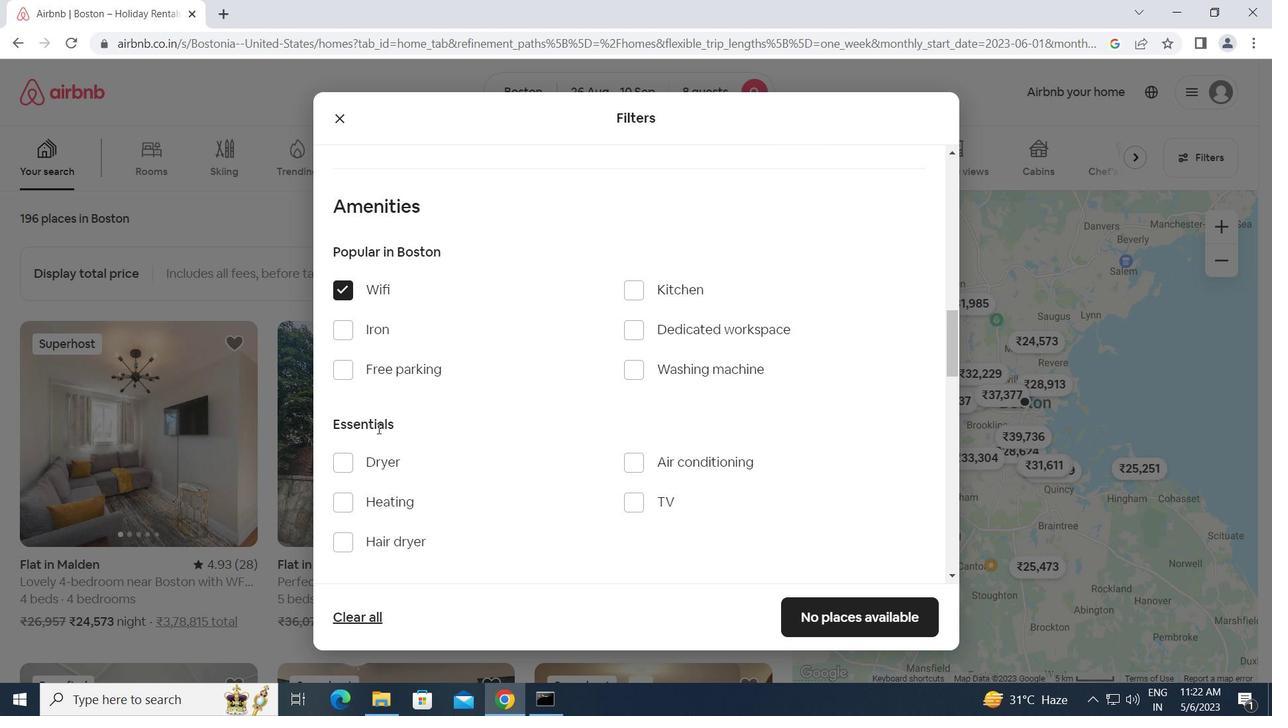 
Action: Mouse moved to (631, 417)
Screenshot: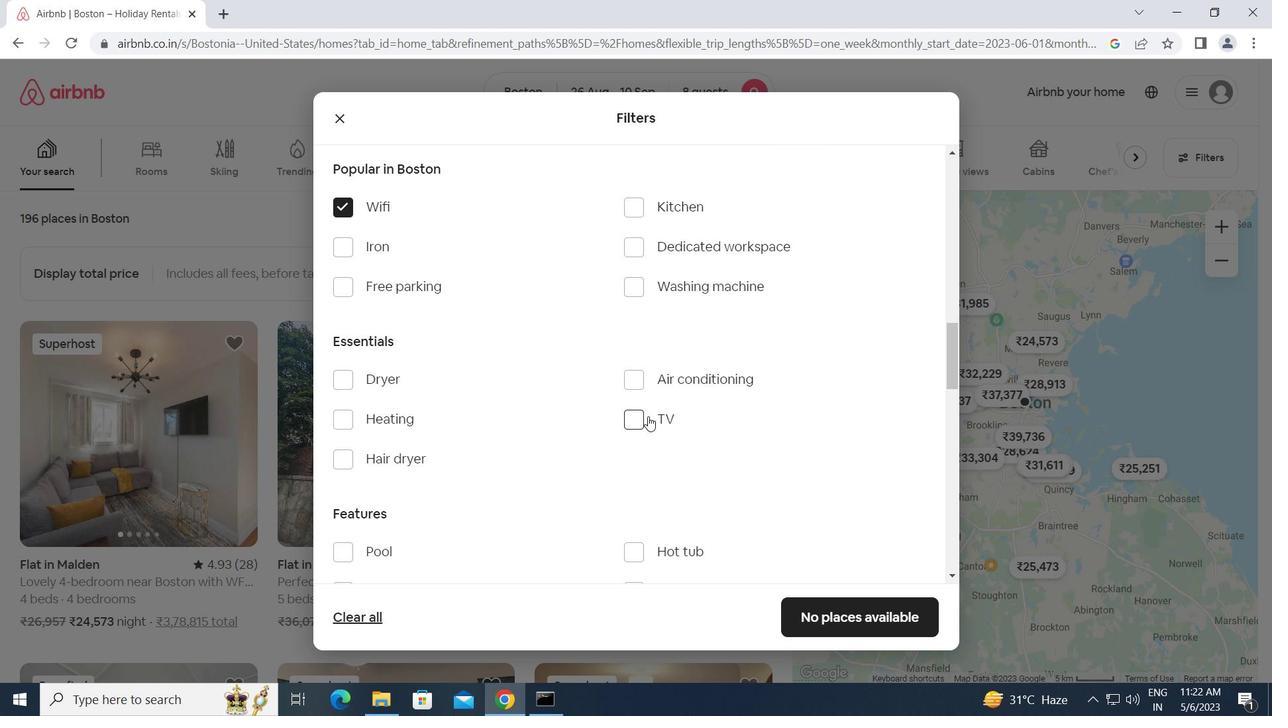 
Action: Mouse pressed left at (631, 417)
Screenshot: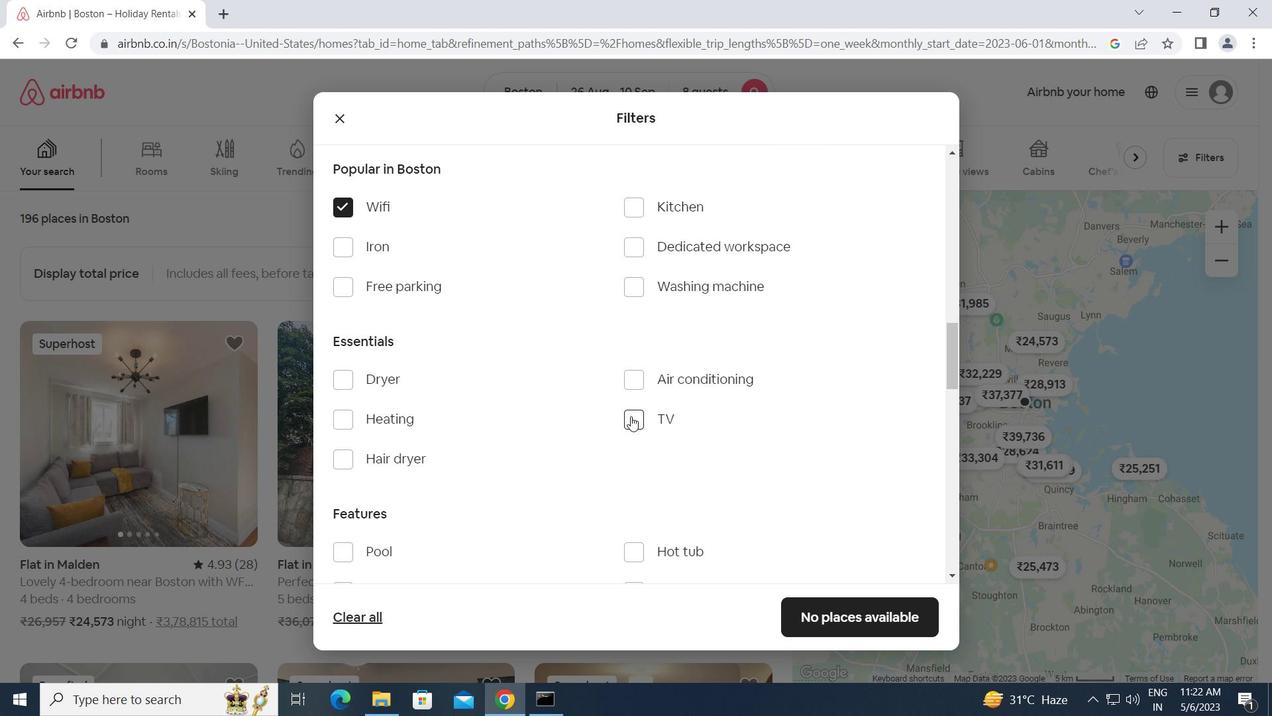 
Action: Mouse moved to (628, 420)
Screenshot: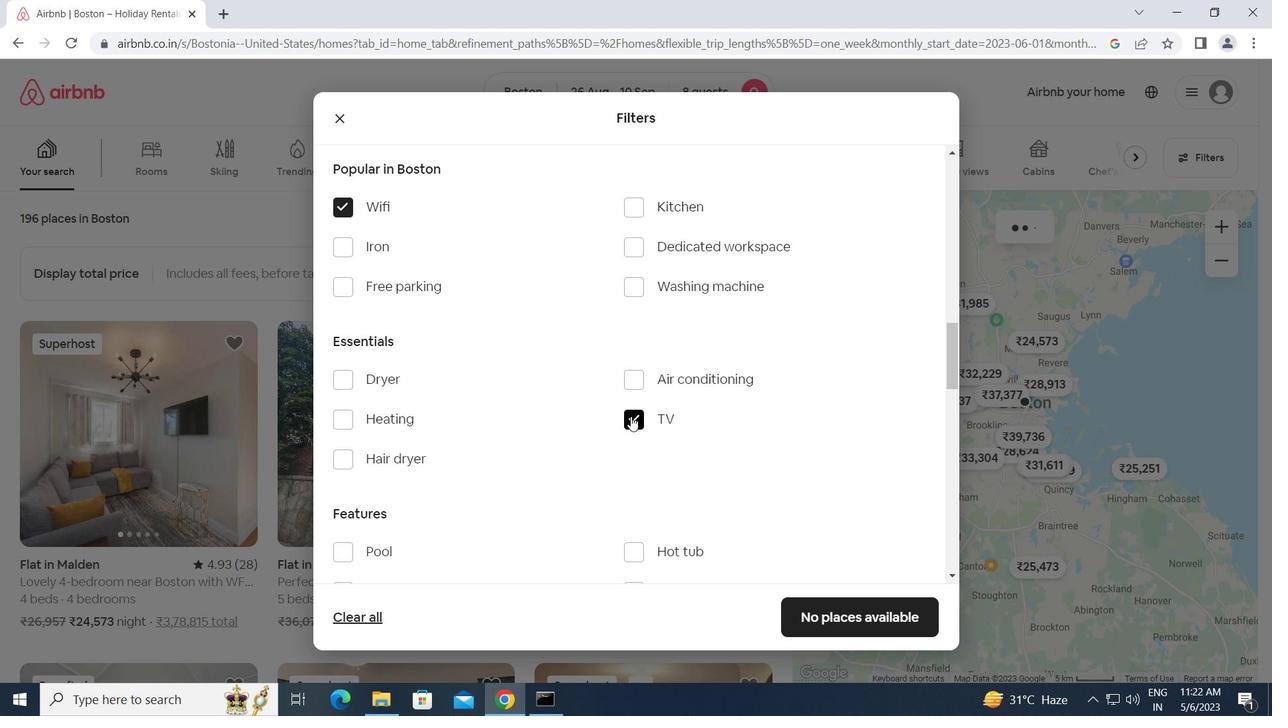 
Action: Mouse scrolled (628, 419) with delta (0, 0)
Screenshot: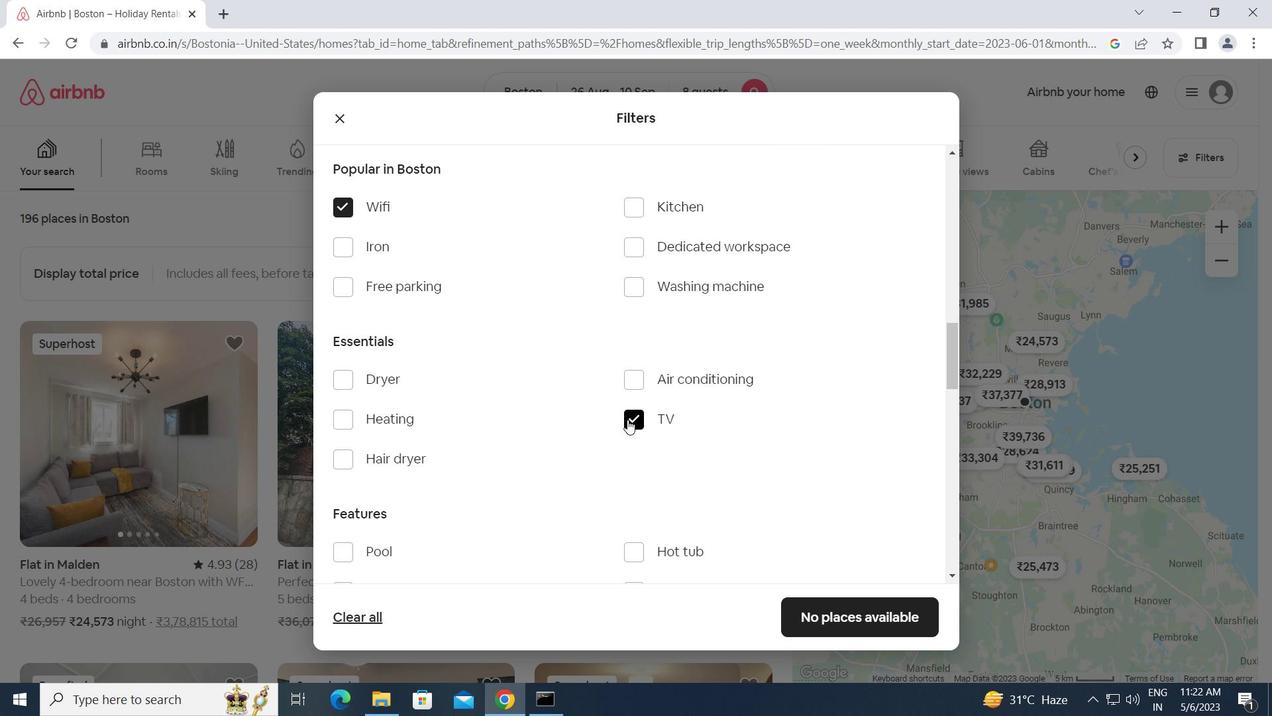 
Action: Mouse scrolled (628, 419) with delta (0, 0)
Screenshot: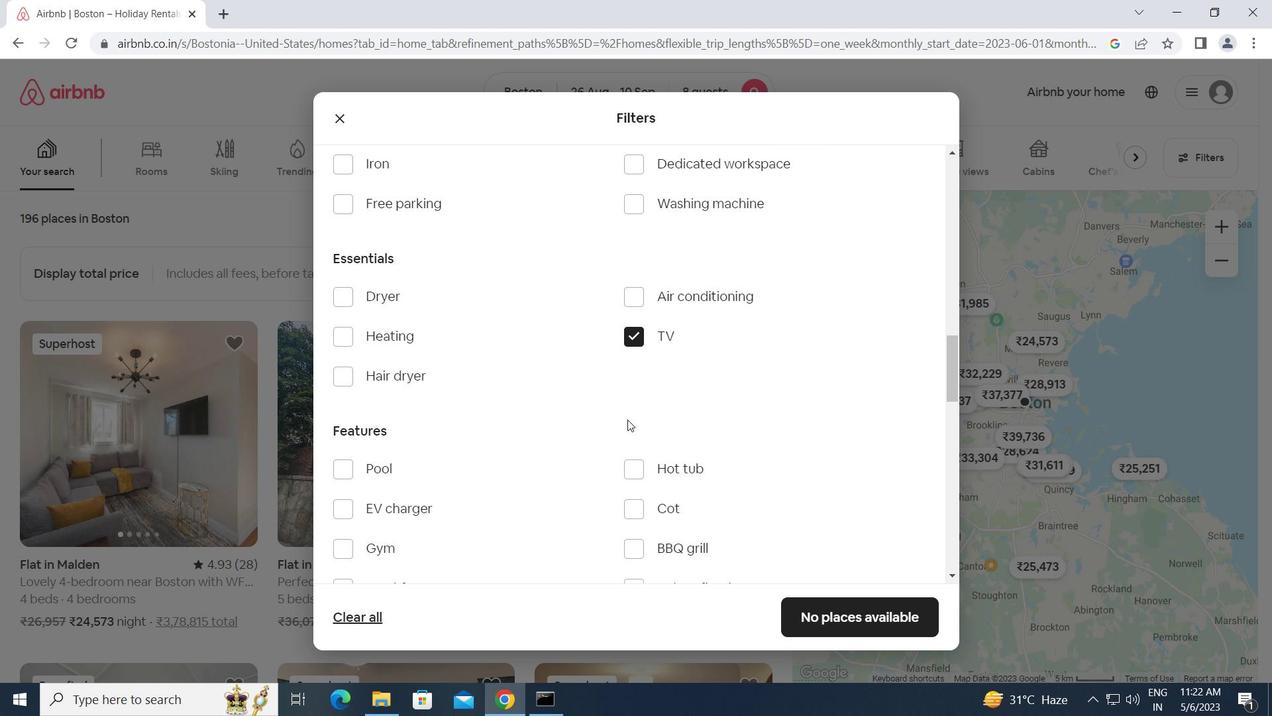 
Action: Mouse scrolled (628, 419) with delta (0, 0)
Screenshot: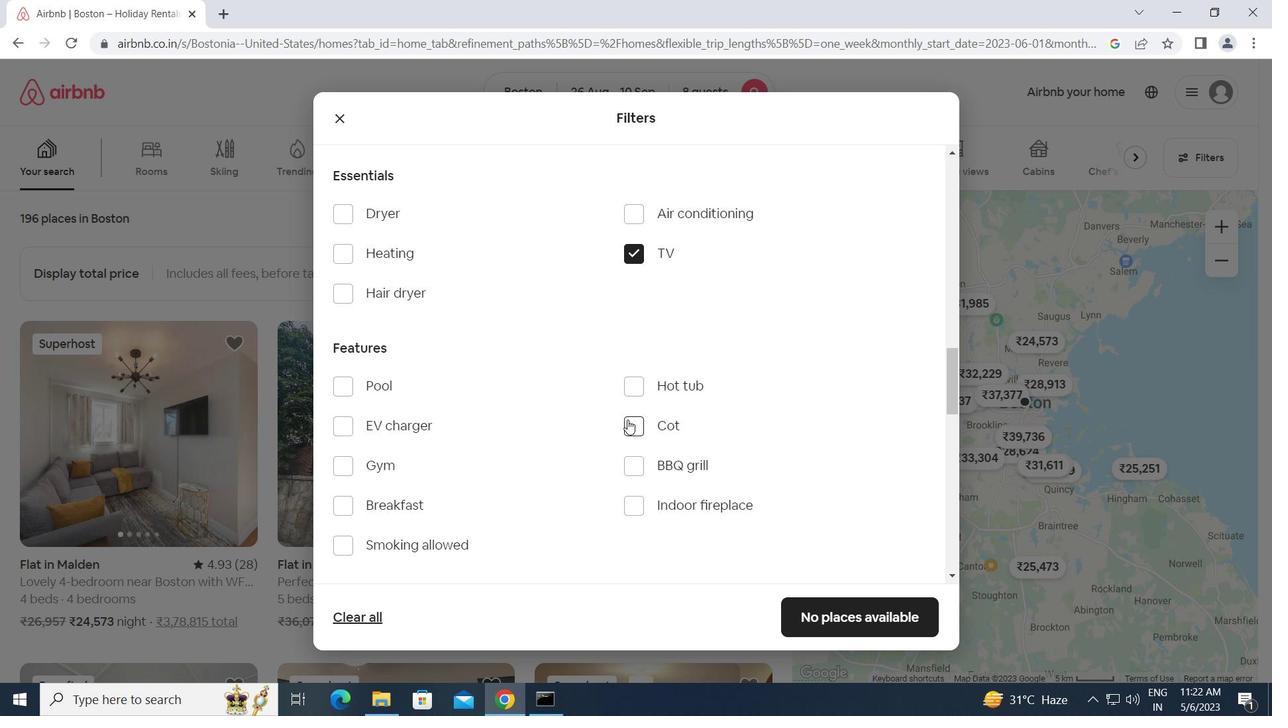 
Action: Mouse moved to (607, 502)
Screenshot: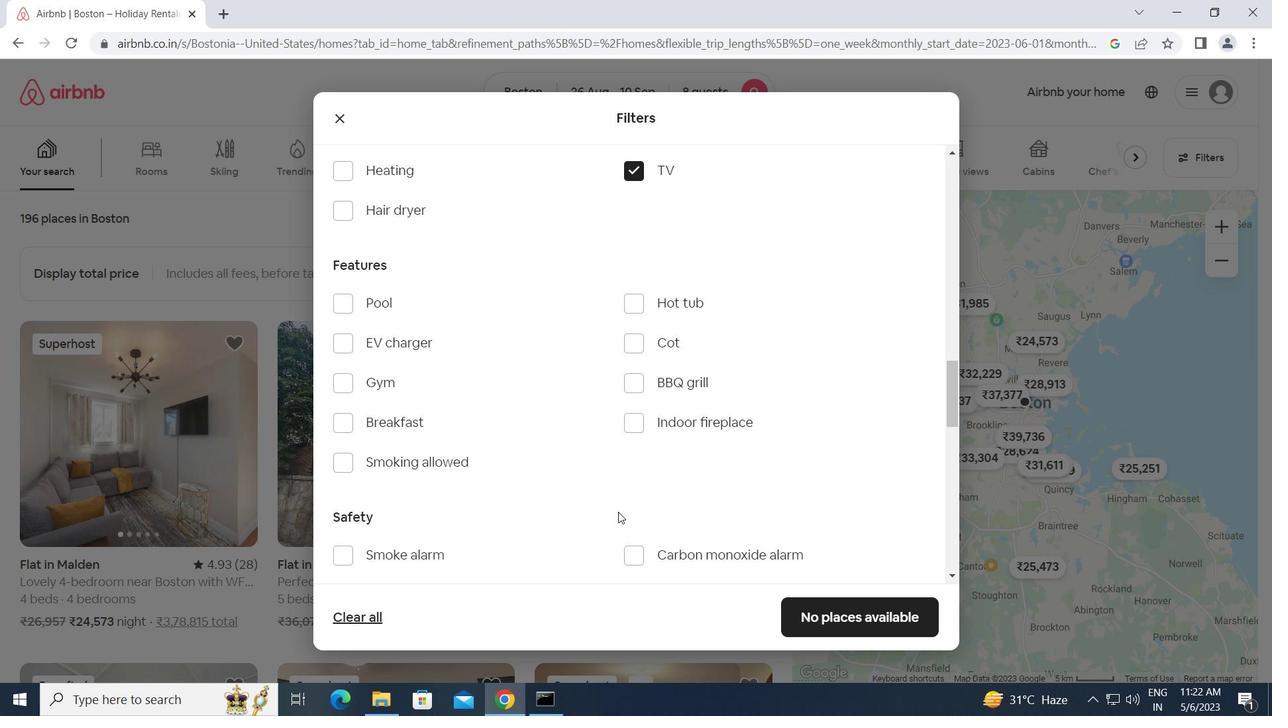 
Action: Mouse scrolled (607, 501) with delta (0, 0)
Screenshot: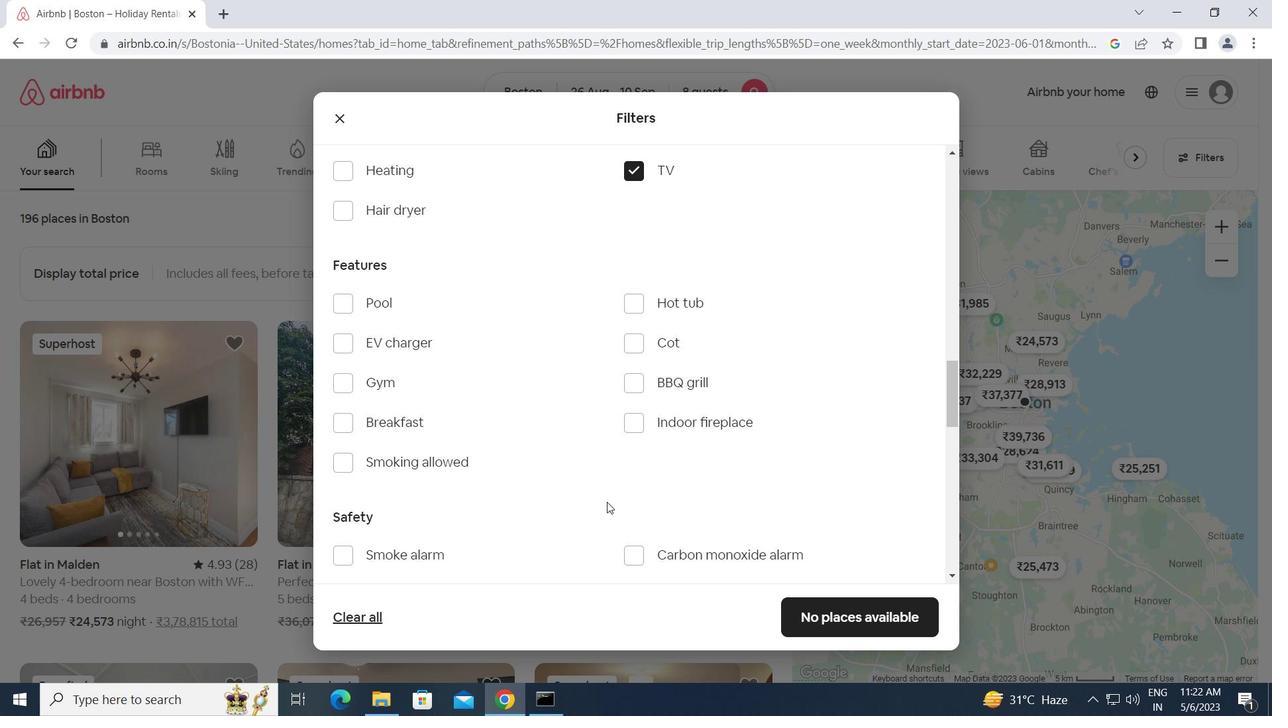 
Action: Mouse scrolled (607, 501) with delta (0, 0)
Screenshot: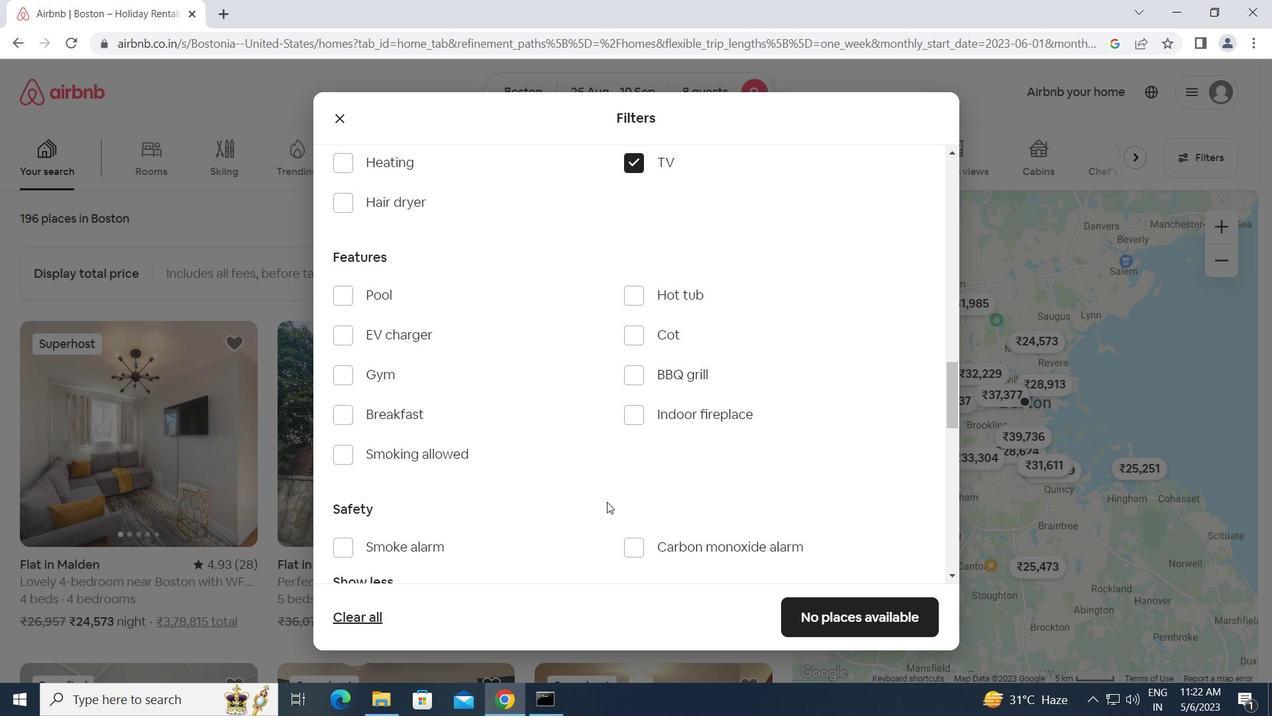 
Action: Mouse moved to (588, 470)
Screenshot: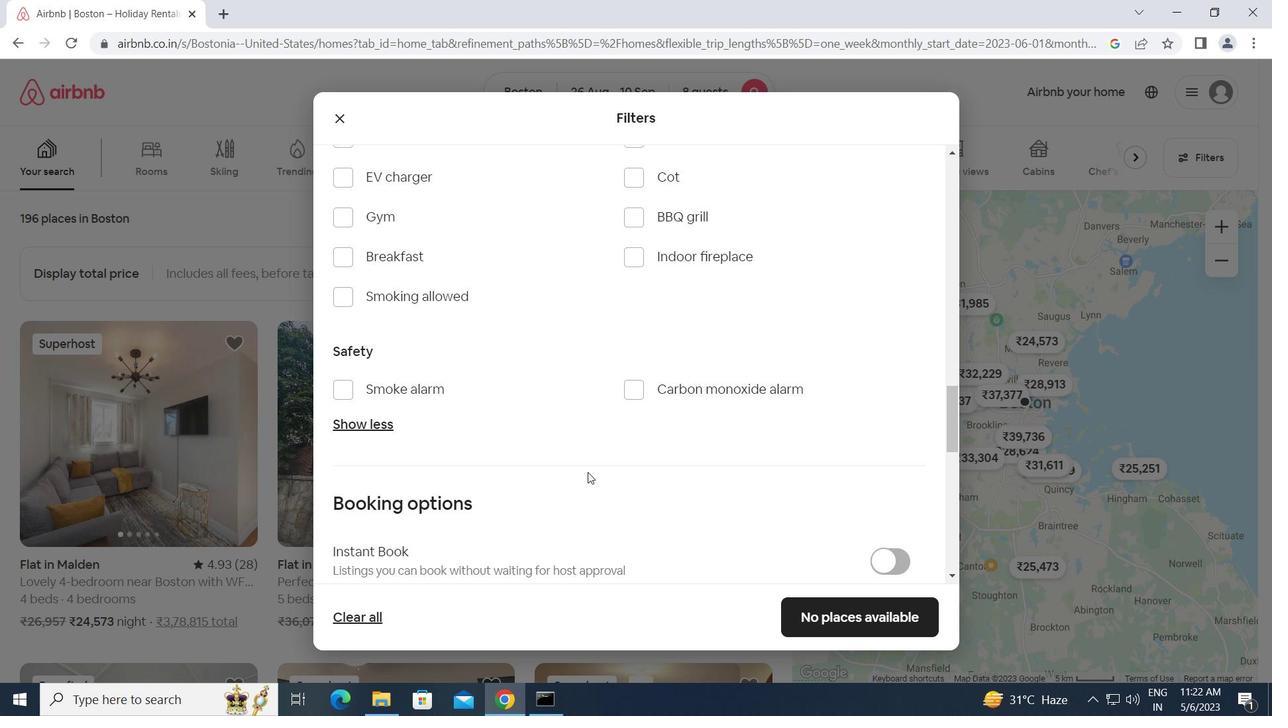 
Action: Mouse scrolled (588, 470) with delta (0, 0)
Screenshot: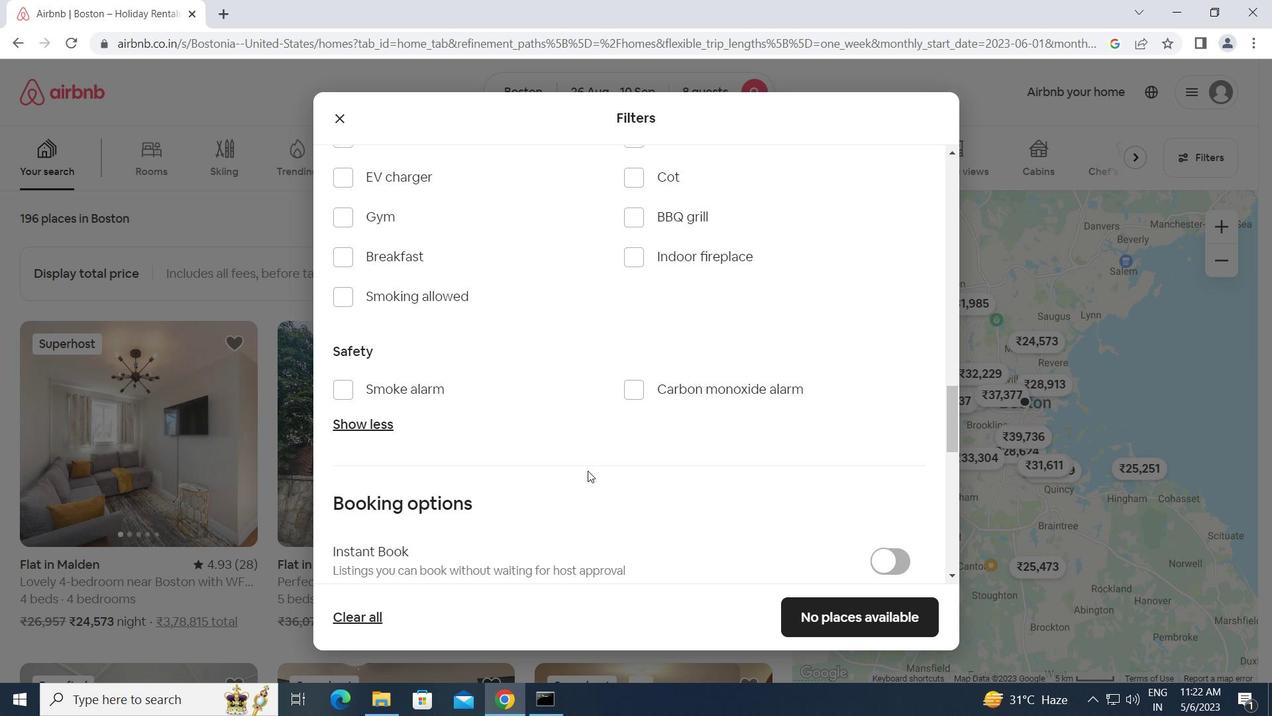 
Action: Mouse scrolled (588, 470) with delta (0, 0)
Screenshot: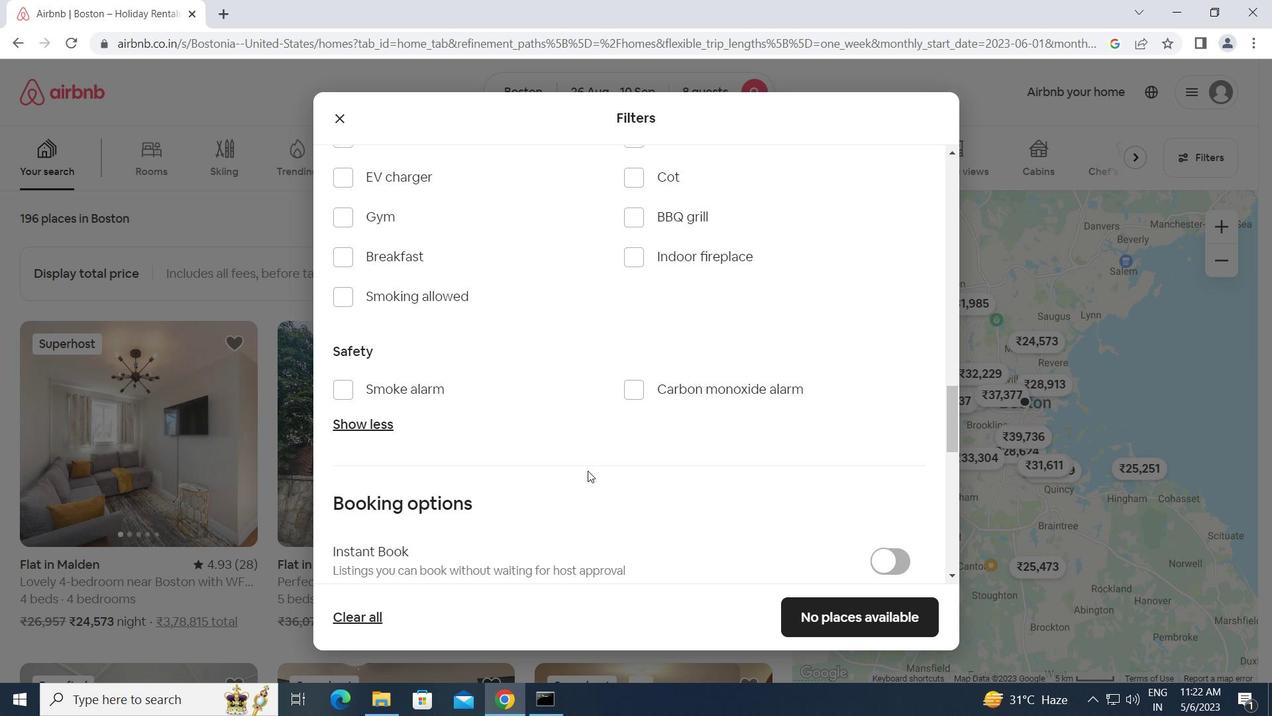 
Action: Mouse scrolled (588, 471) with delta (0, 0)
Screenshot: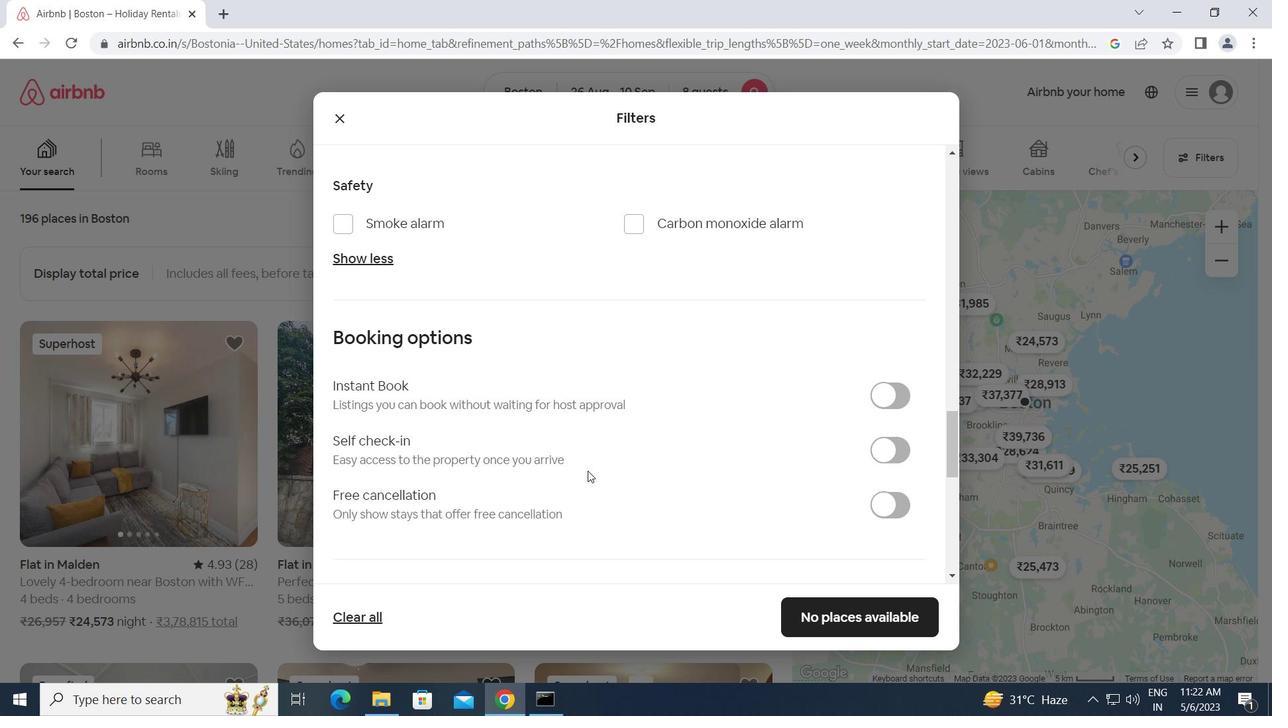 
Action: Mouse scrolled (588, 471) with delta (0, 0)
Screenshot: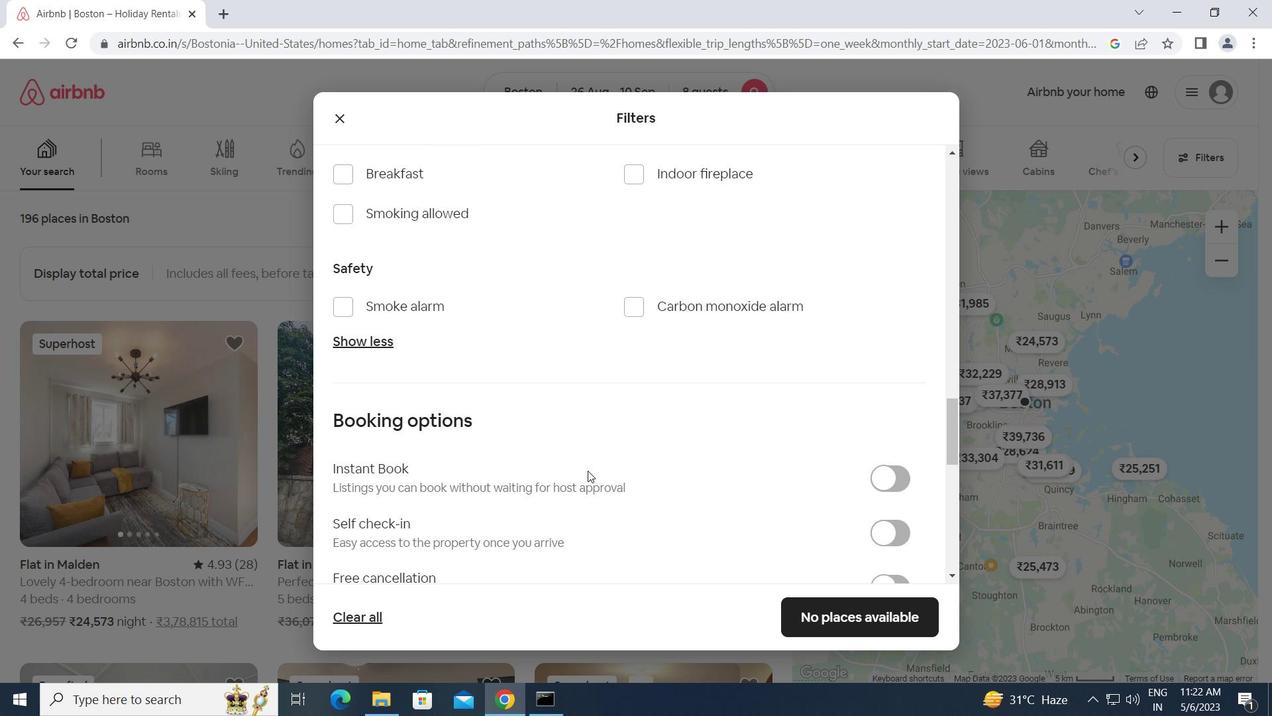 
Action: Mouse scrolled (588, 471) with delta (0, 0)
Screenshot: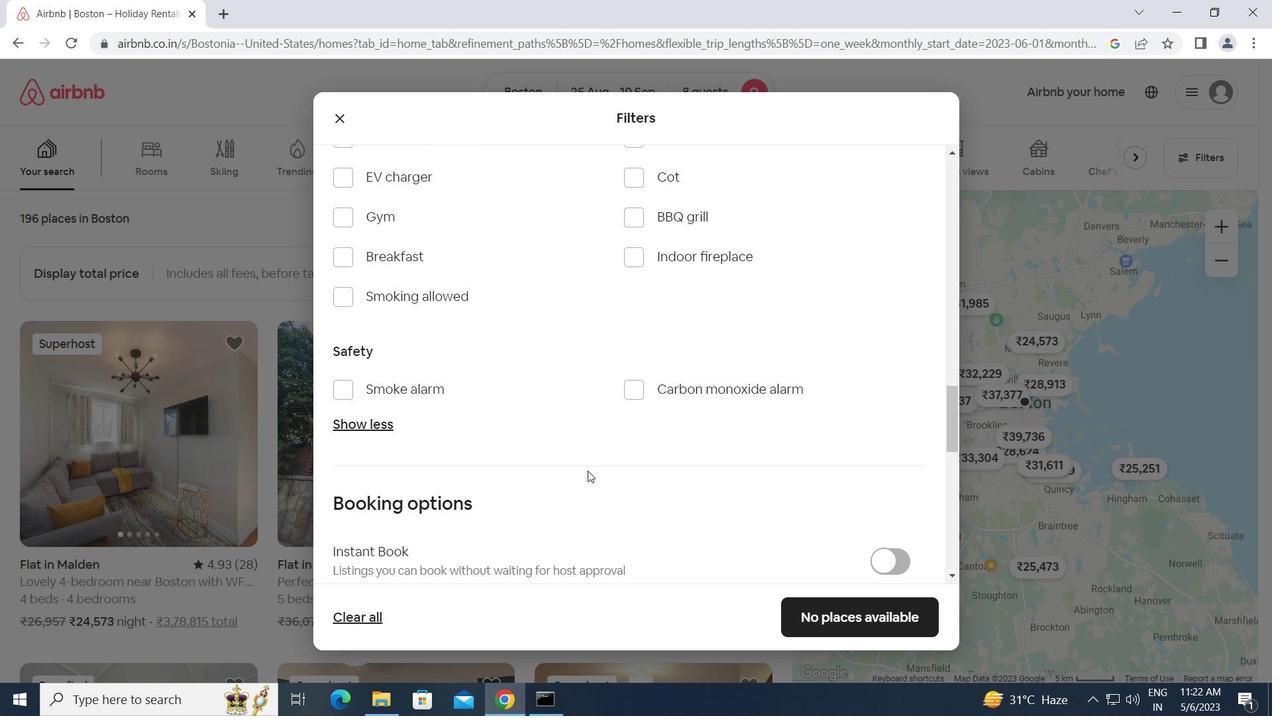 
Action: Mouse scrolled (588, 471) with delta (0, 0)
Screenshot: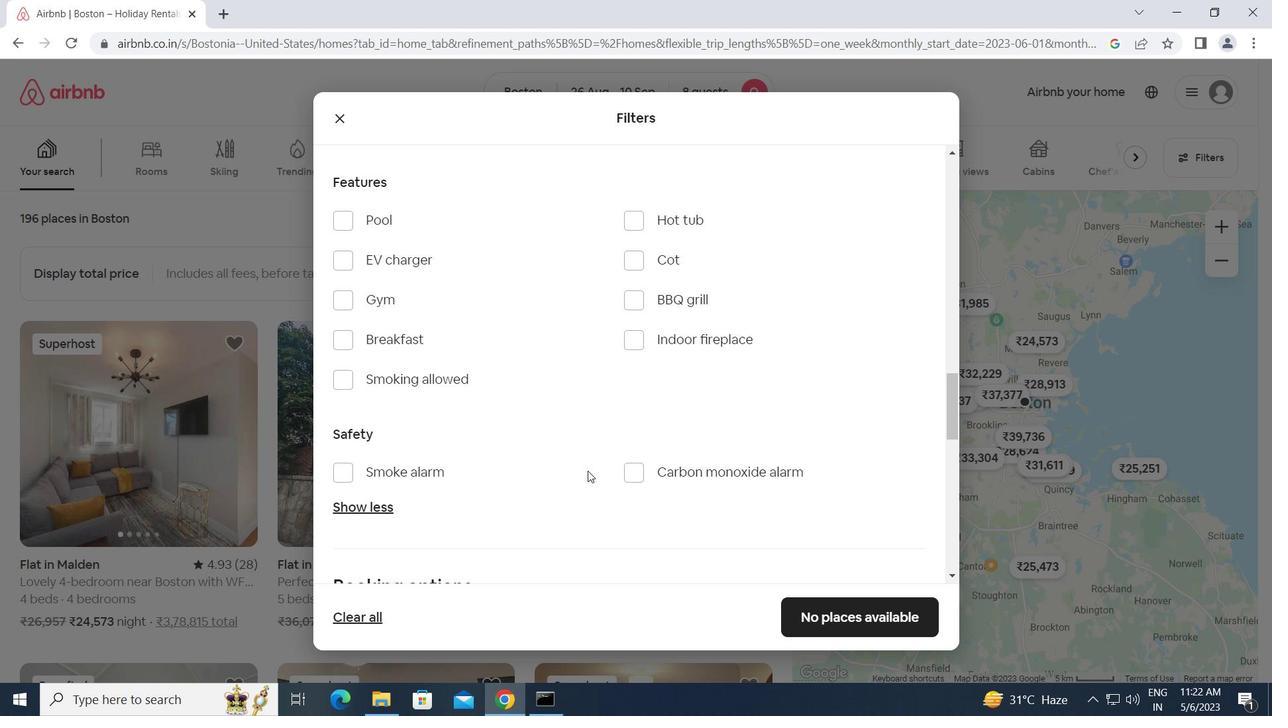 
Action: Mouse scrolled (588, 471) with delta (0, 0)
Screenshot: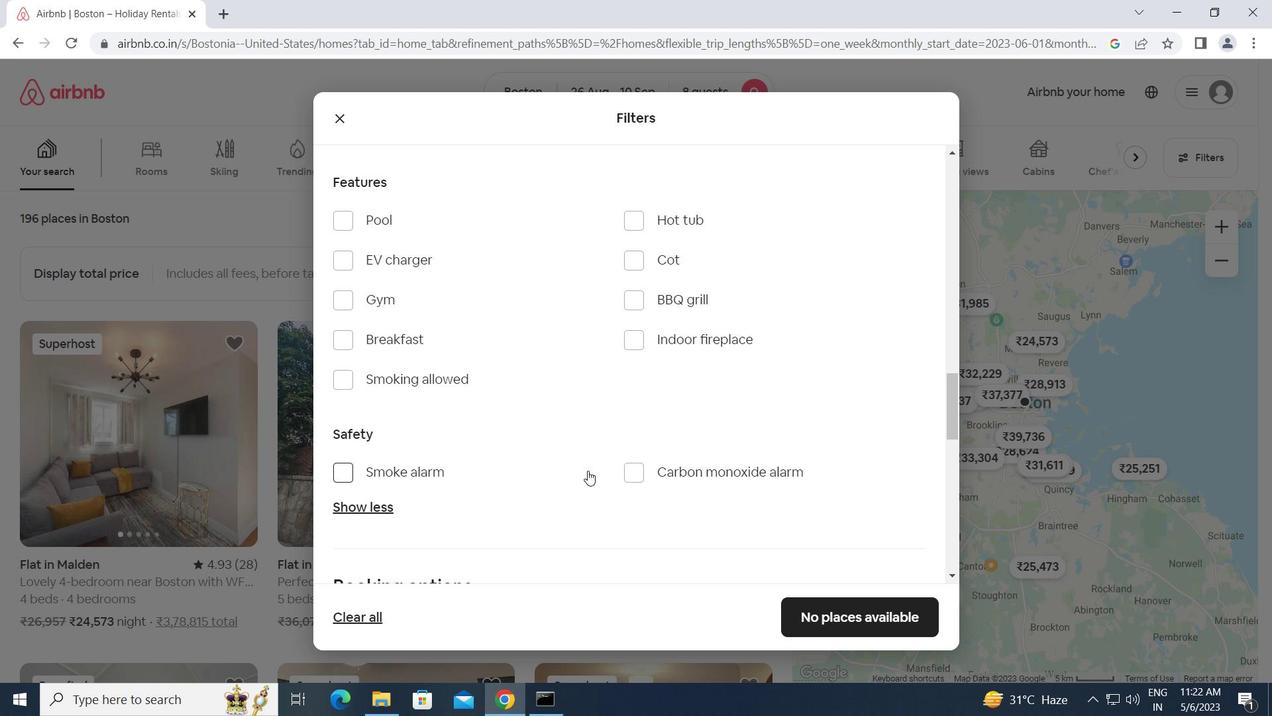 
Action: Mouse scrolled (588, 471) with delta (0, 0)
Screenshot: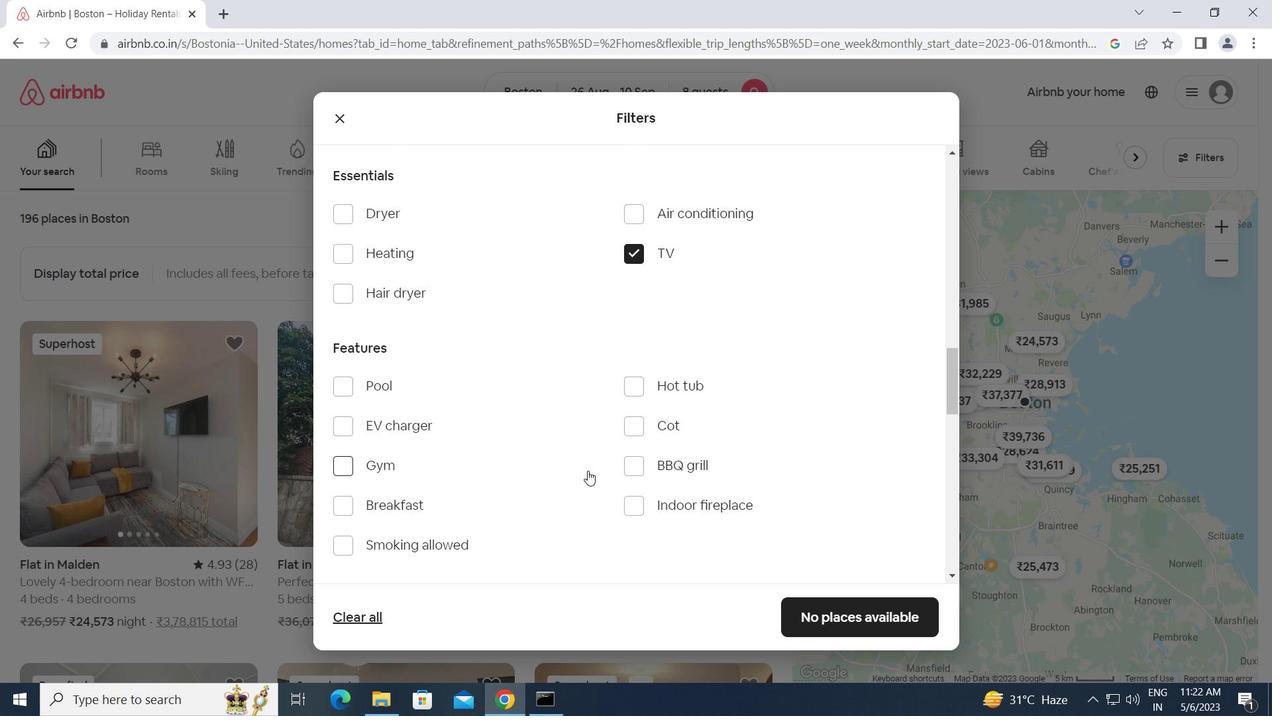 
Action: Mouse scrolled (588, 471) with delta (0, 0)
Screenshot: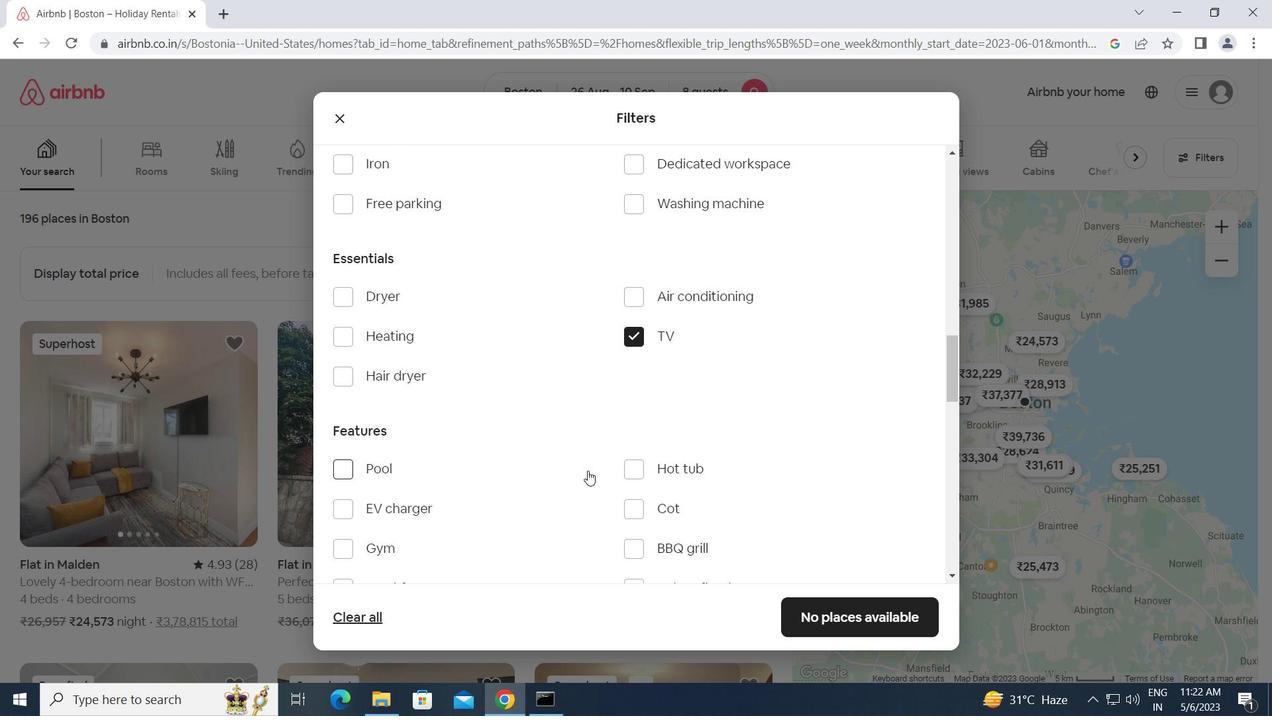
Action: Mouse scrolled (588, 471) with delta (0, 0)
Screenshot: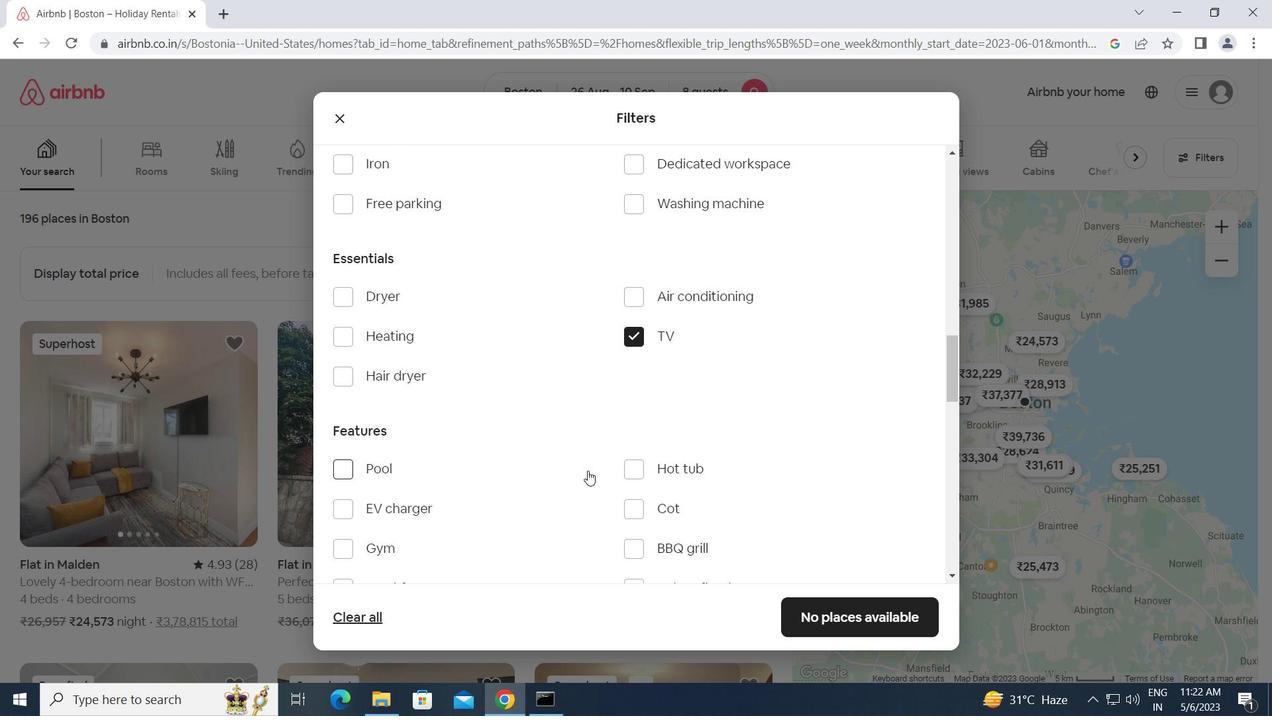 
Action: Mouse moved to (563, 356)
Screenshot: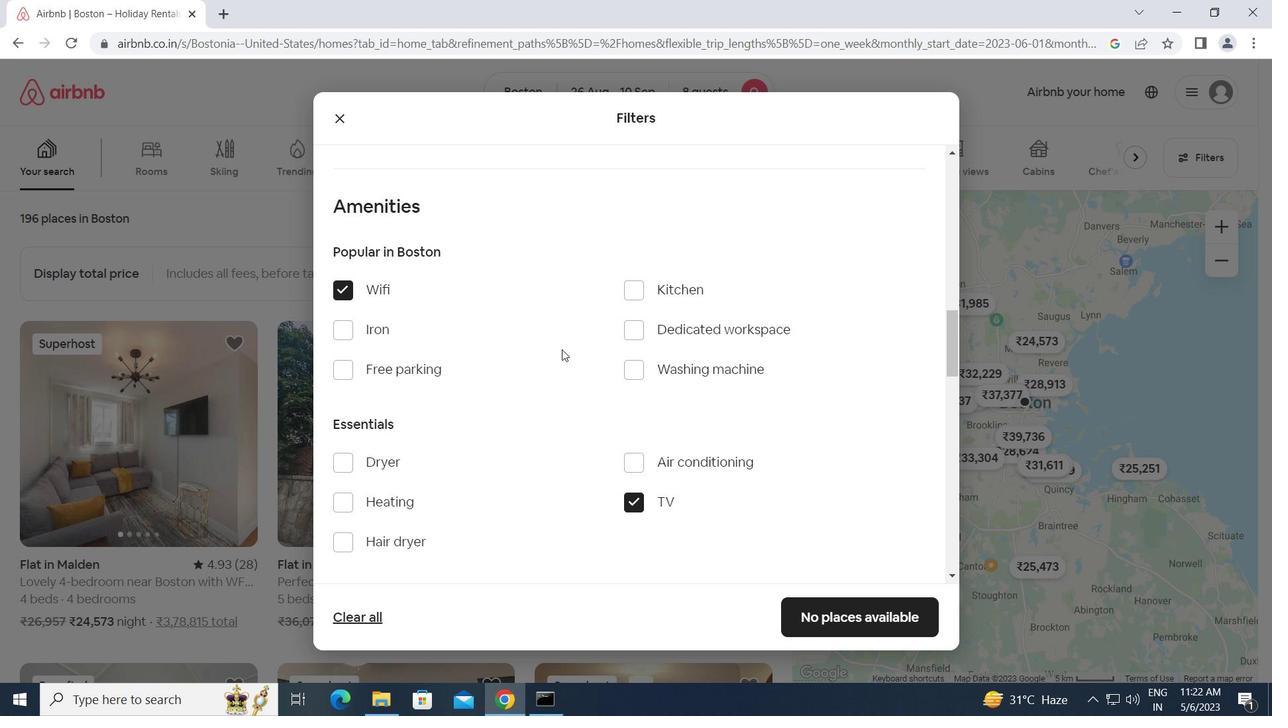
Action: Mouse scrolled (563, 355) with delta (0, 0)
Screenshot: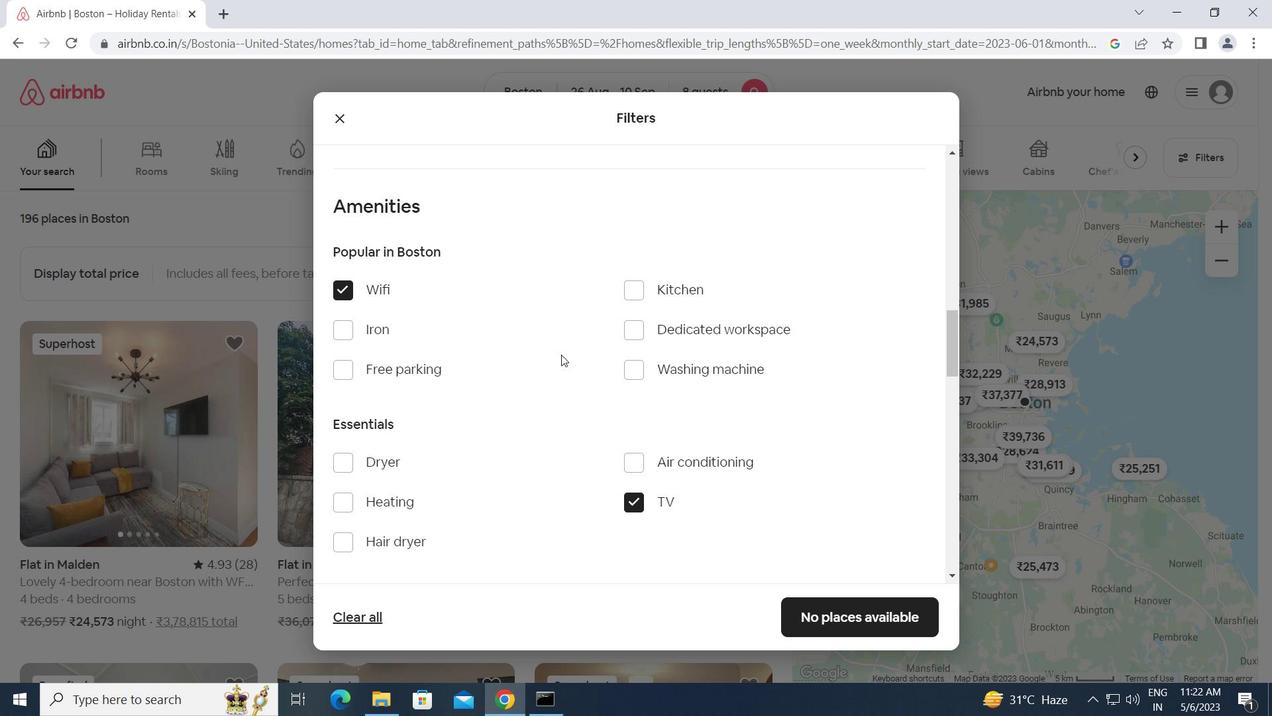 
Action: Mouse moved to (352, 293)
Screenshot: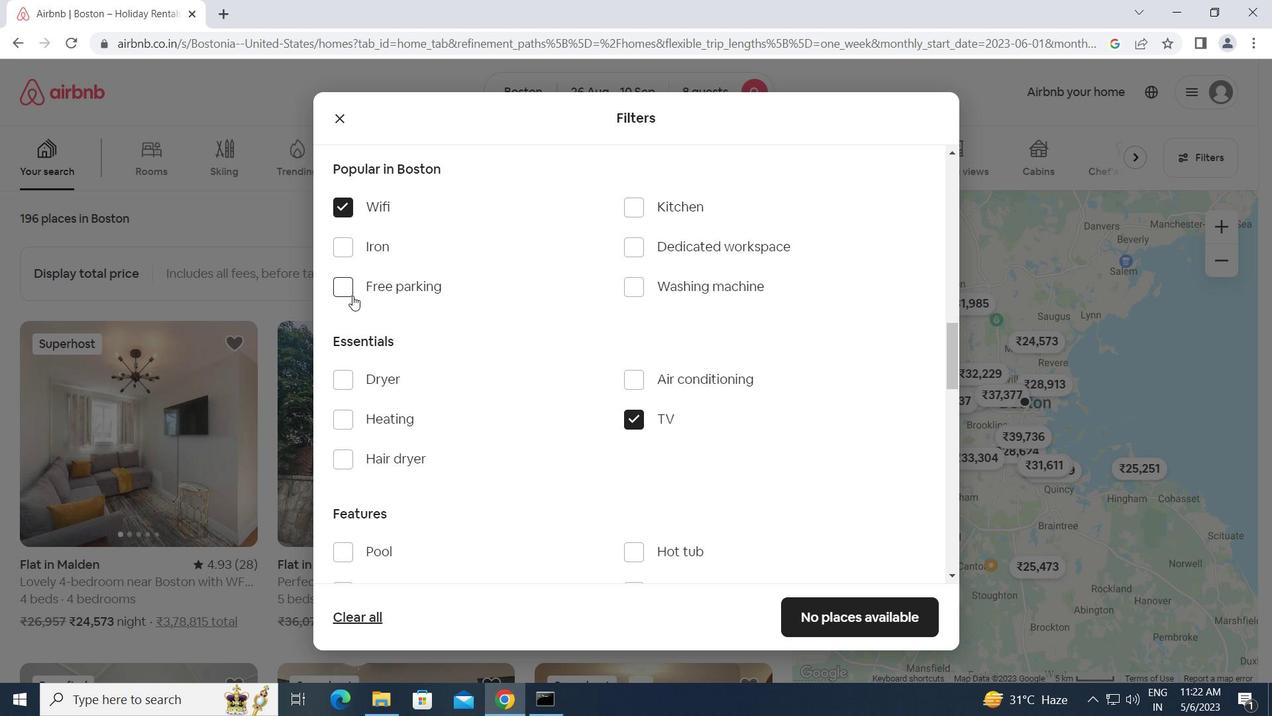 
Action: Mouse pressed left at (352, 293)
Screenshot: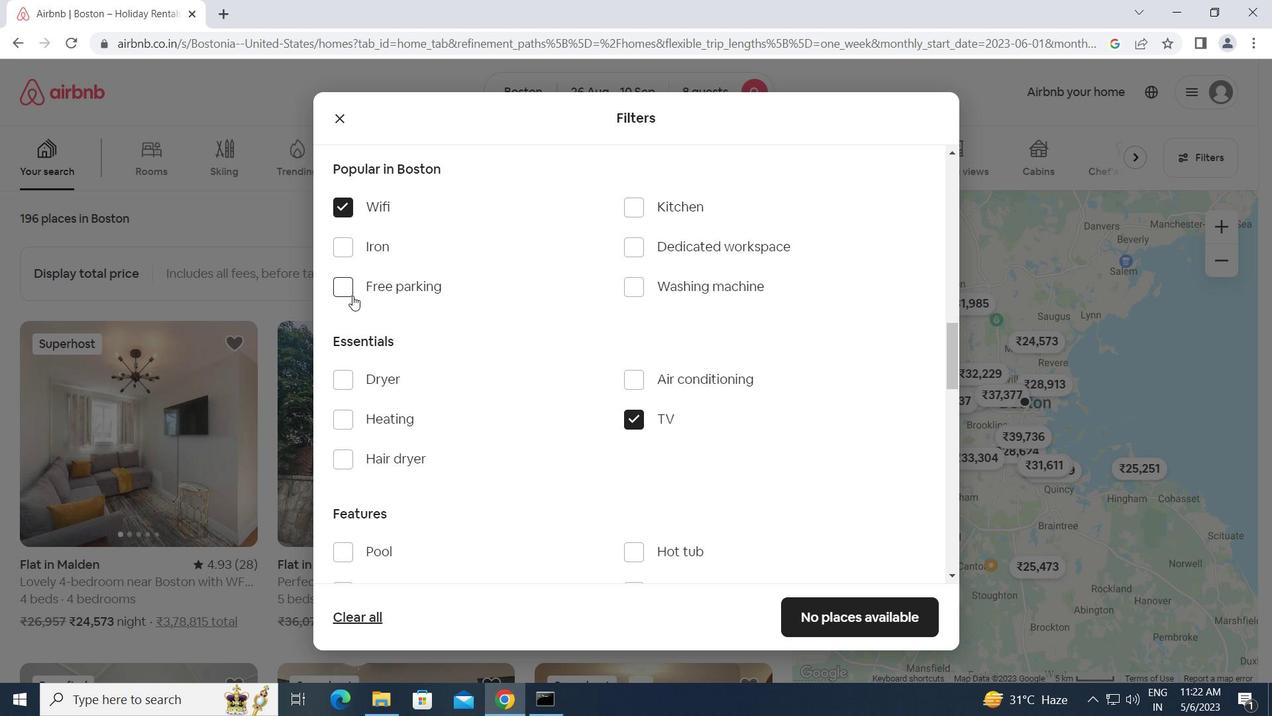 
Action: Mouse moved to (435, 317)
Screenshot: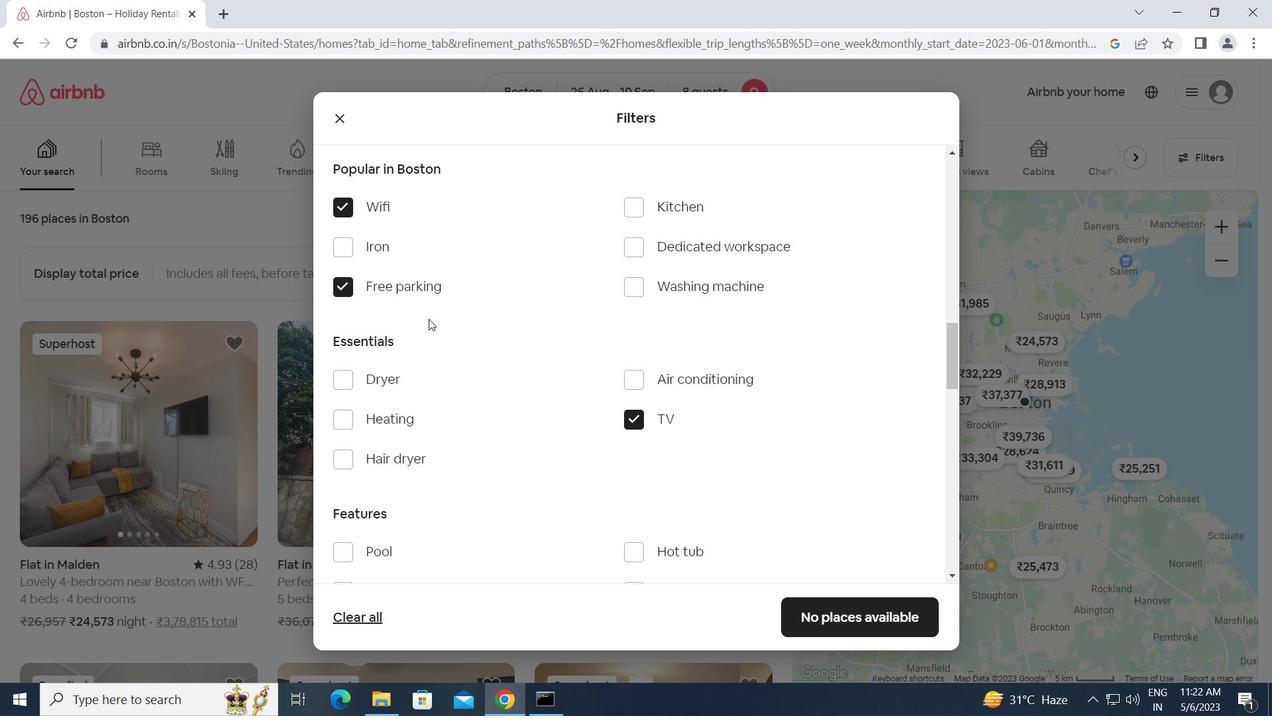 
Action: Mouse scrolled (435, 316) with delta (0, 0)
Screenshot: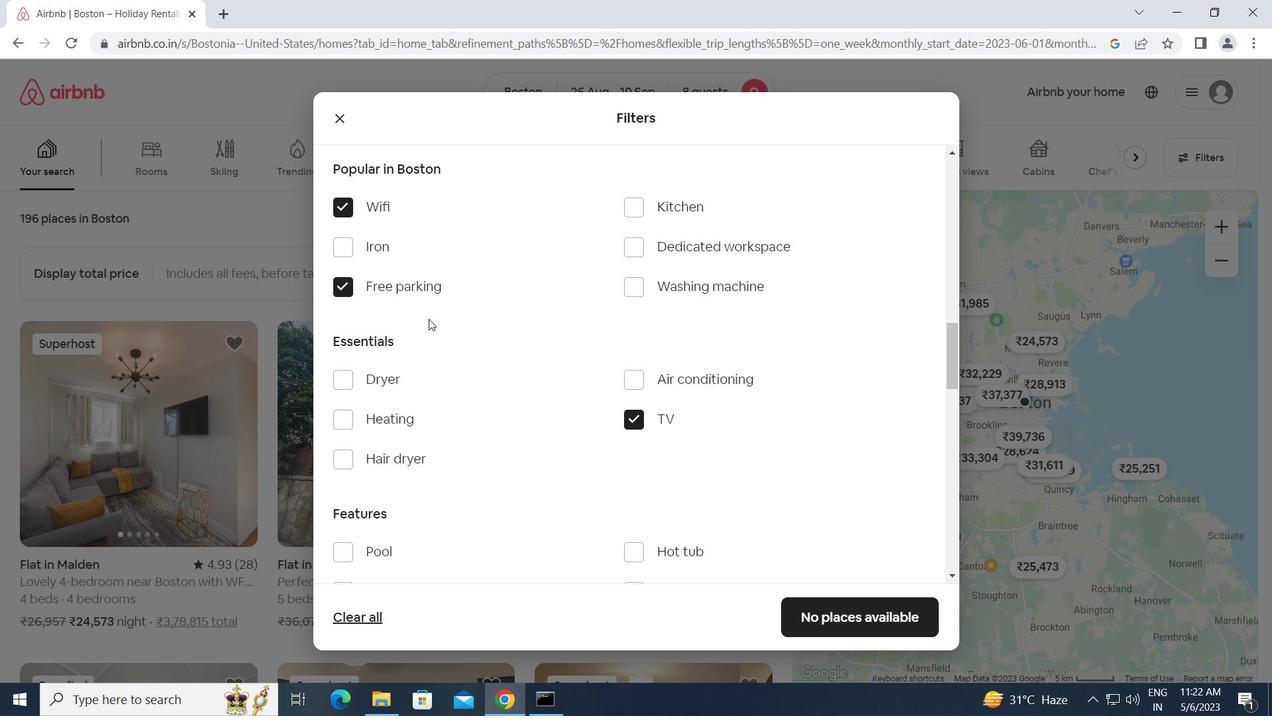 
Action: Mouse scrolled (435, 316) with delta (0, 0)
Screenshot: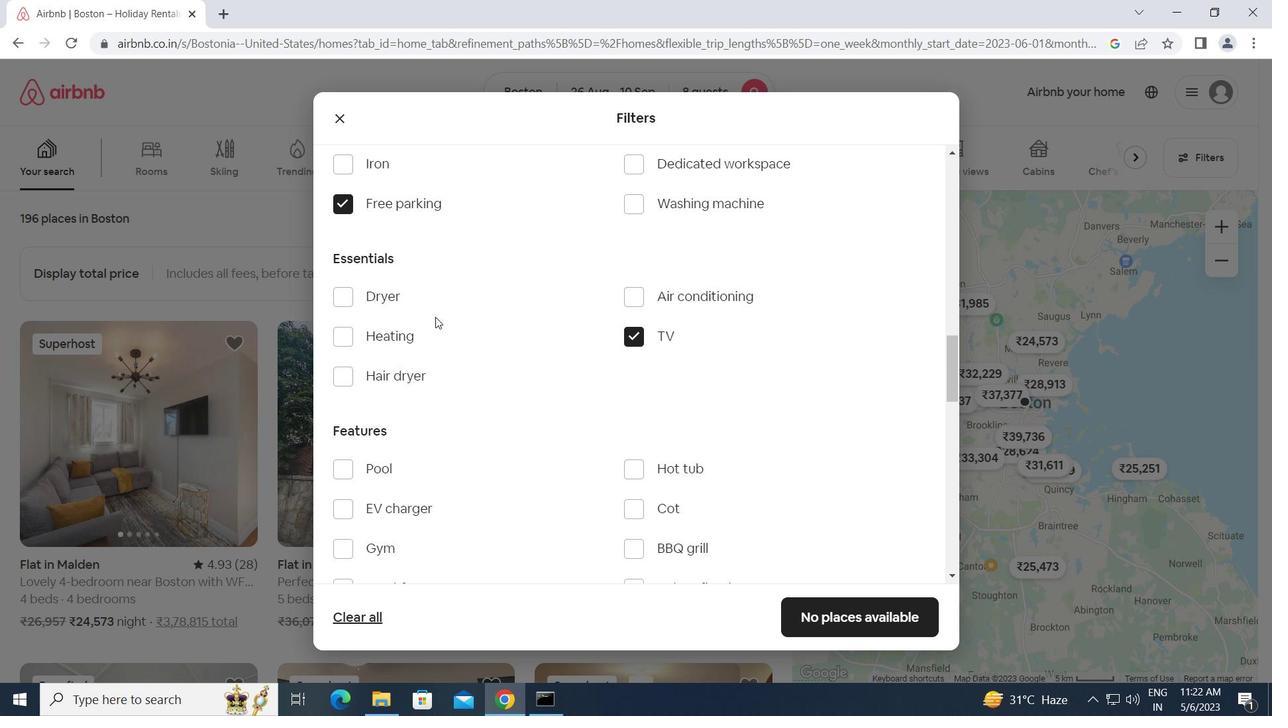 
Action: Mouse scrolled (435, 316) with delta (0, 0)
Screenshot: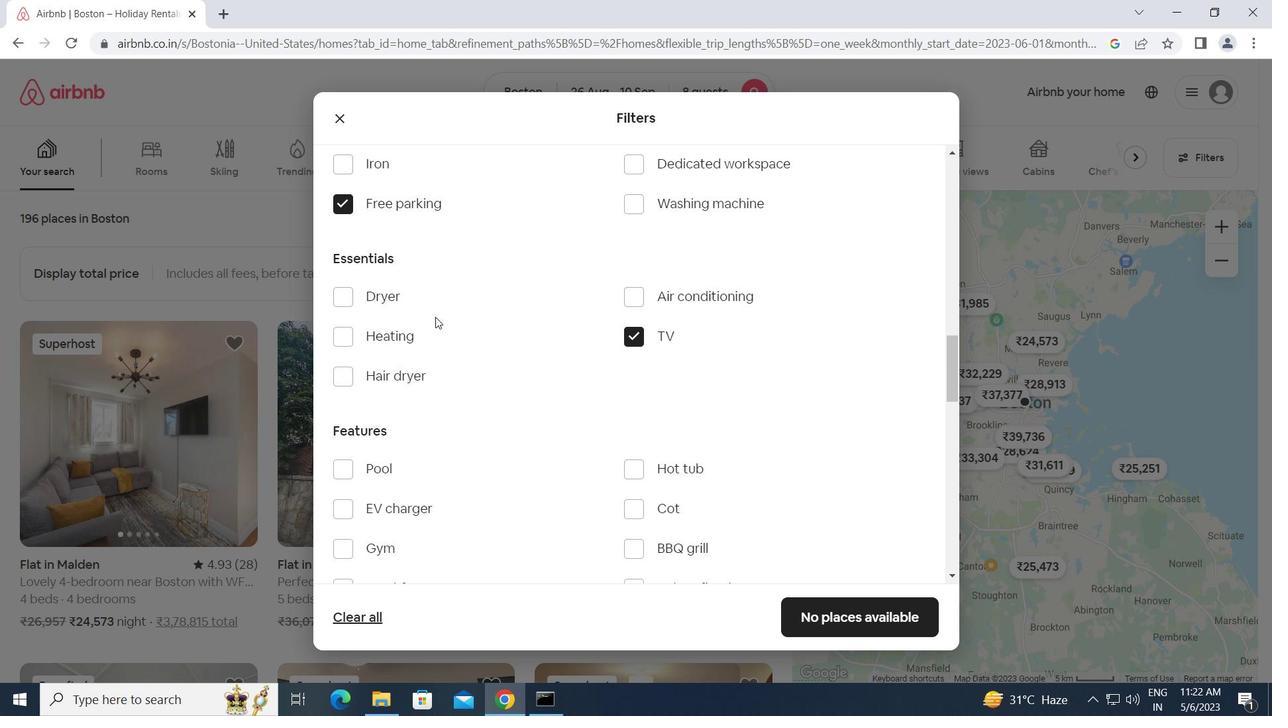 
Action: Mouse moved to (349, 377)
Screenshot: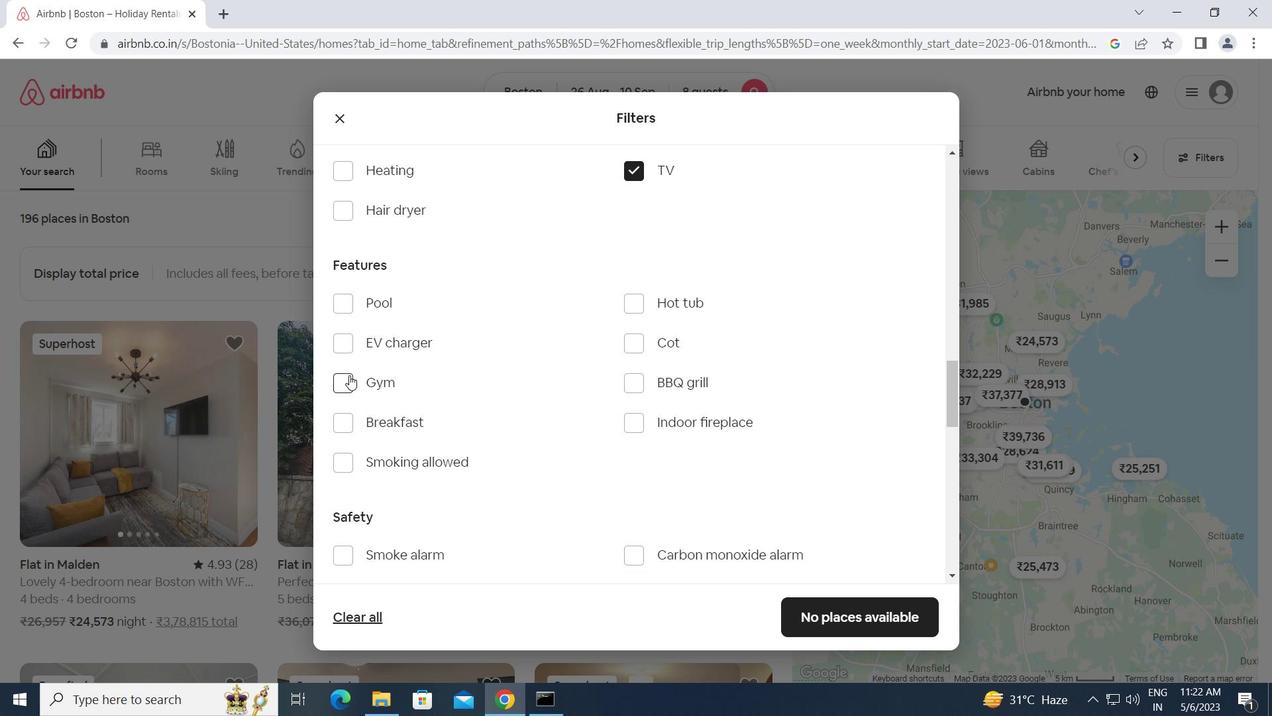 
Action: Mouse pressed left at (349, 377)
Screenshot: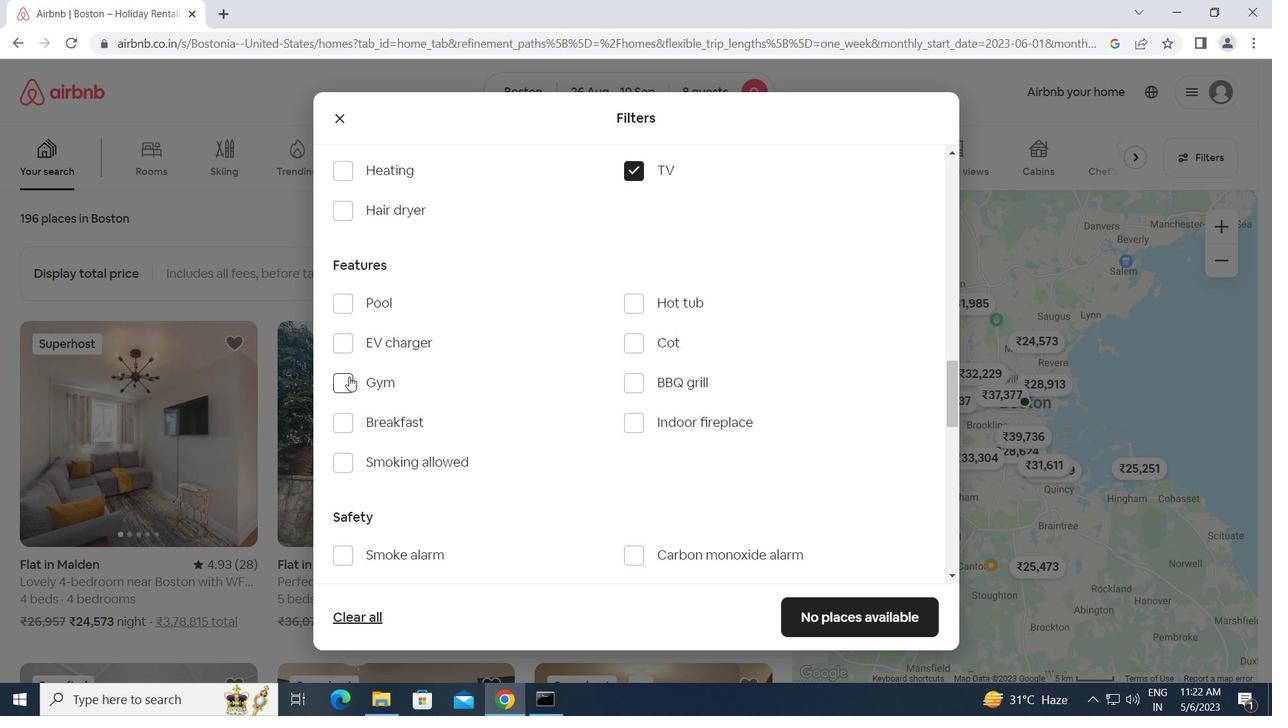 
Action: Mouse moved to (512, 397)
Screenshot: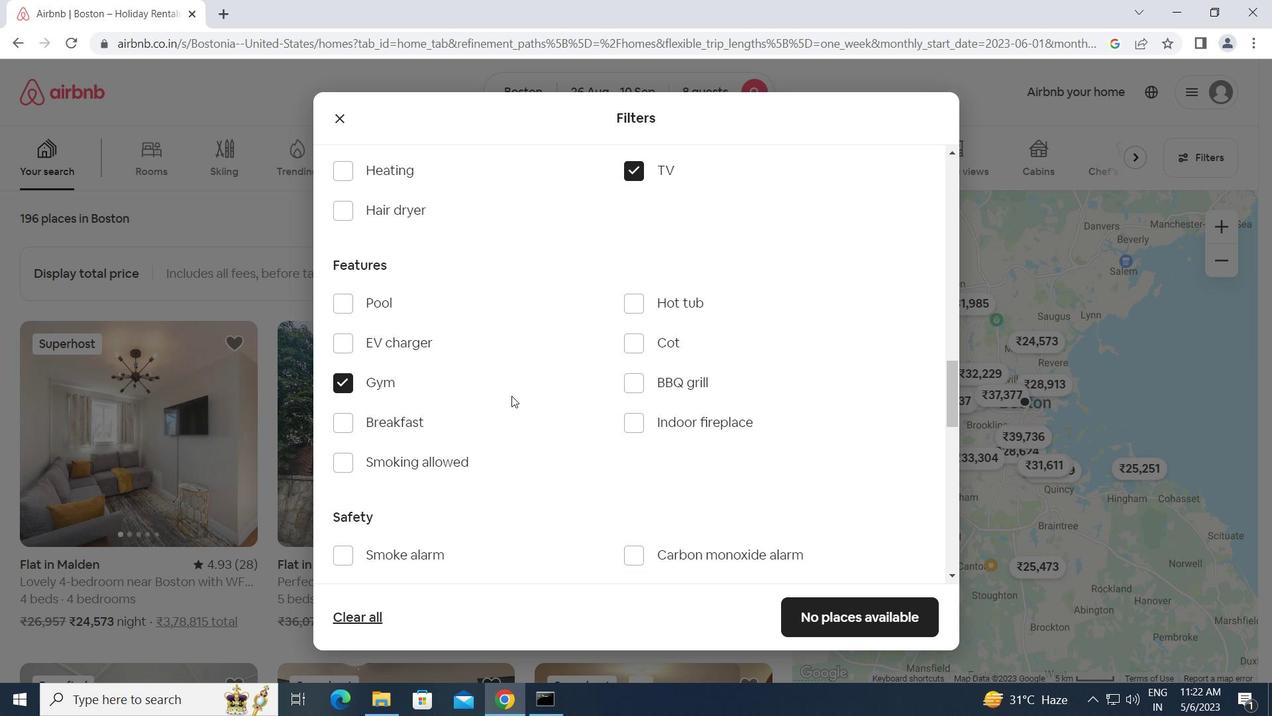 
Action: Mouse scrolled (512, 398) with delta (0, 0)
Screenshot: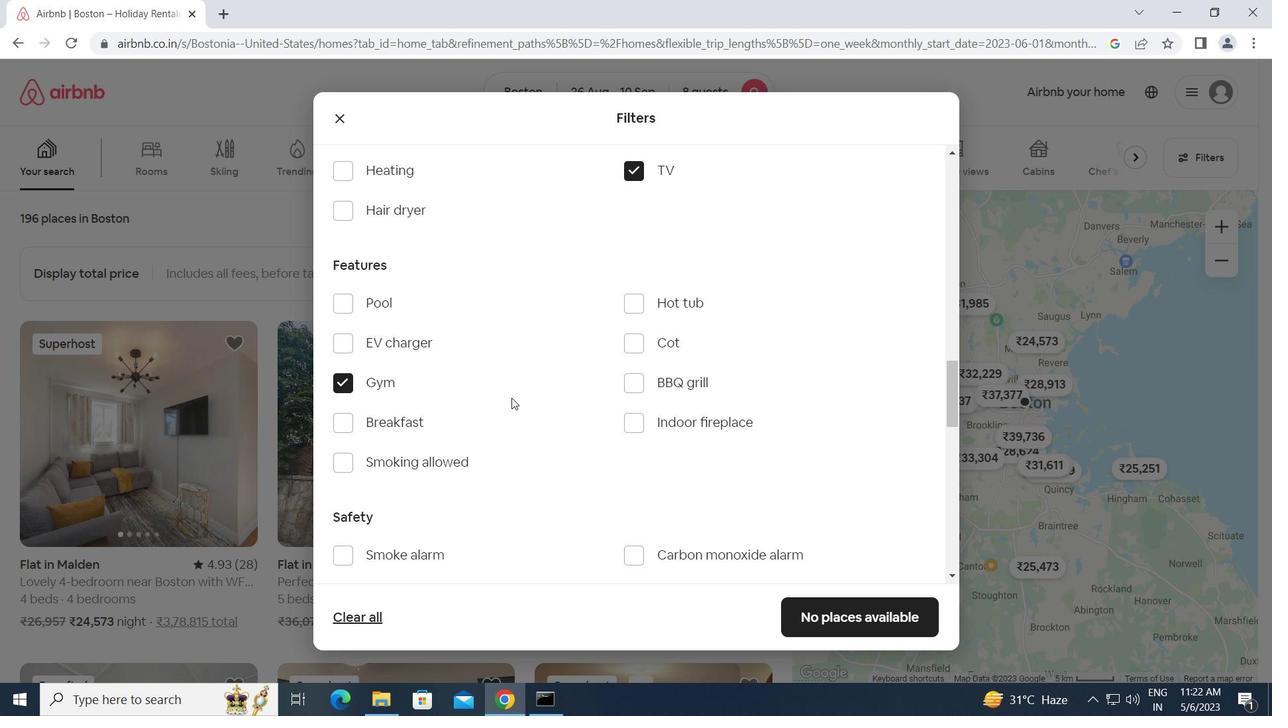 
Action: Mouse scrolled (512, 398) with delta (0, 0)
Screenshot: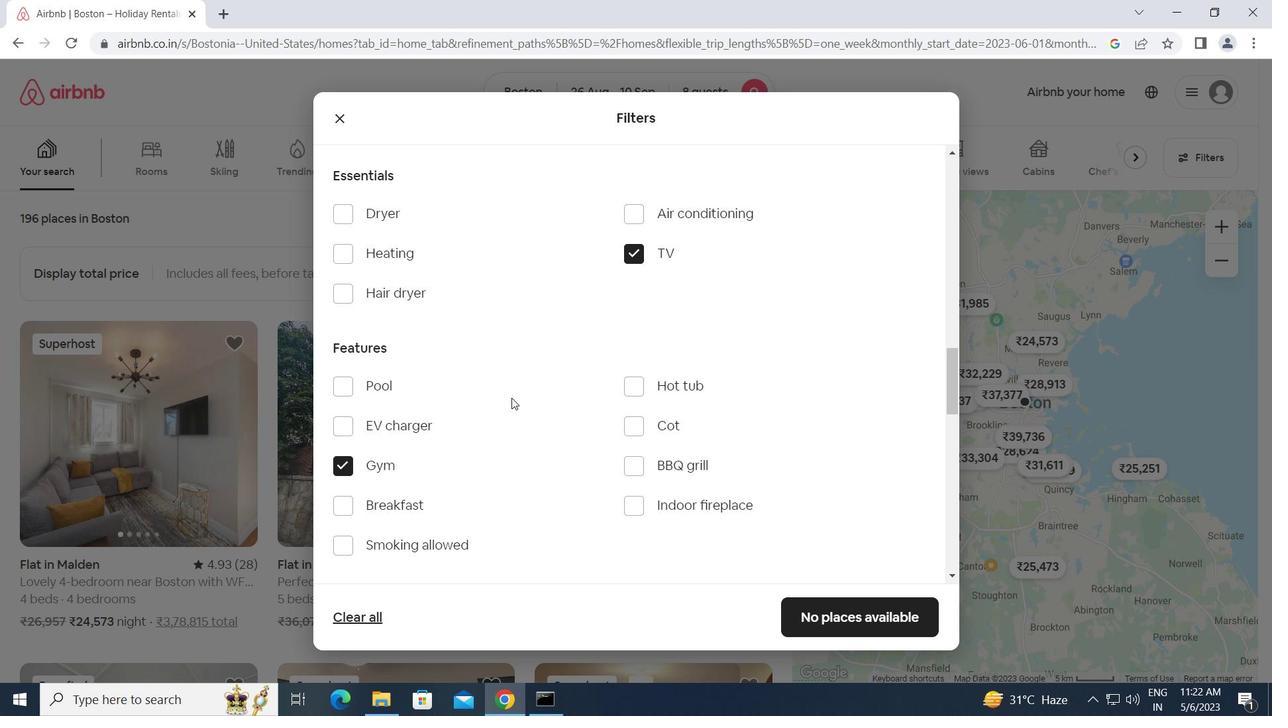 
Action: Mouse scrolled (512, 398) with delta (0, 0)
Screenshot: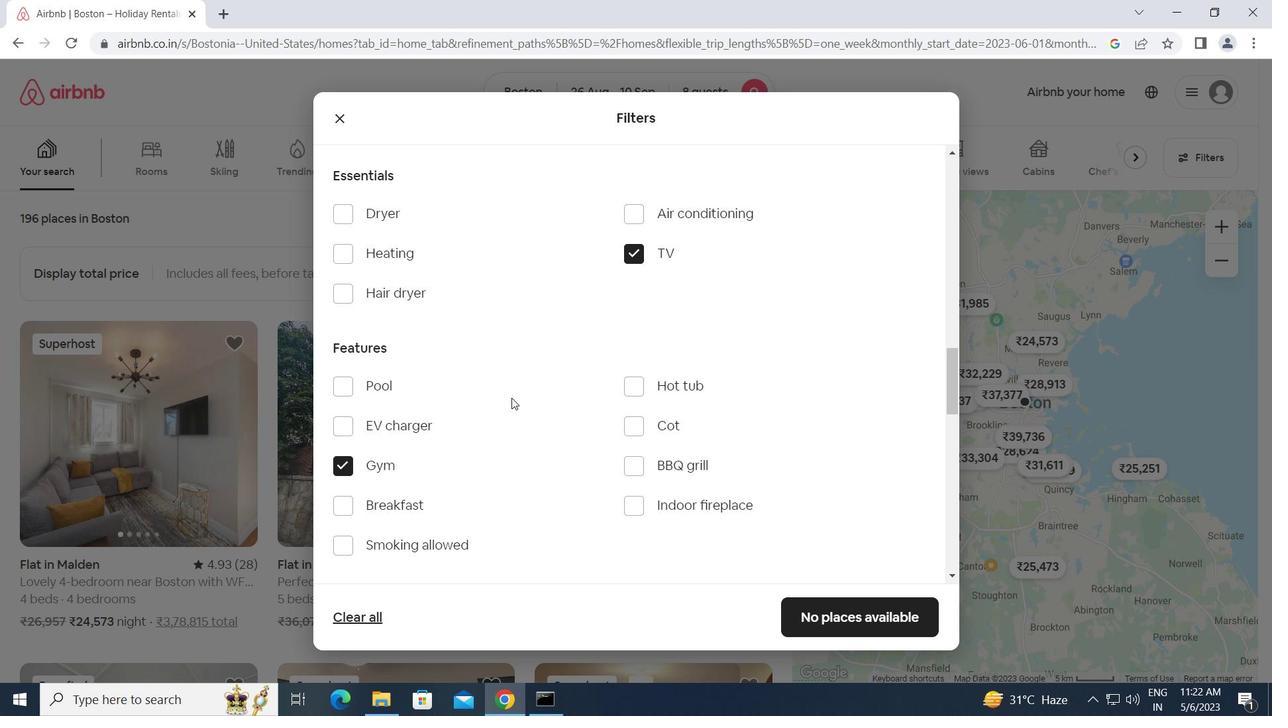 
Action: Mouse moved to (379, 338)
Screenshot: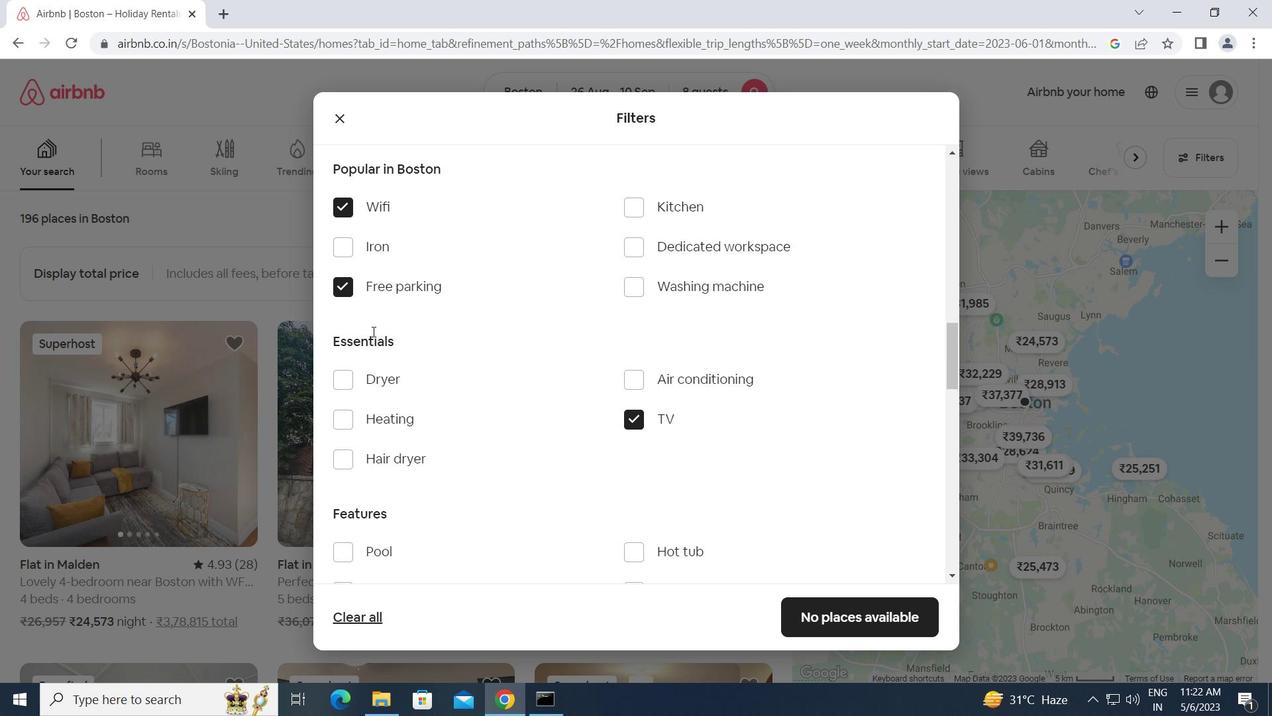 
Action: Mouse scrolled (379, 338) with delta (0, 0)
Screenshot: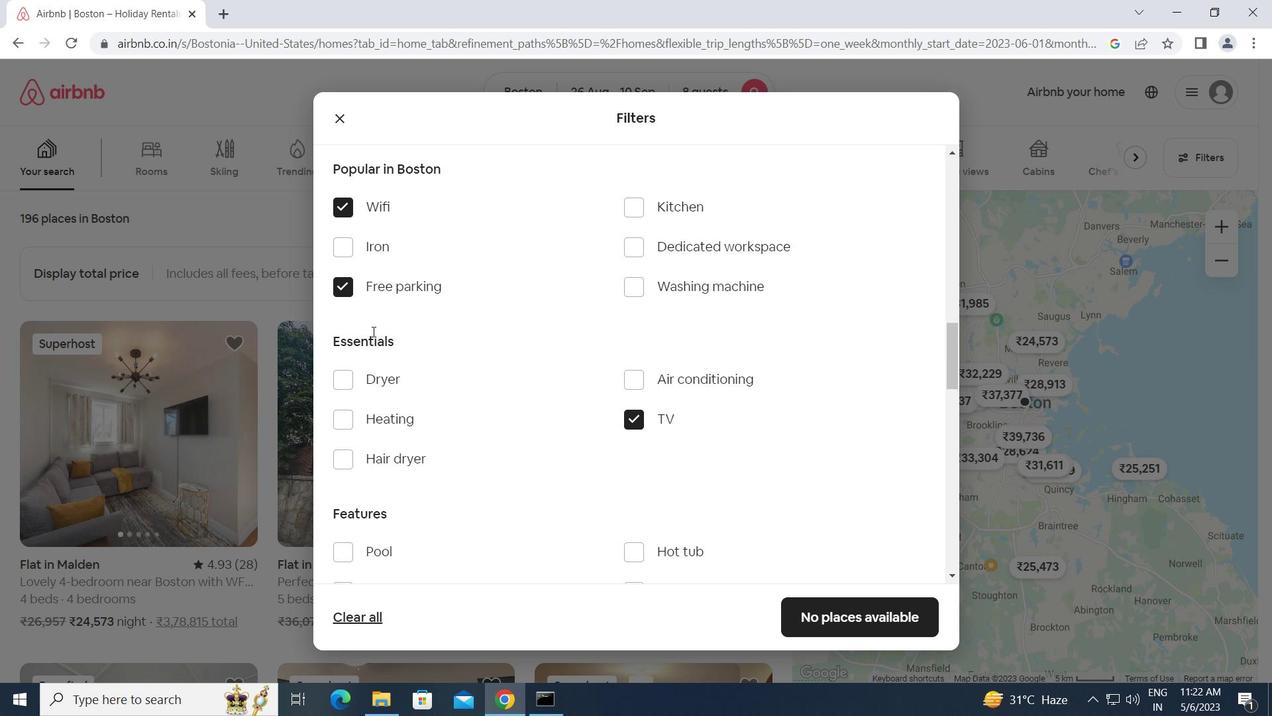 
Action: Mouse moved to (379, 339)
Screenshot: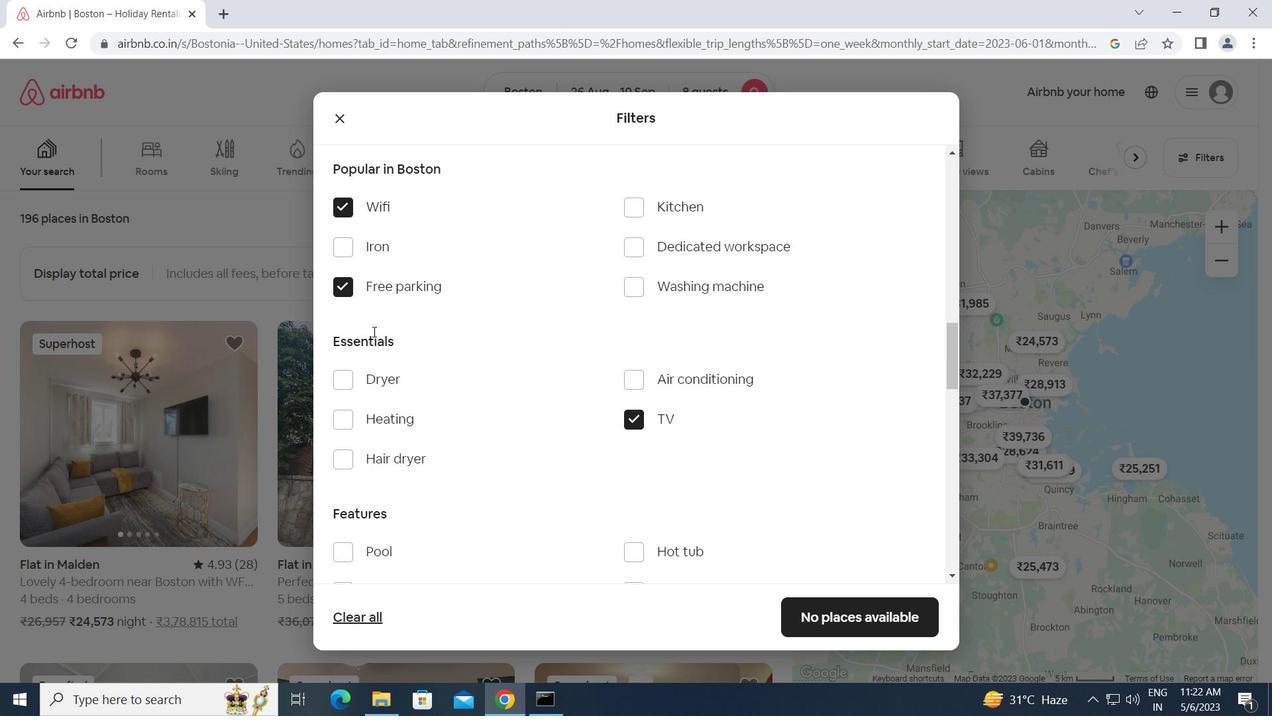
Action: Mouse scrolled (379, 338) with delta (0, 0)
Screenshot: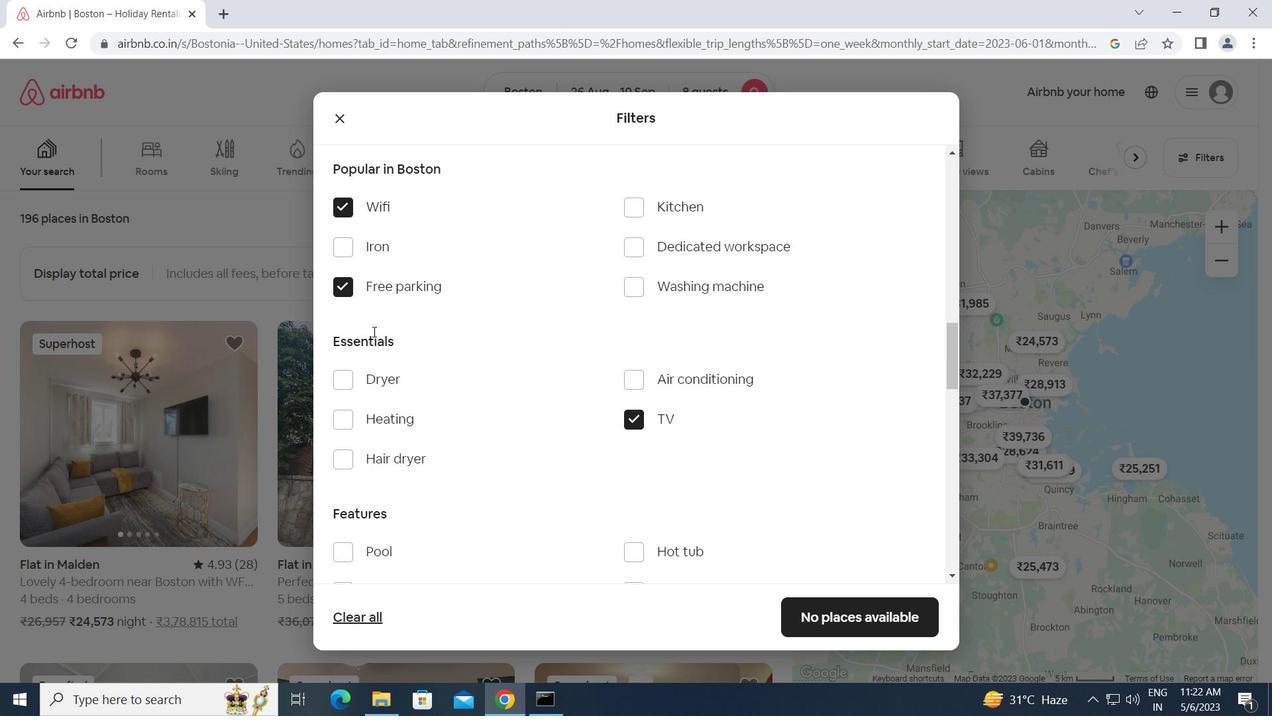 
Action: Mouse moved to (381, 346)
Screenshot: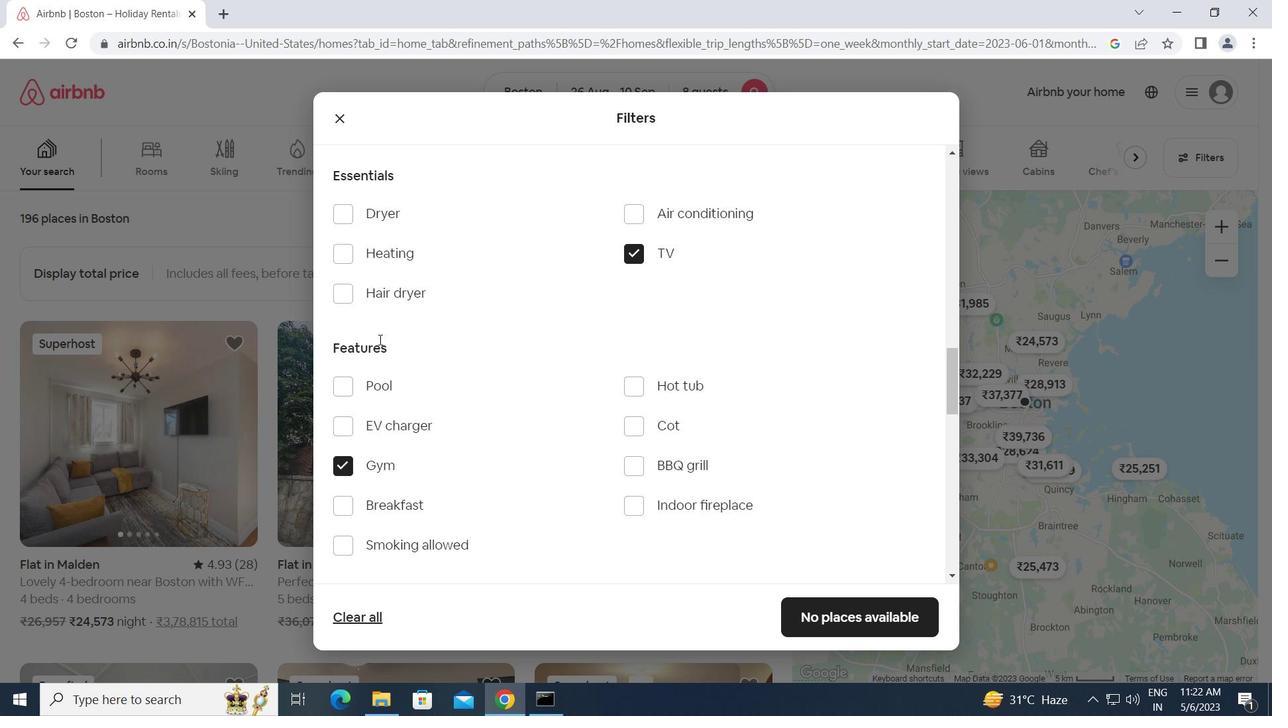 
Action: Mouse scrolled (381, 346) with delta (0, 0)
Screenshot: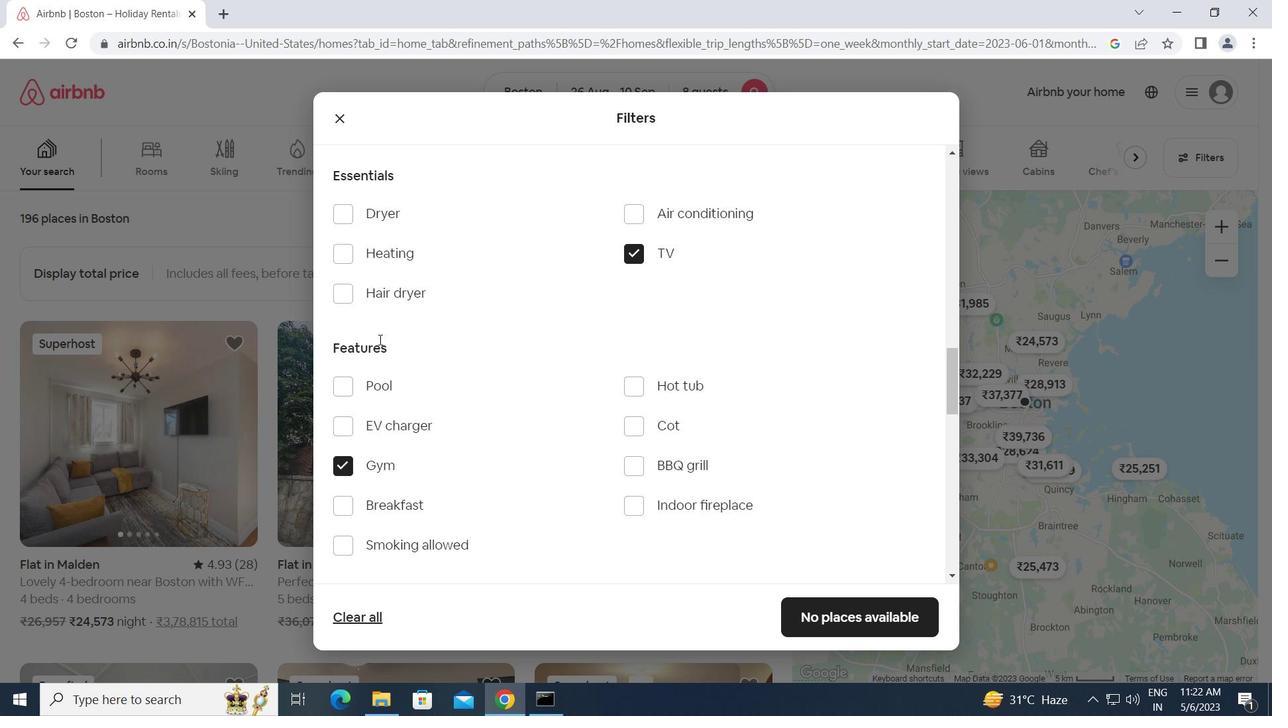 
Action: Mouse moved to (381, 350)
Screenshot: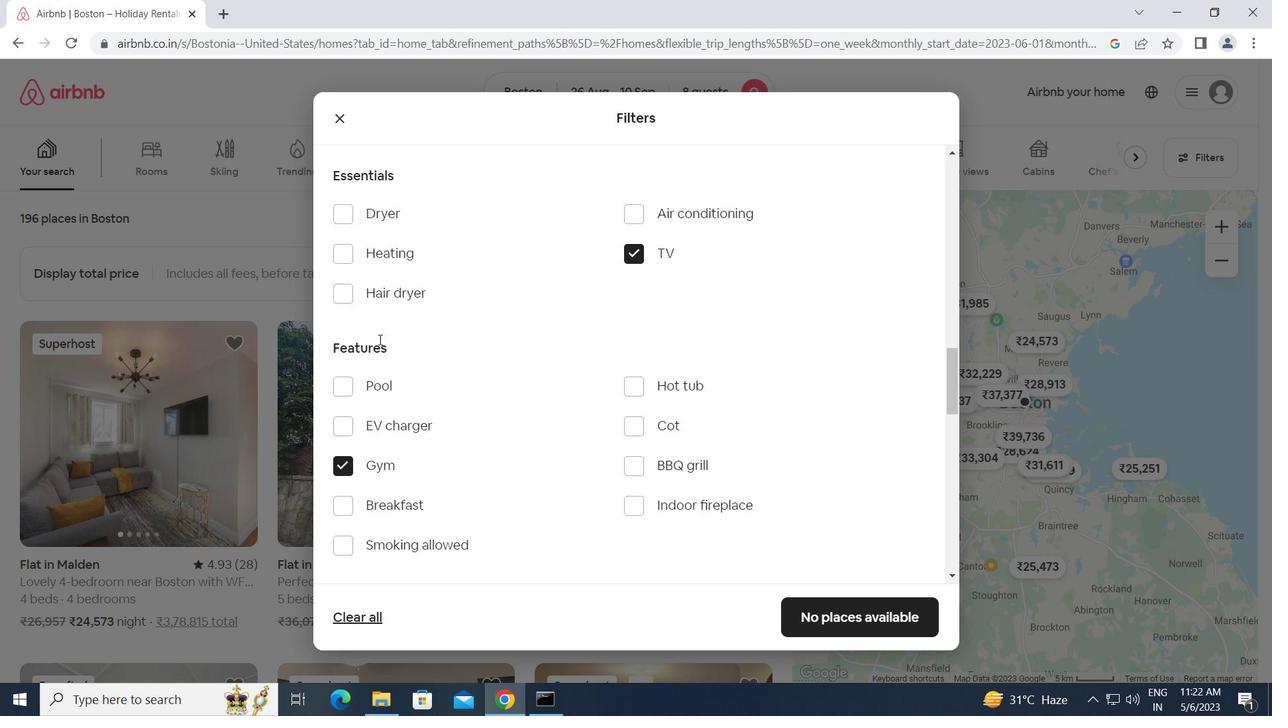 
Action: Mouse scrolled (381, 350) with delta (0, 0)
Screenshot: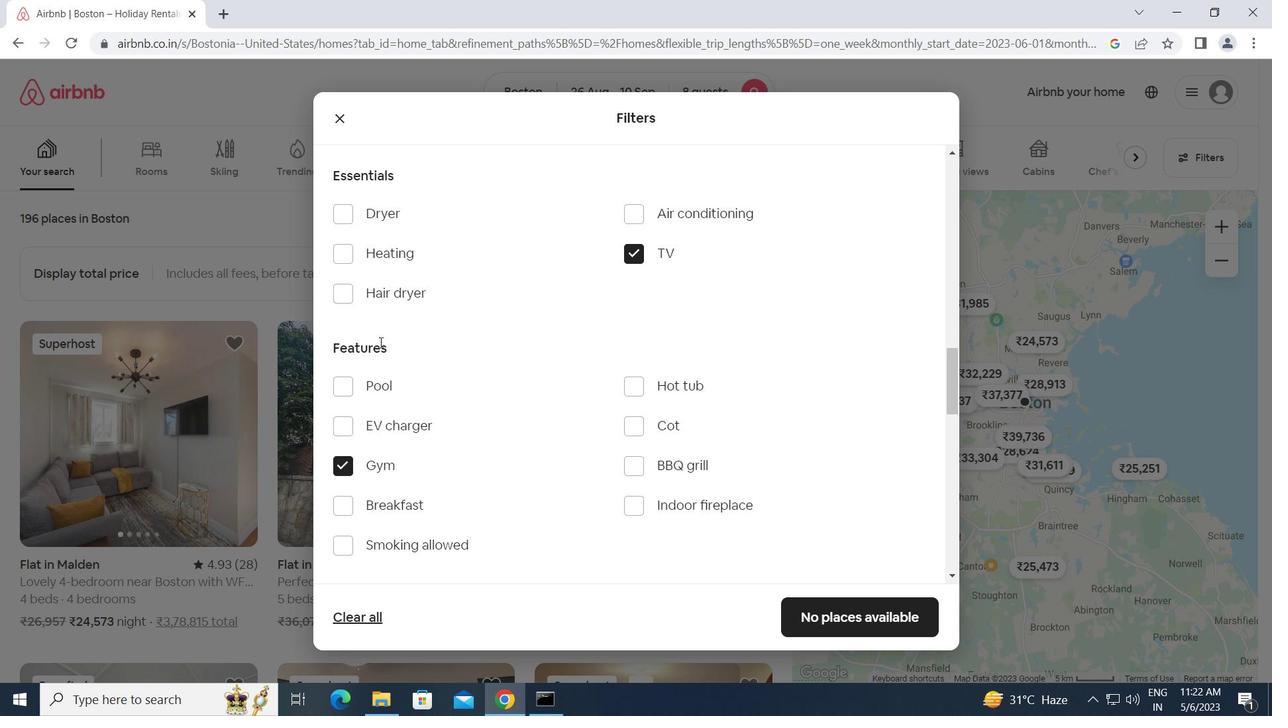 
Action: Mouse scrolled (381, 350) with delta (0, 0)
Screenshot: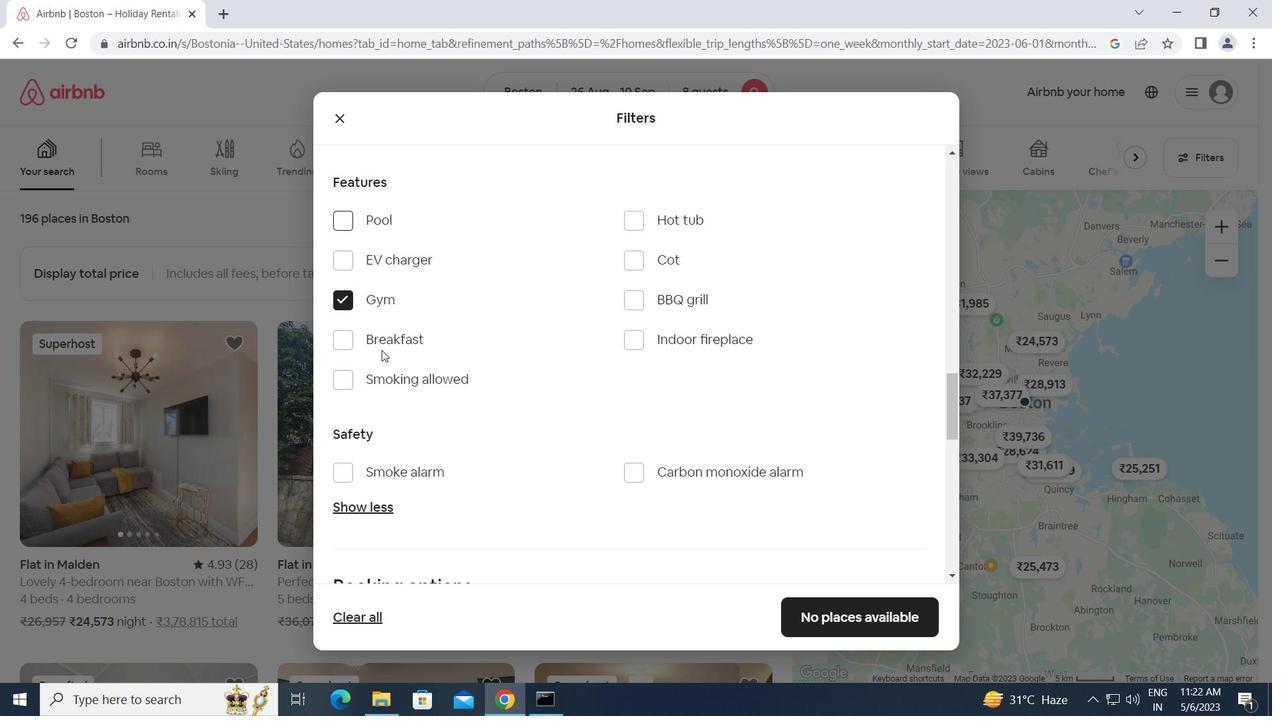 
Action: Mouse scrolled (381, 350) with delta (0, 0)
Screenshot: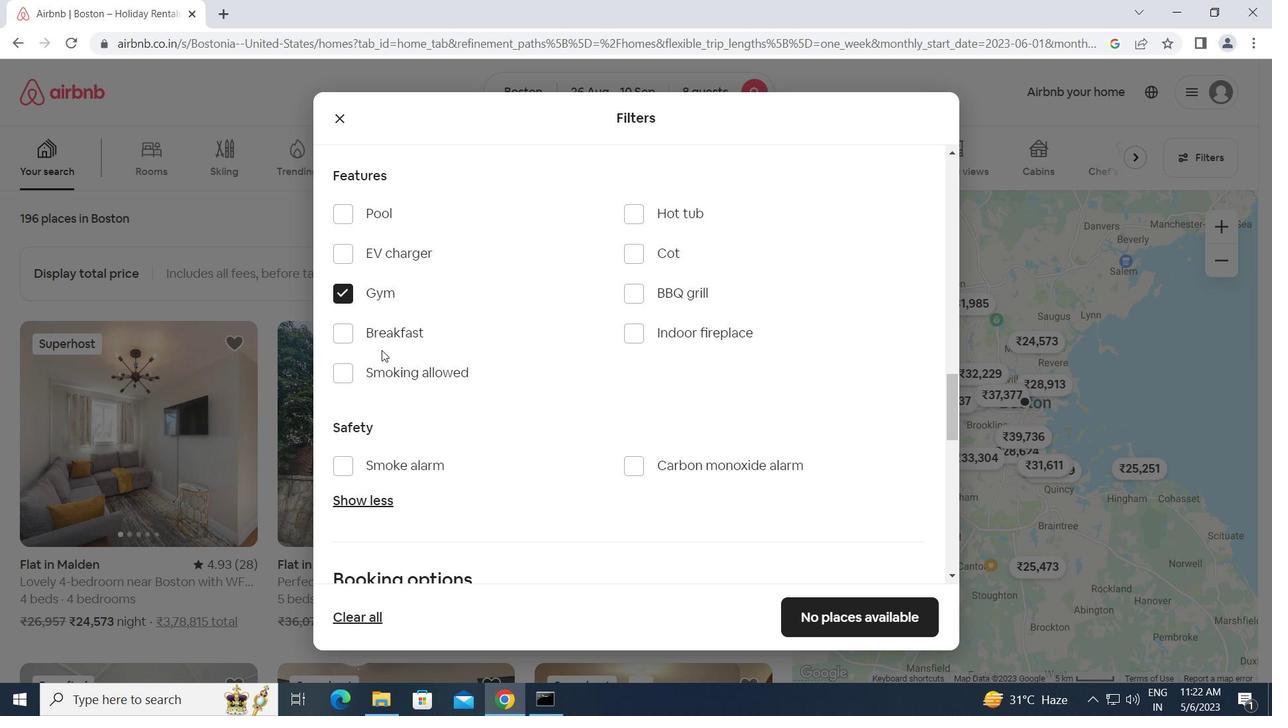 
Action: Mouse scrolled (381, 350) with delta (0, 0)
Screenshot: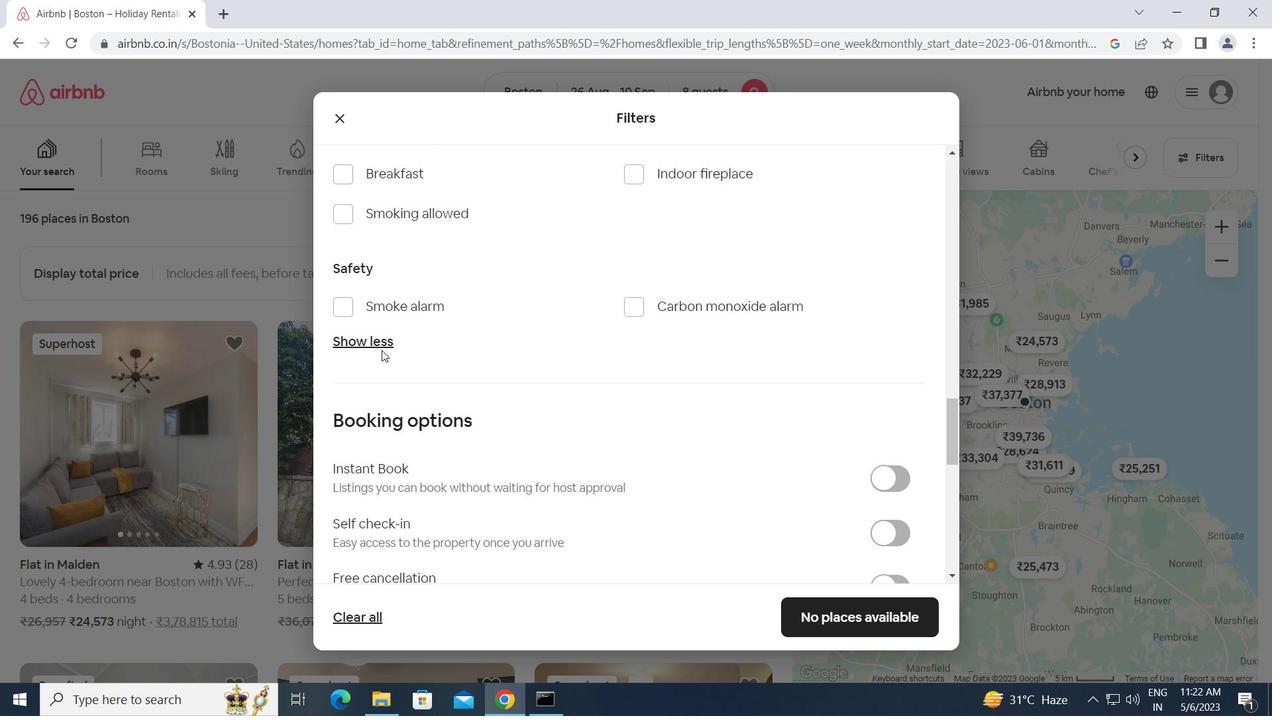 
Action: Mouse scrolled (381, 350) with delta (0, 0)
Screenshot: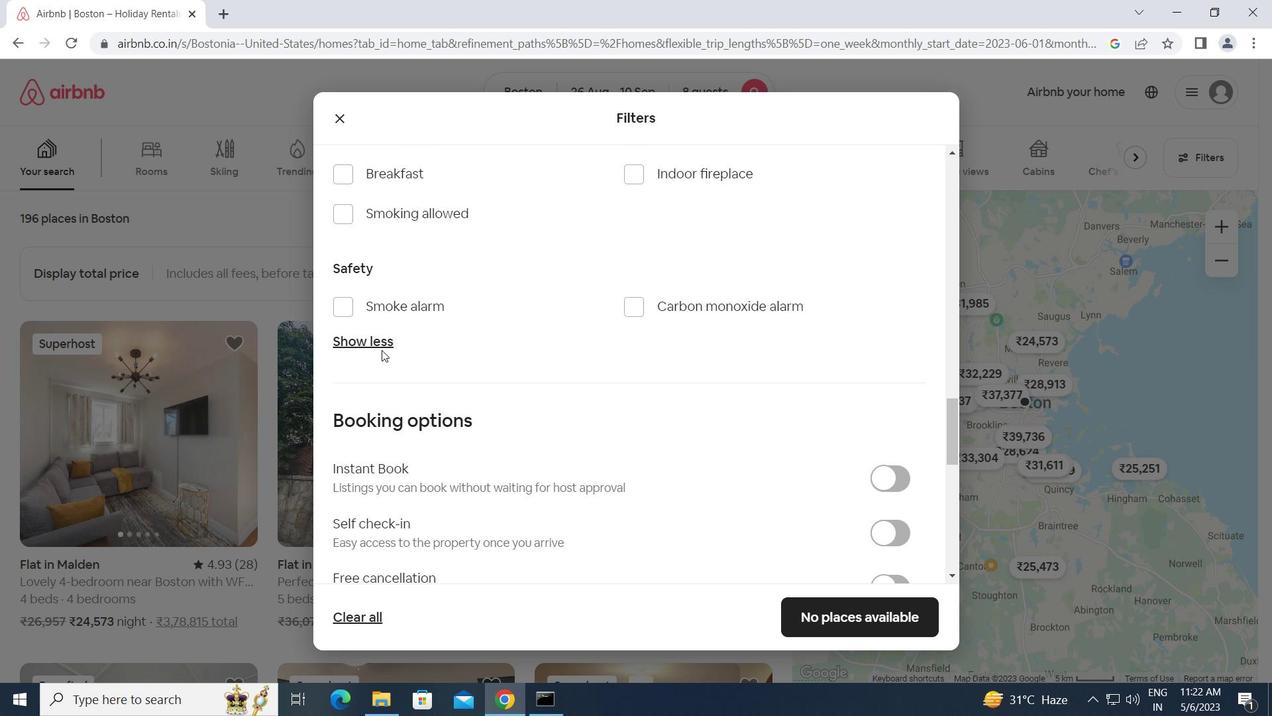 
Action: Mouse moved to (875, 366)
Screenshot: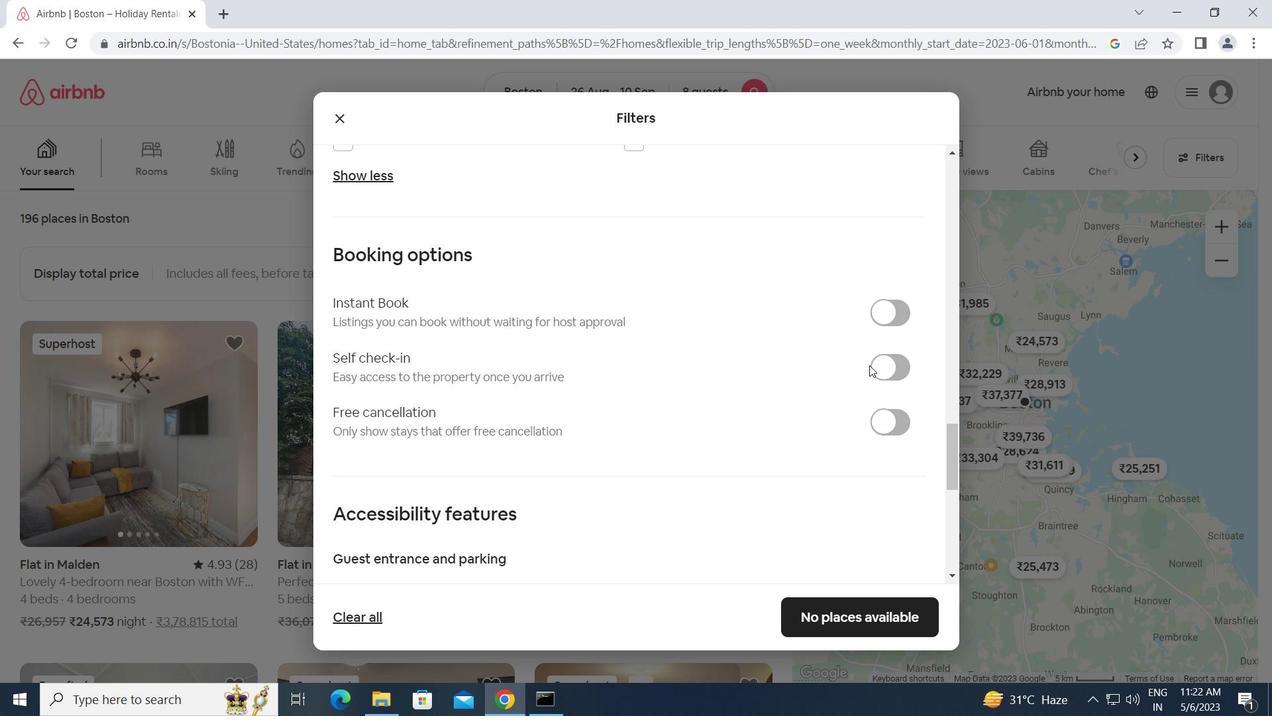 
Action: Mouse pressed left at (875, 366)
Screenshot: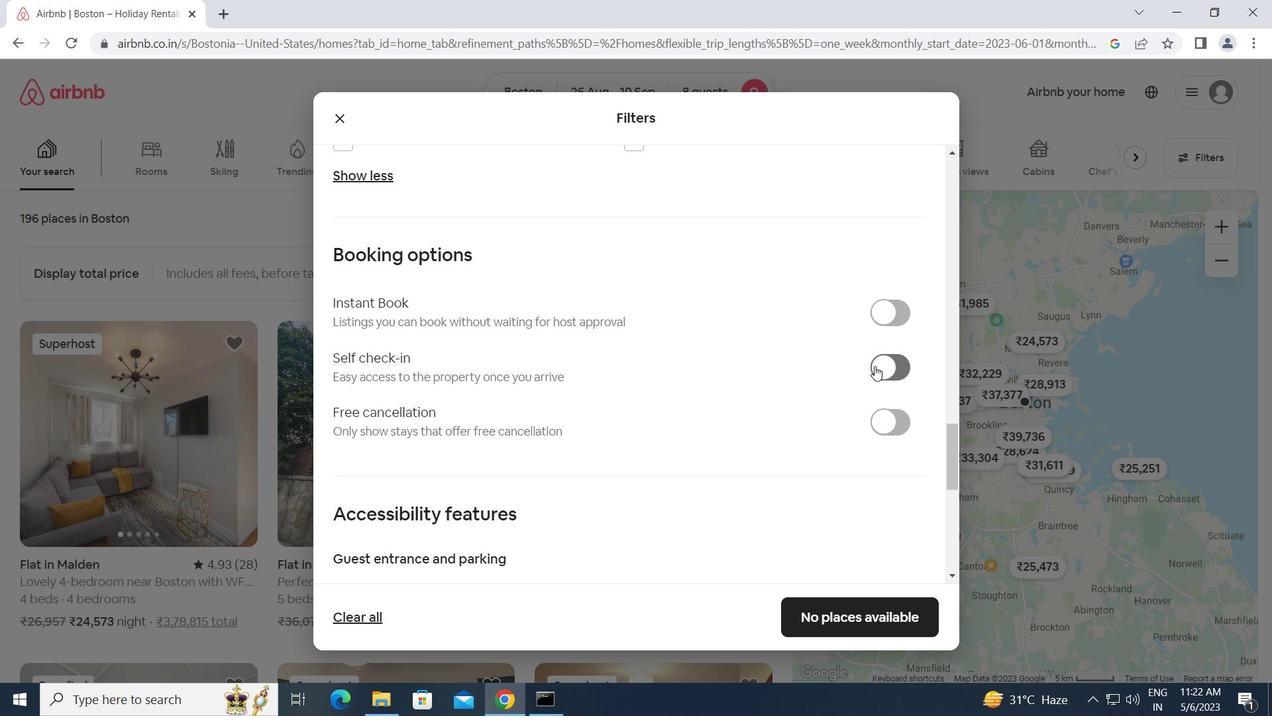 
Action: Mouse moved to (781, 462)
Screenshot: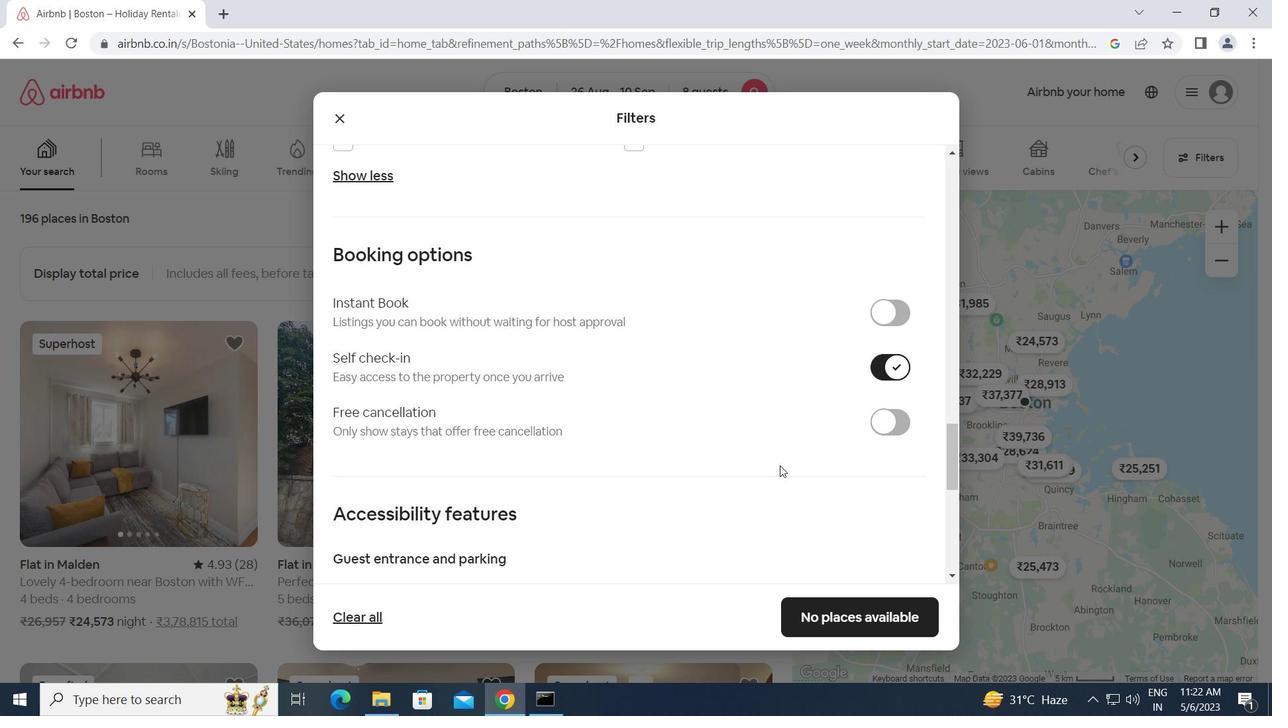 
Action: Mouse scrolled (781, 462) with delta (0, 0)
Screenshot: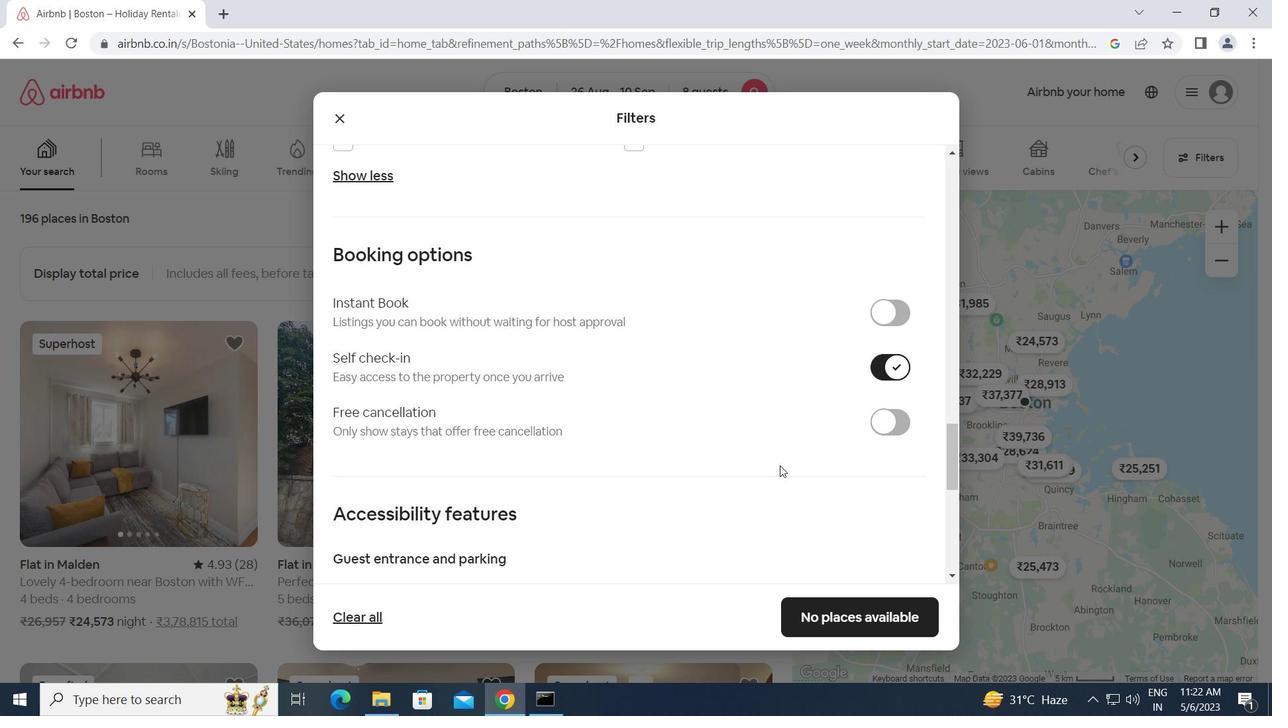 
Action: Mouse moved to (781, 461)
Screenshot: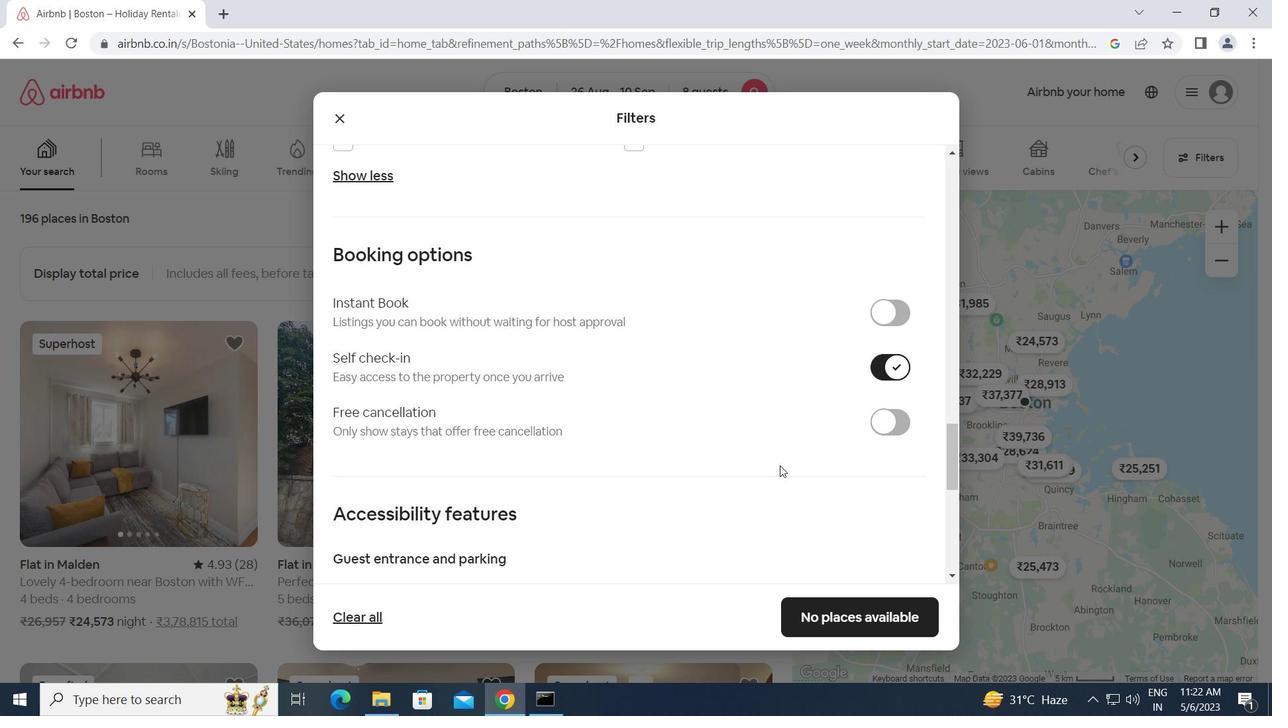 
Action: Mouse scrolled (781, 460) with delta (0, 0)
Screenshot: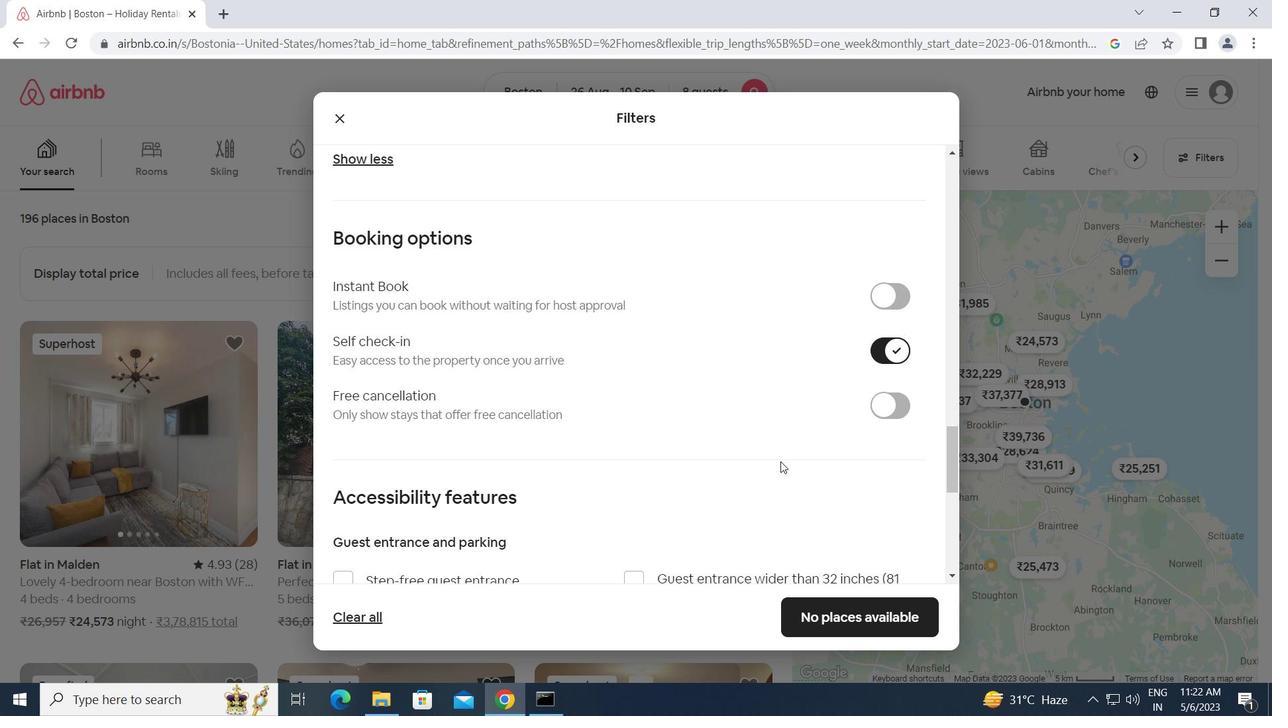 
Action: Mouse scrolled (781, 460) with delta (0, 0)
Screenshot: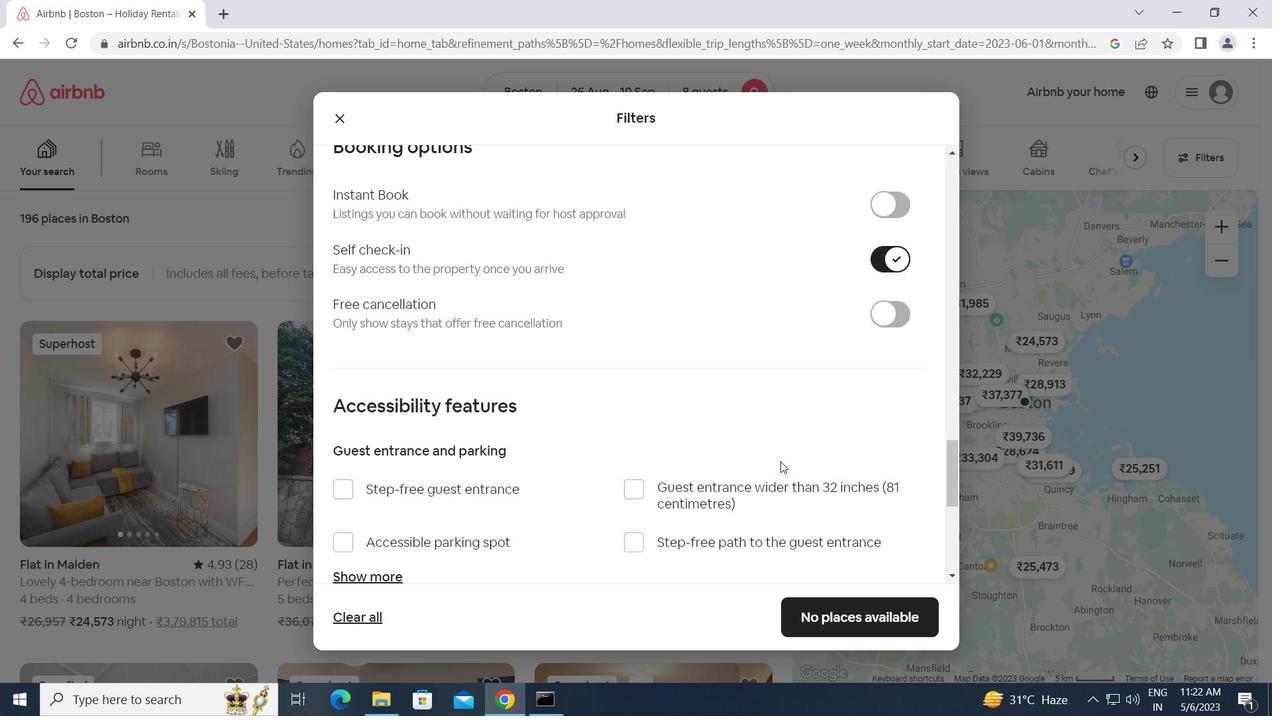 
Action: Mouse scrolled (781, 460) with delta (0, 0)
Screenshot: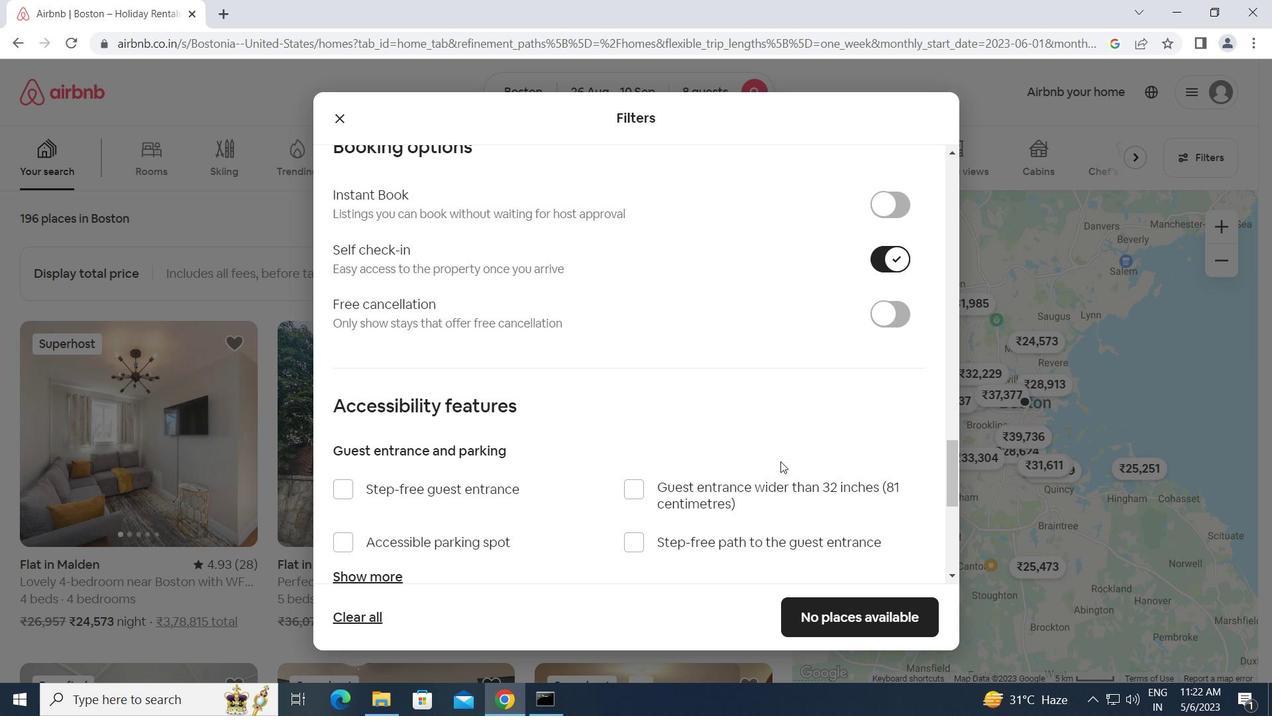 
Action: Mouse moved to (780, 458)
Screenshot: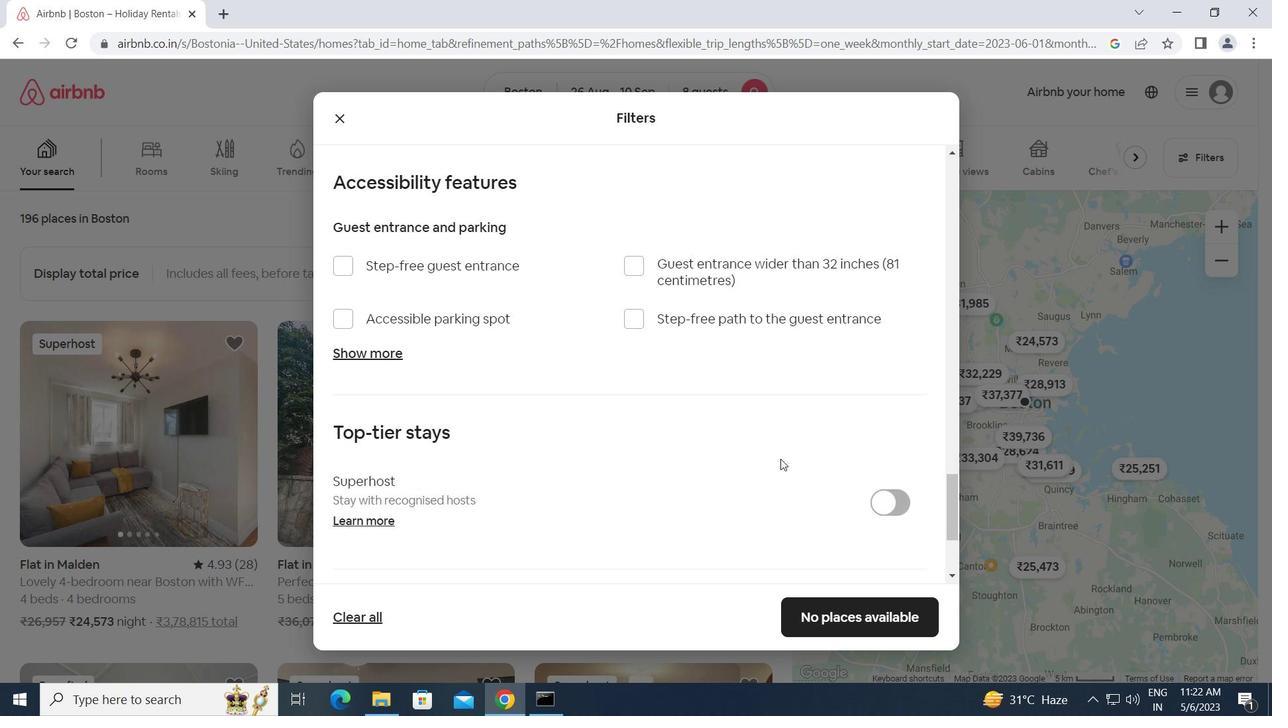 
Action: Mouse scrolled (780, 458) with delta (0, 0)
Screenshot: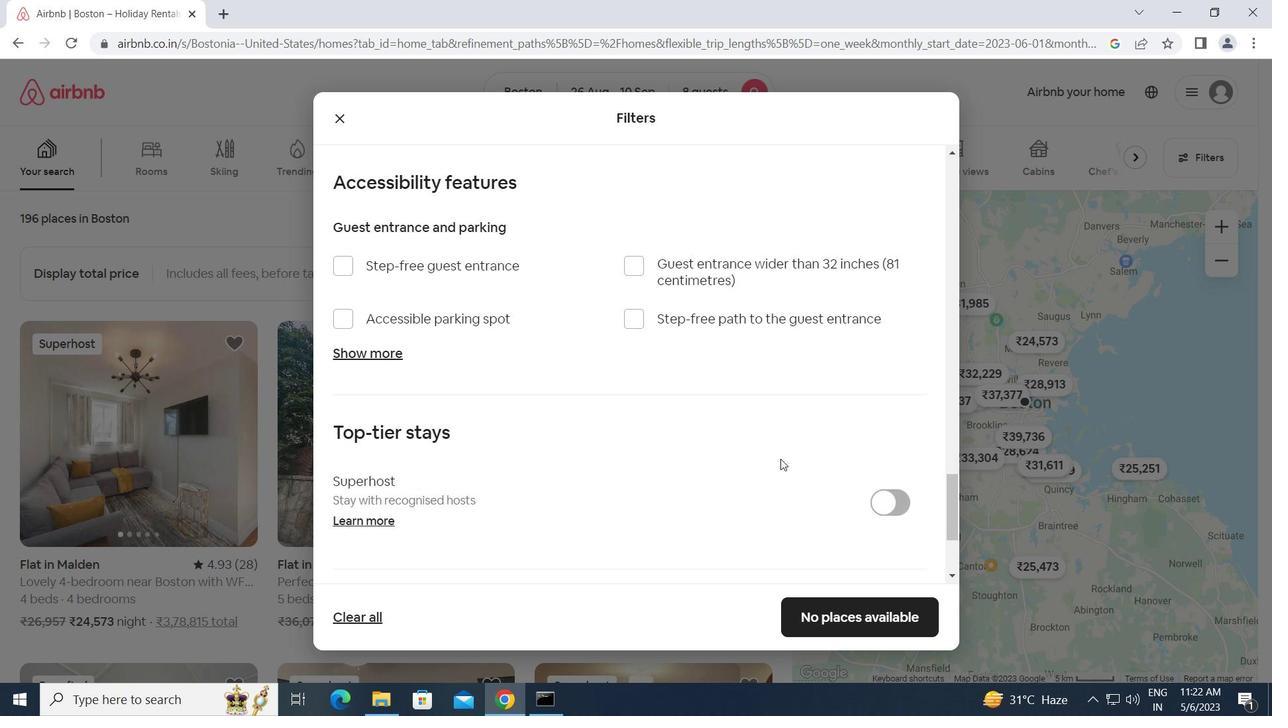 
Action: Mouse moved to (780, 458)
Screenshot: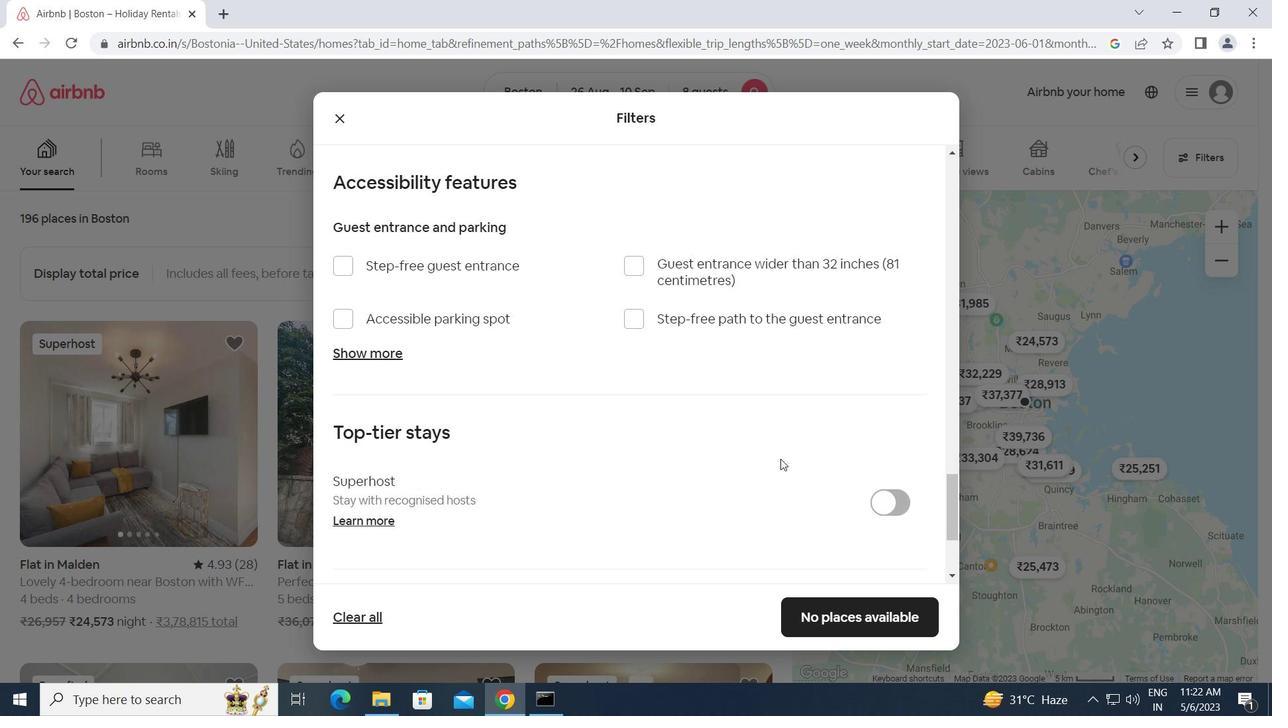 
Action: Mouse scrolled (780, 458) with delta (0, 0)
Screenshot: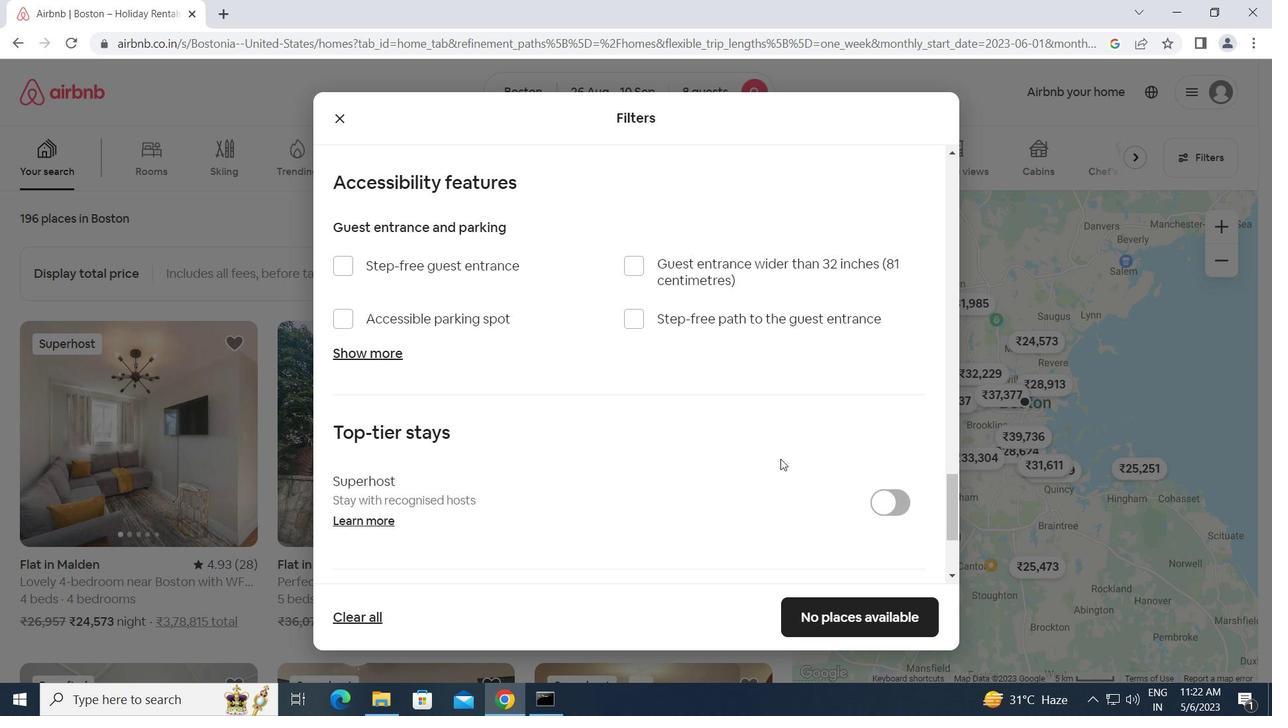 
Action: Mouse scrolled (780, 458) with delta (0, 0)
Screenshot: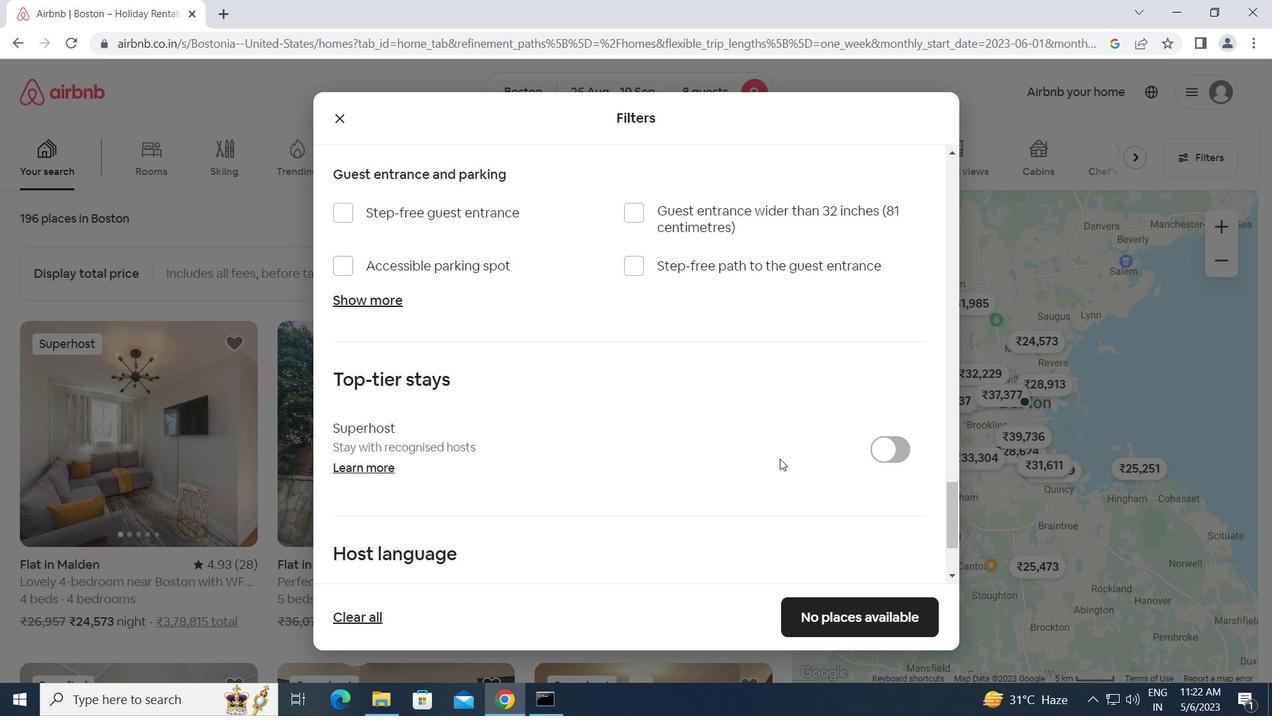 
Action: Mouse moved to (343, 461)
Screenshot: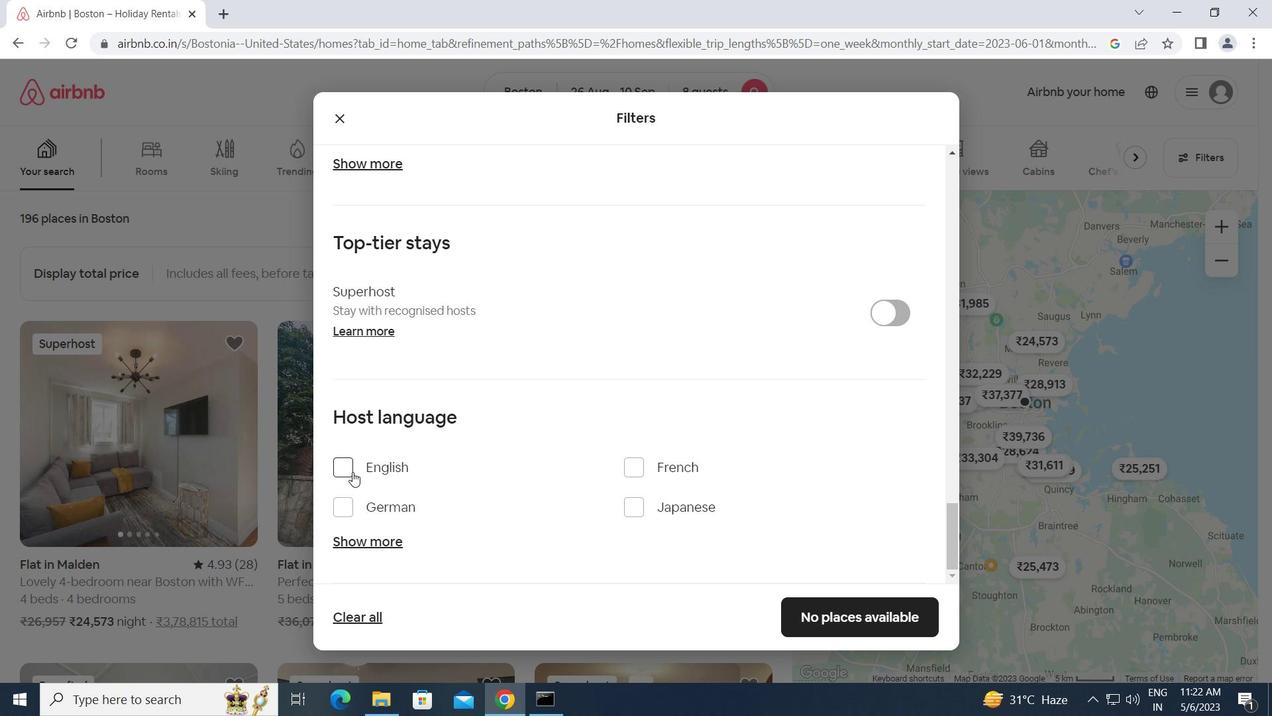 
Action: Mouse pressed left at (343, 461)
Screenshot: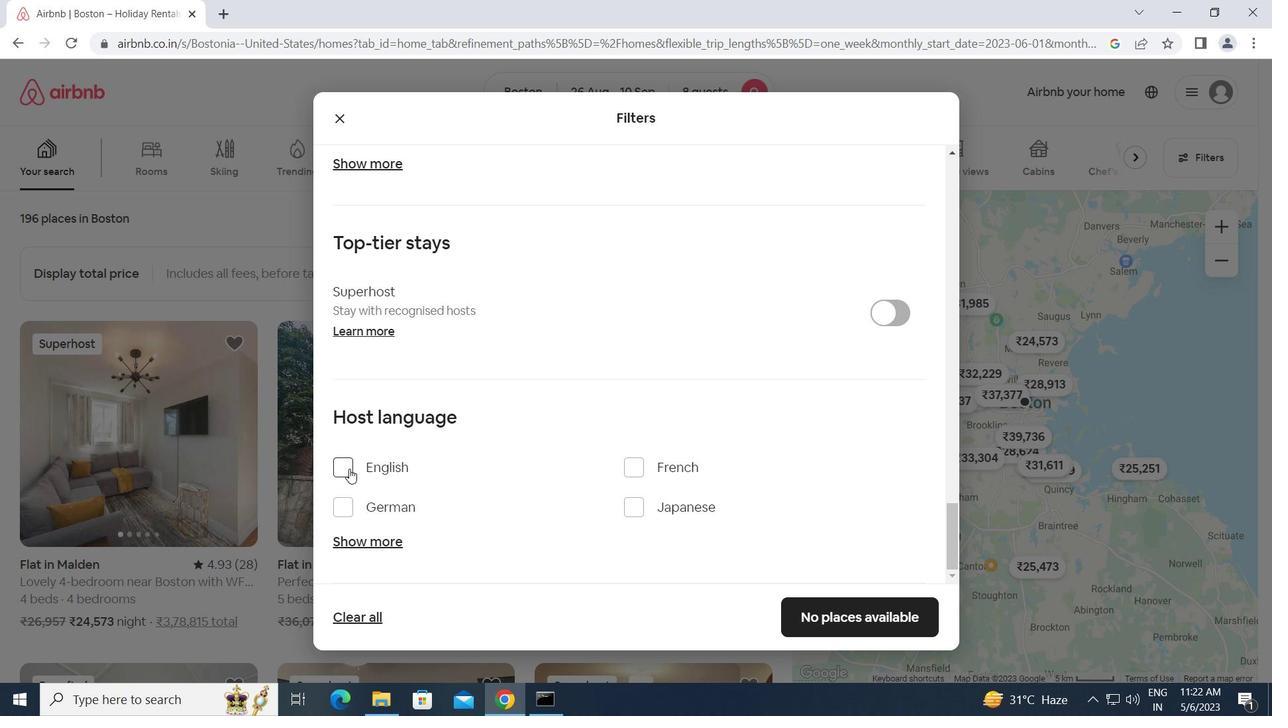 
Action: Mouse moved to (820, 609)
Screenshot: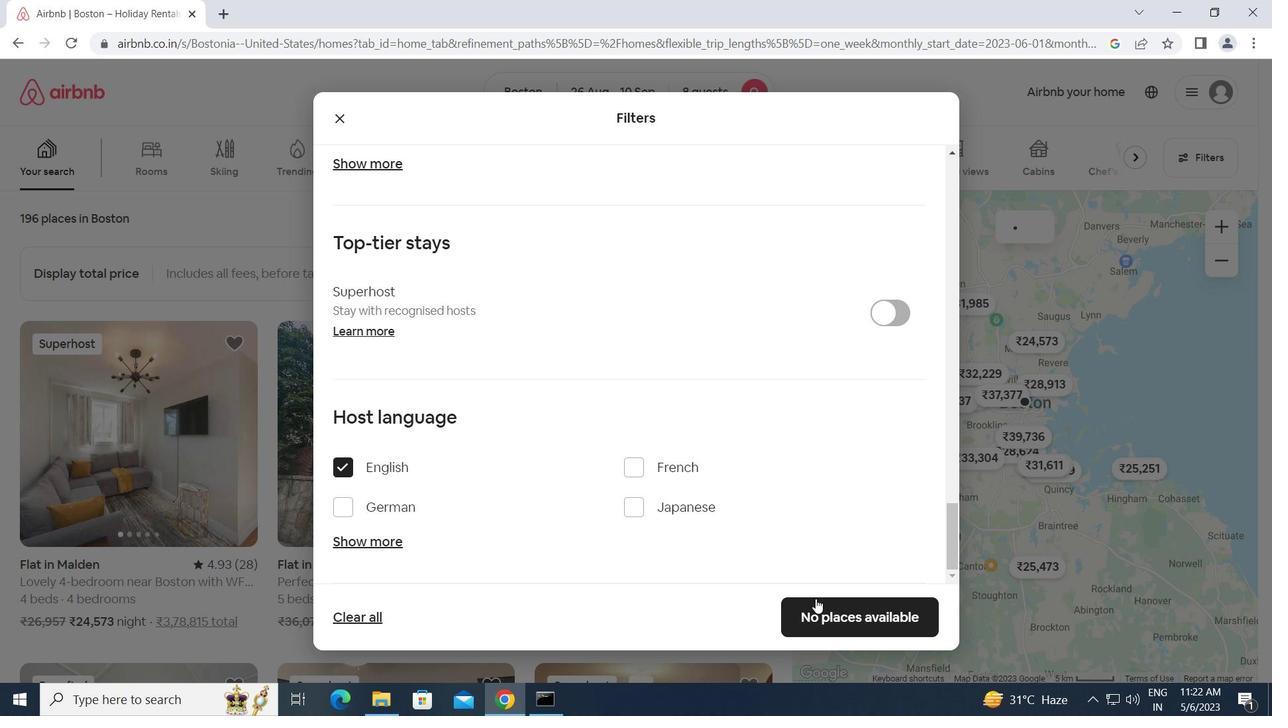 
Action: Mouse pressed left at (820, 609)
Screenshot: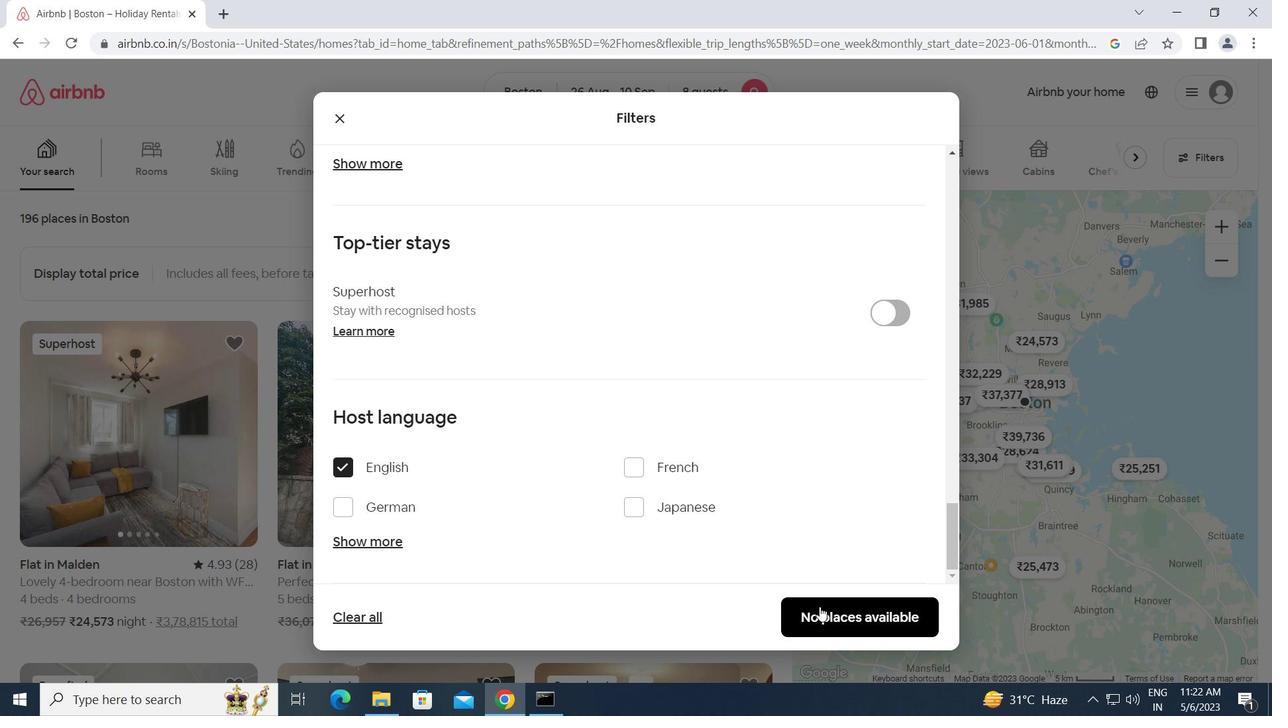 
